 Task: Look for space in Guixi, China from 2nd August, 2023 to 12th August, 2023 for 2 adults in price range Rs.5000 to Rs.10000. Place can be private room with 1  bedroom having 1 bed and 1 bathroom. Property type can be house, flat, guest house, hotel. Amenities needed are: washing machine. Booking option can be shelf check-in. Required host language is Chinese (Simplified).
Action: Mouse moved to (309, 149)
Screenshot: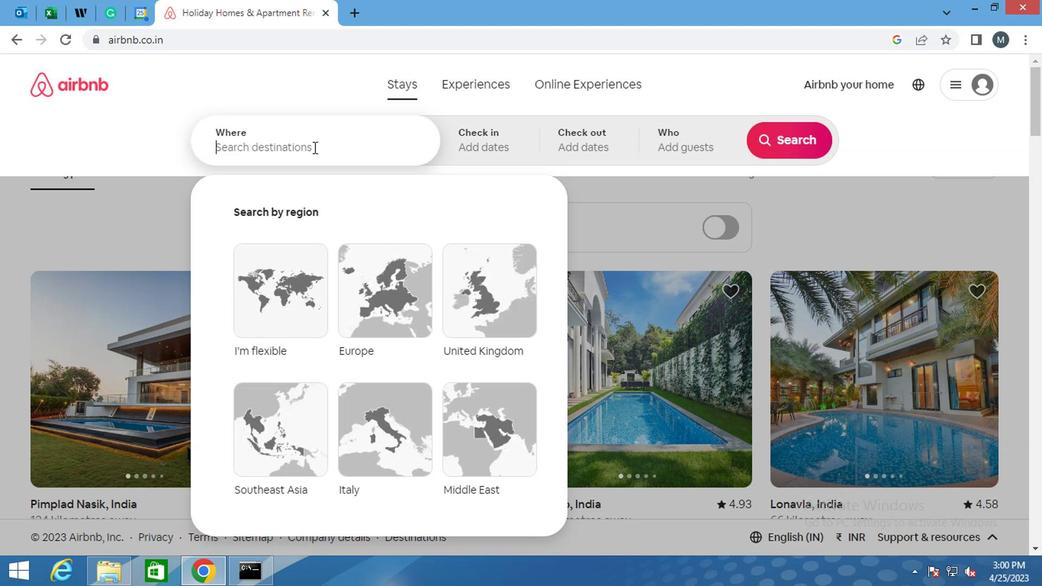 
Action: Mouse pressed left at (309, 149)
Screenshot: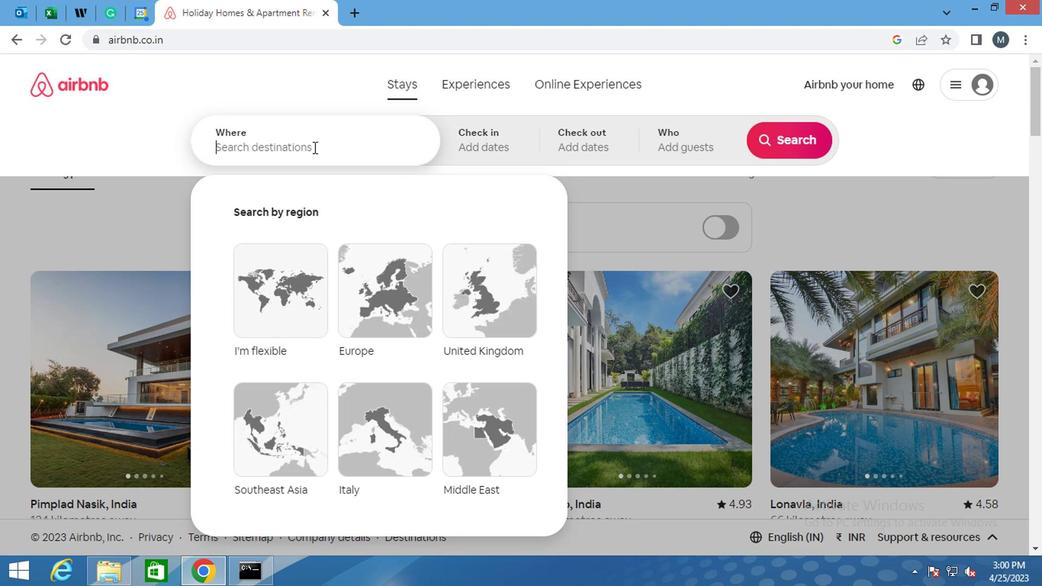 
Action: Mouse moved to (304, 154)
Screenshot: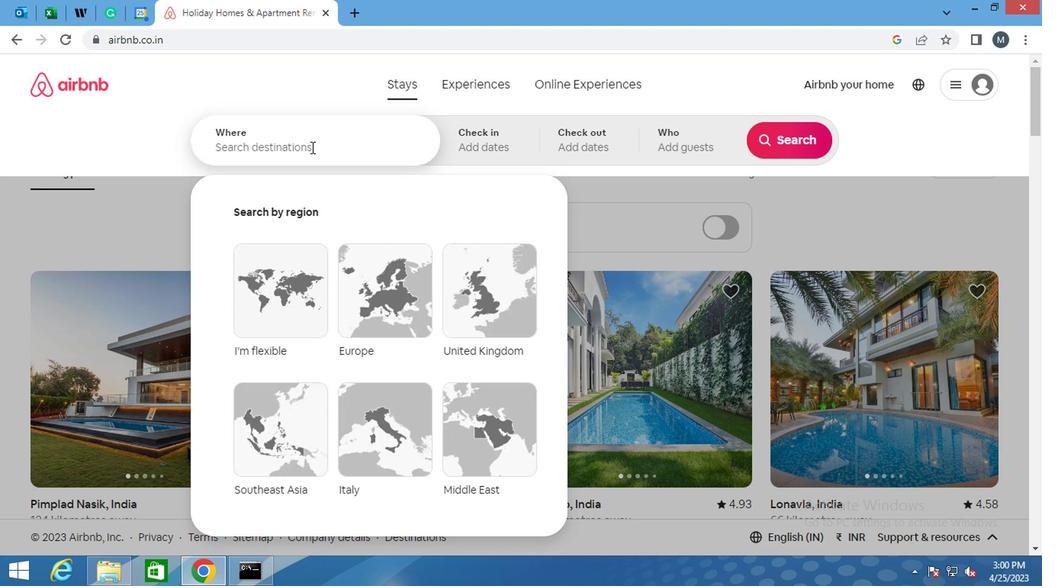 
Action: Key pressed <Key.shift>GUIXI,<Key.shift><Key.shift>CHINA<Key.enter>
Screenshot: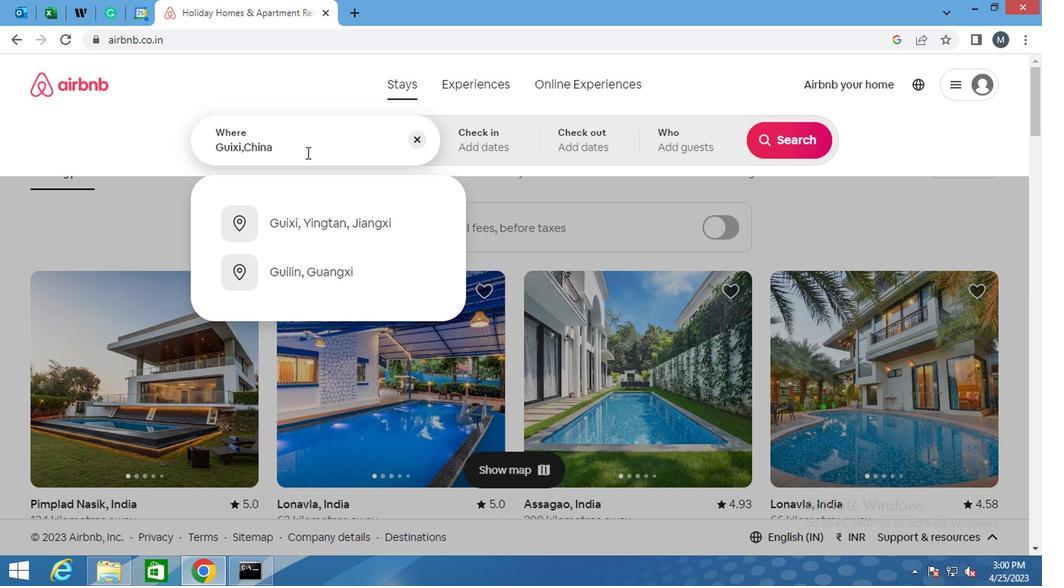 
Action: Mouse moved to (765, 266)
Screenshot: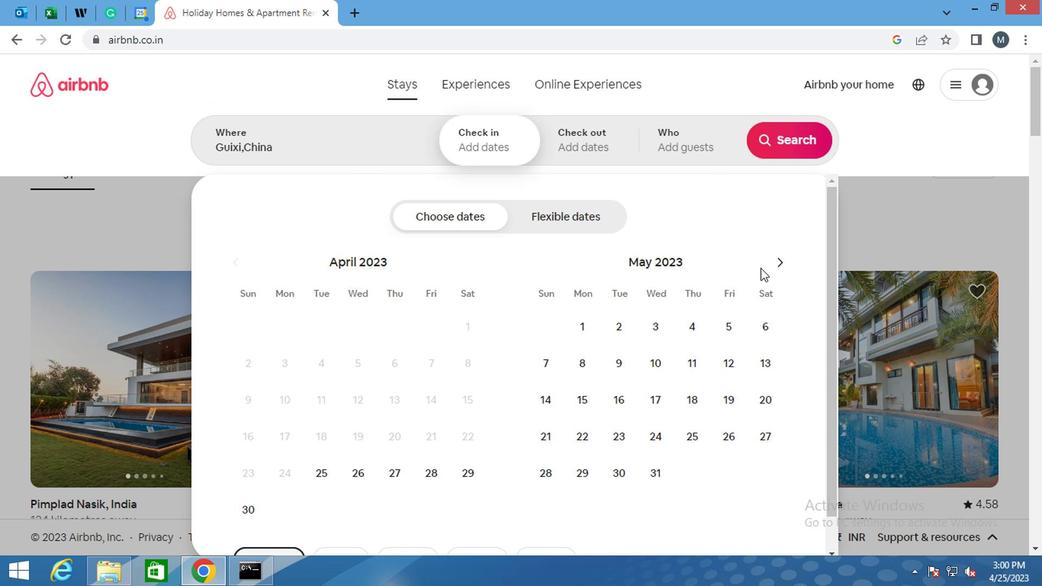 
Action: Mouse pressed left at (765, 266)
Screenshot: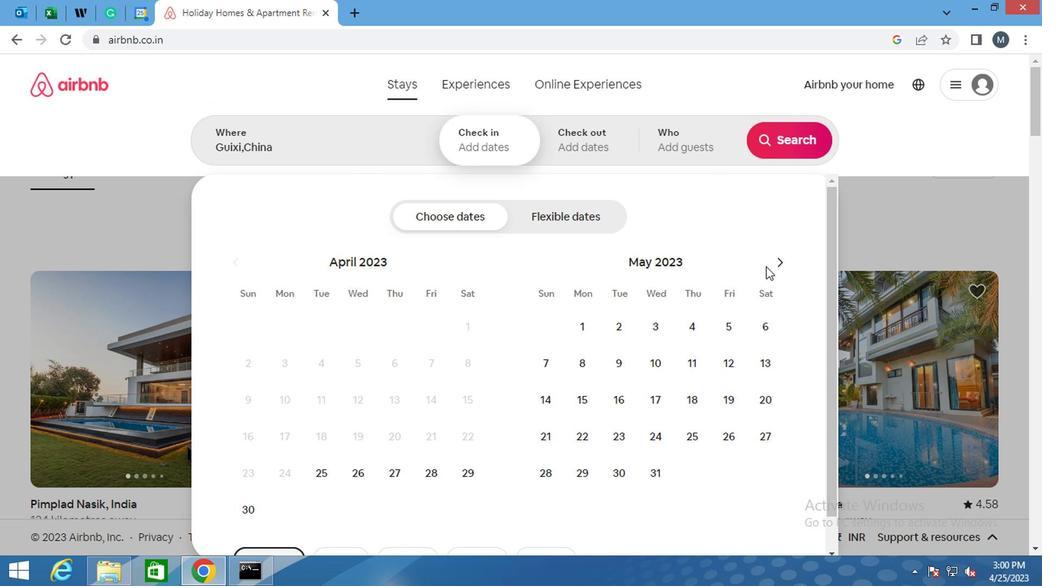 
Action: Mouse moved to (767, 266)
Screenshot: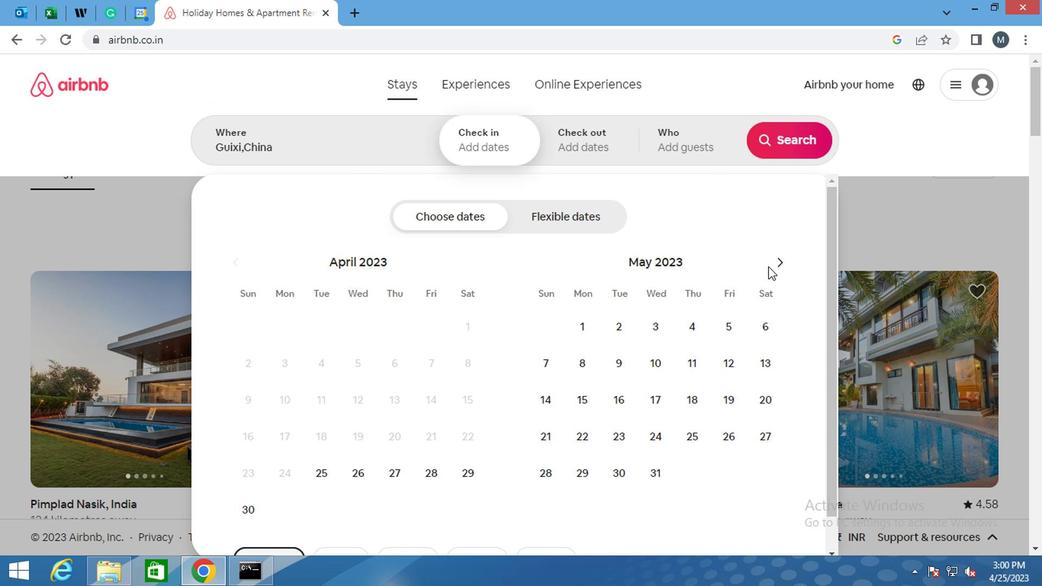 
Action: Mouse pressed left at (767, 266)
Screenshot: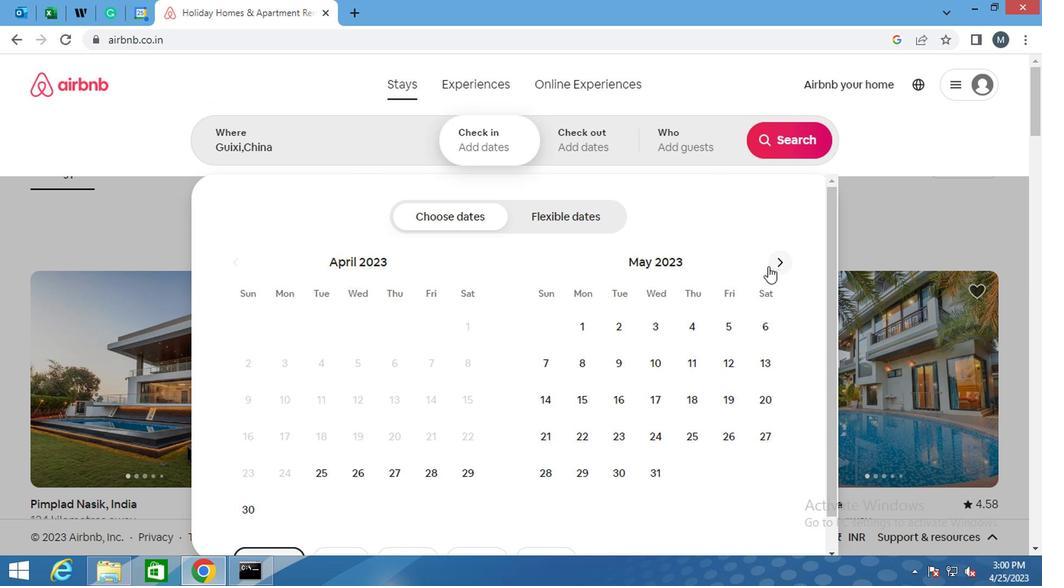 
Action: Mouse moved to (770, 265)
Screenshot: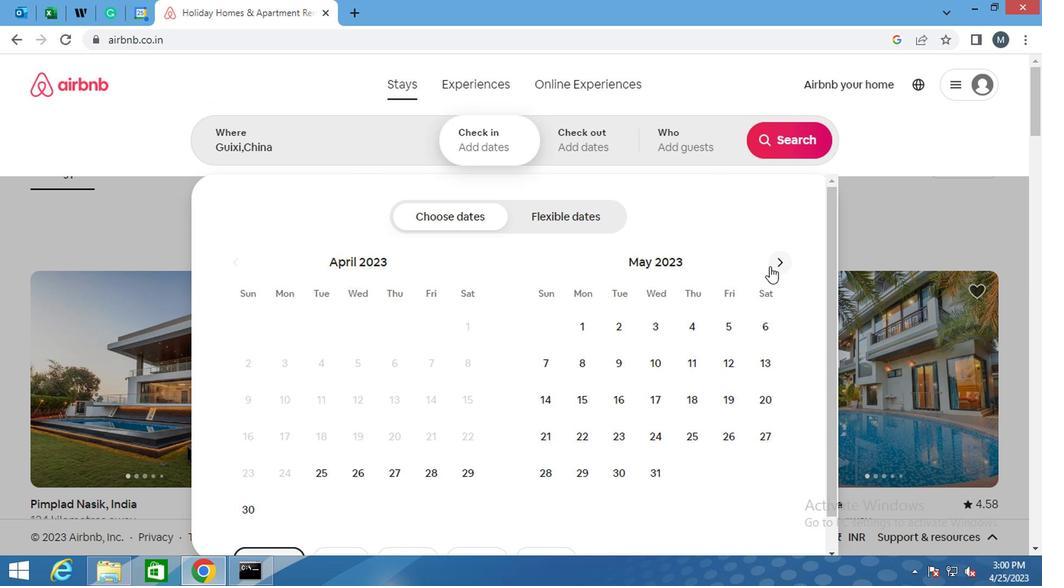 
Action: Mouse pressed left at (770, 265)
Screenshot: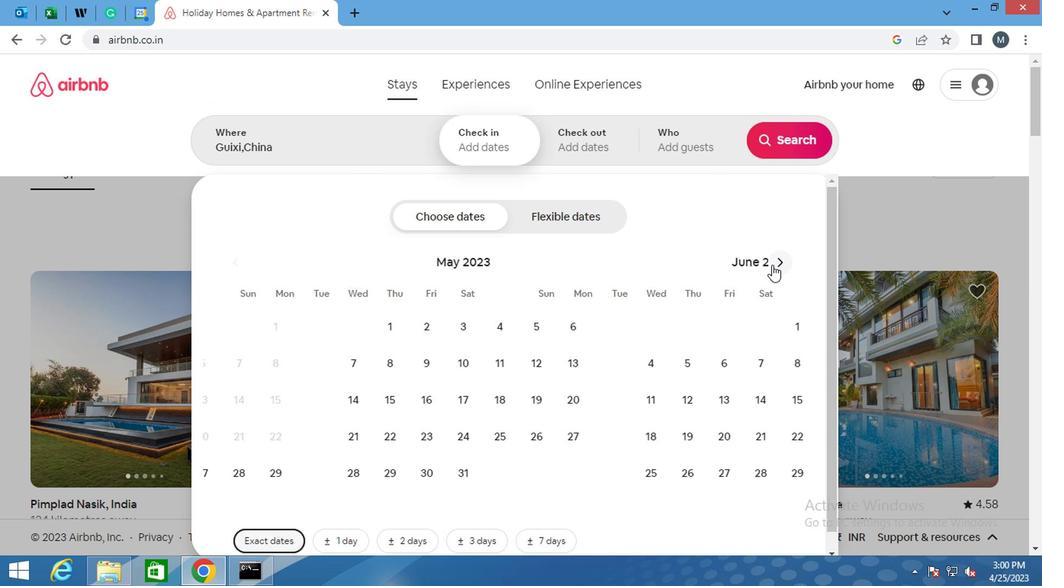
Action: Mouse moved to (774, 258)
Screenshot: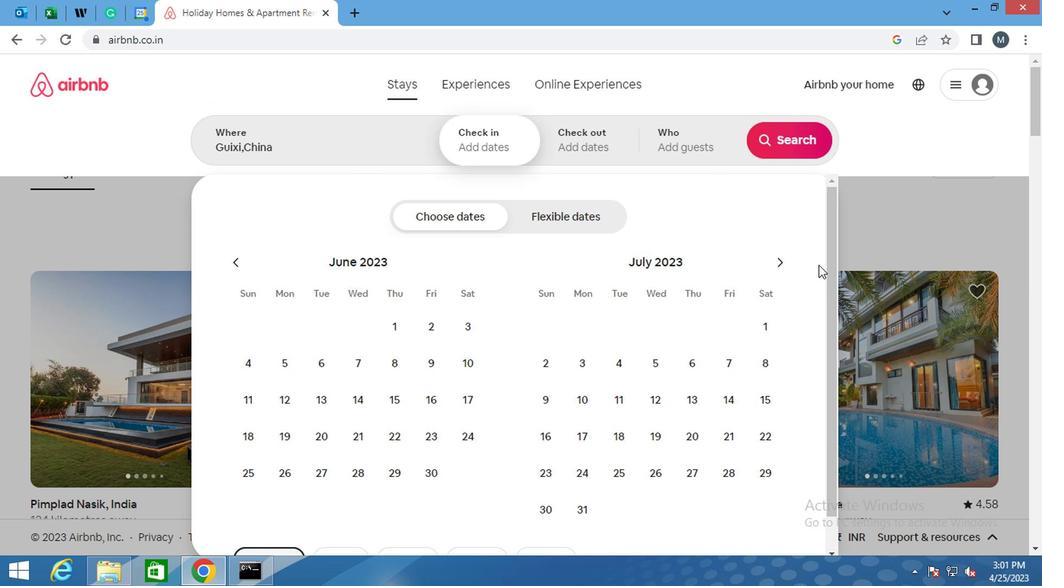 
Action: Mouse pressed left at (774, 258)
Screenshot: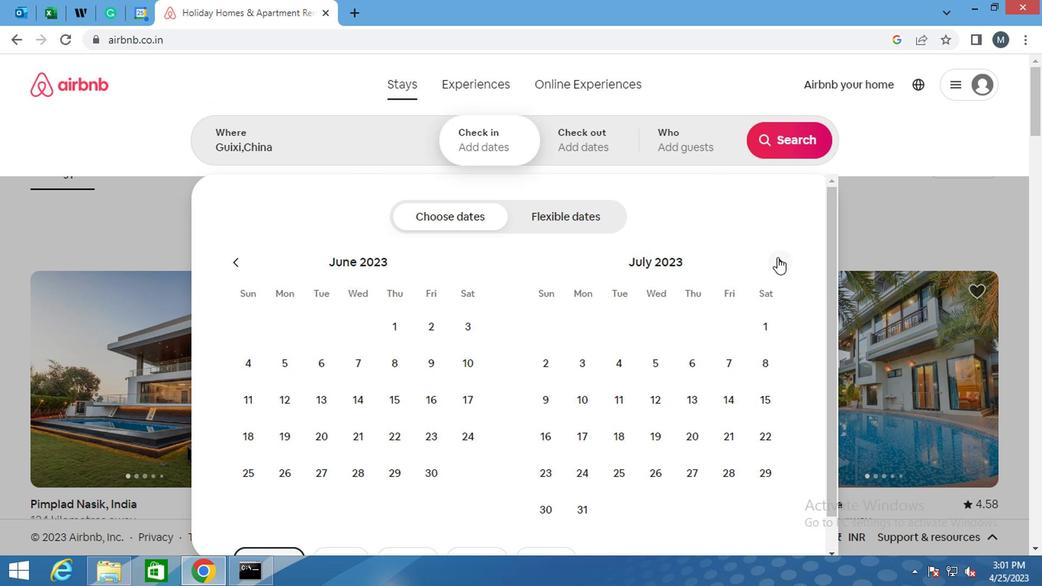 
Action: Mouse moved to (646, 327)
Screenshot: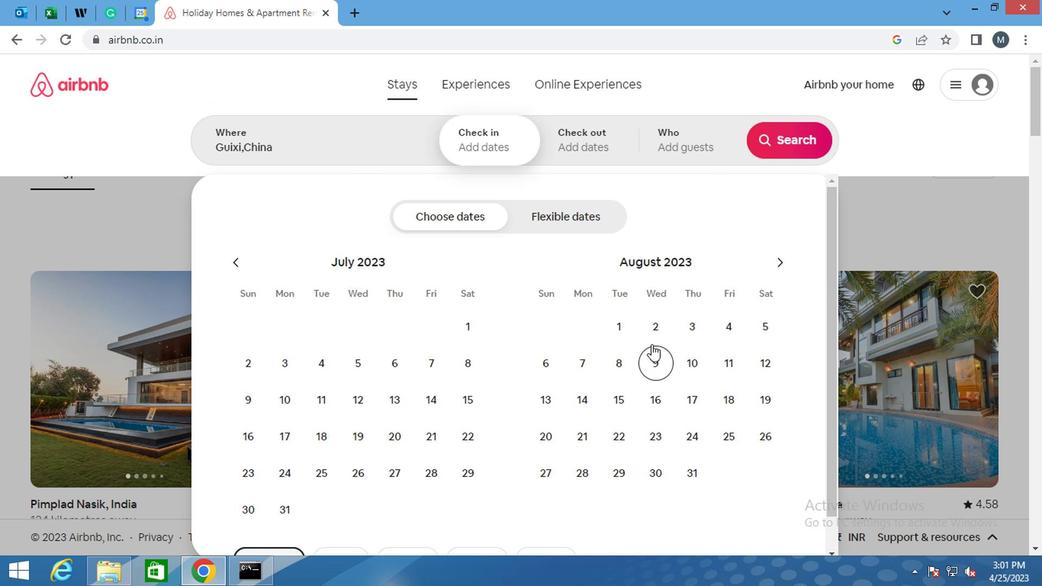 
Action: Mouse pressed left at (646, 327)
Screenshot: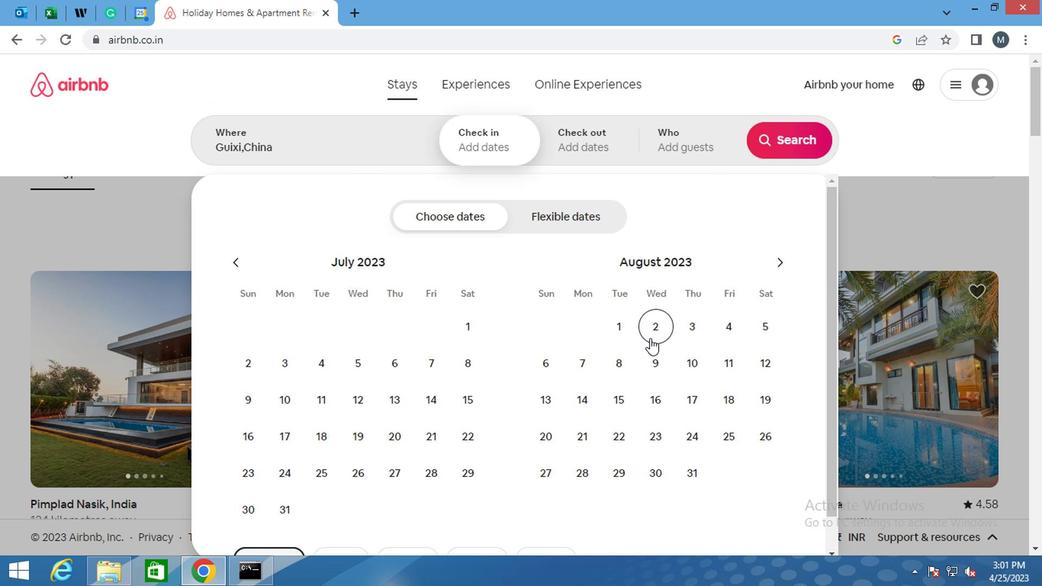 
Action: Mouse moved to (749, 363)
Screenshot: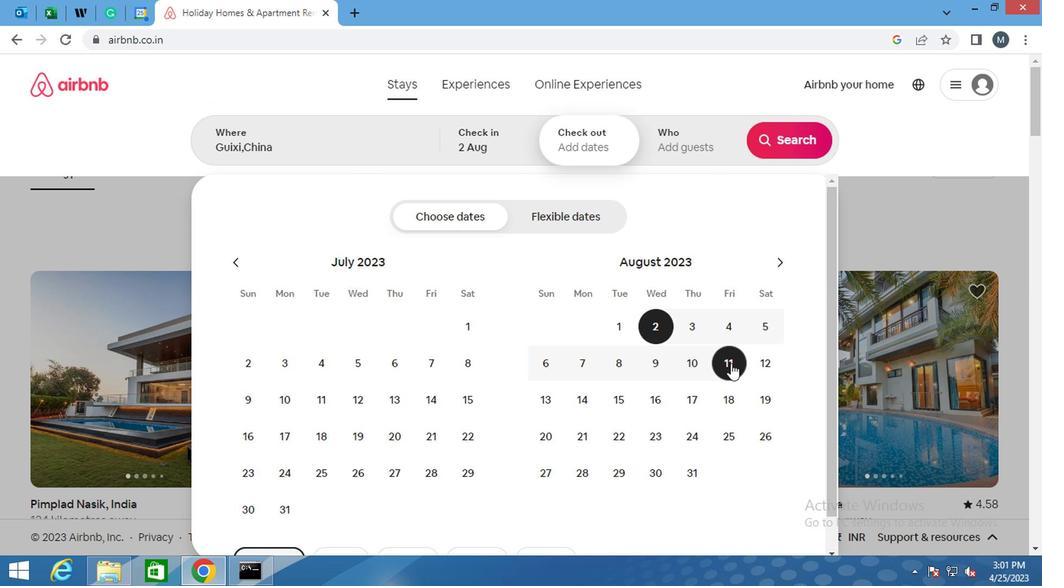 
Action: Mouse pressed left at (749, 363)
Screenshot: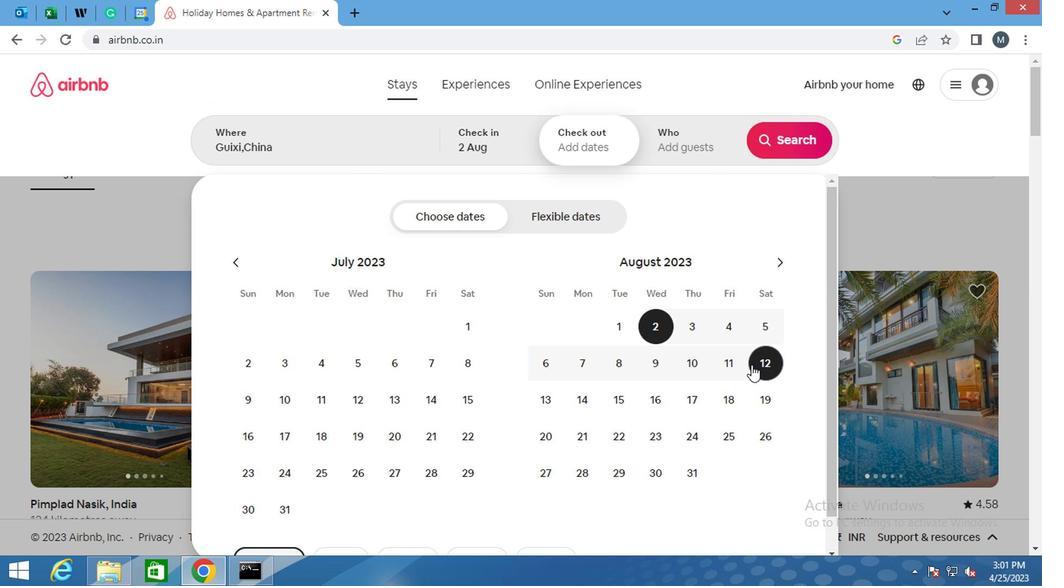 
Action: Mouse moved to (699, 156)
Screenshot: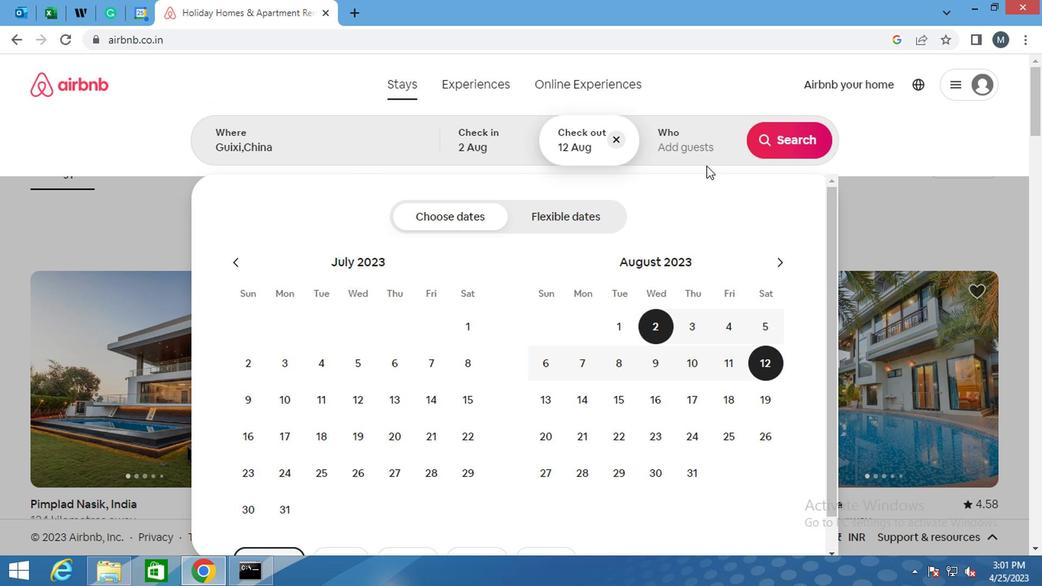 
Action: Mouse pressed left at (699, 156)
Screenshot: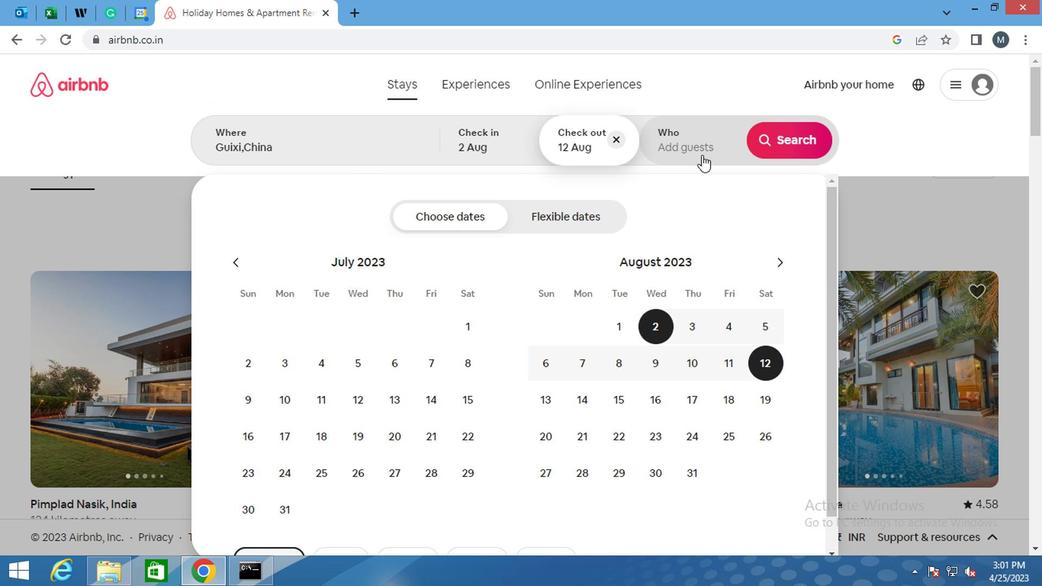 
Action: Mouse moved to (795, 223)
Screenshot: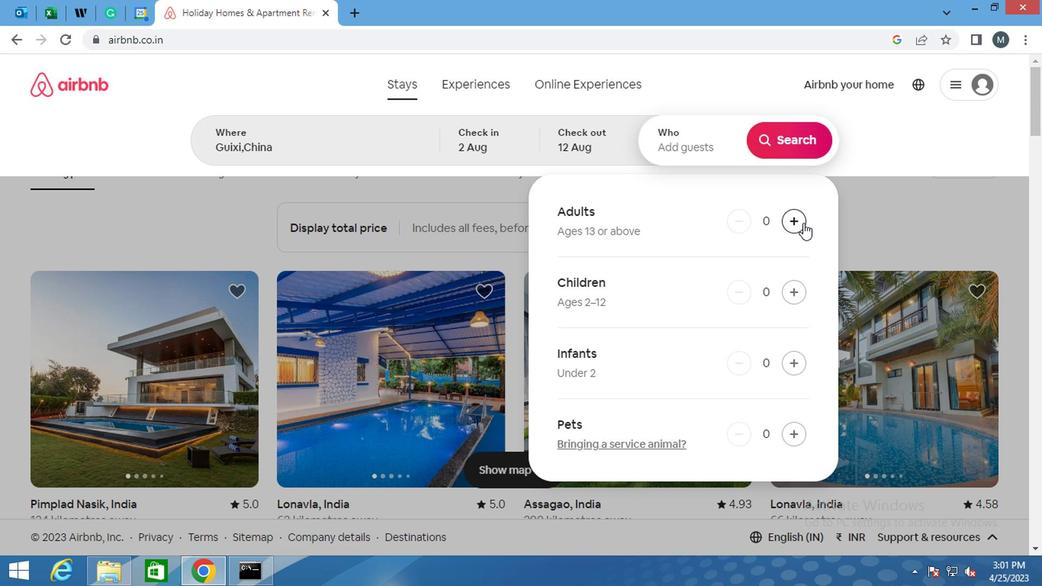 
Action: Mouse pressed left at (795, 223)
Screenshot: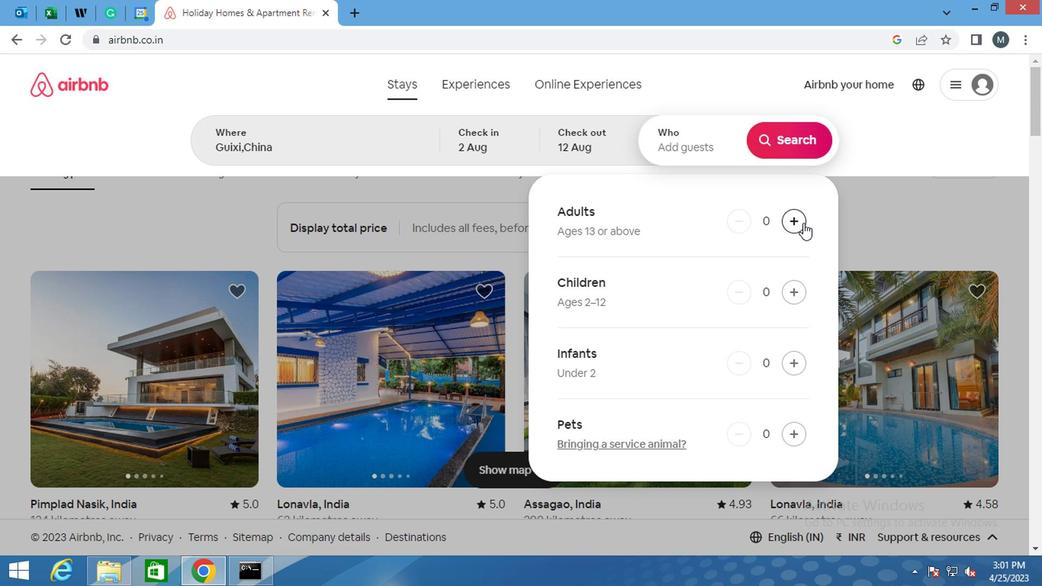 
Action: Mouse pressed left at (795, 223)
Screenshot: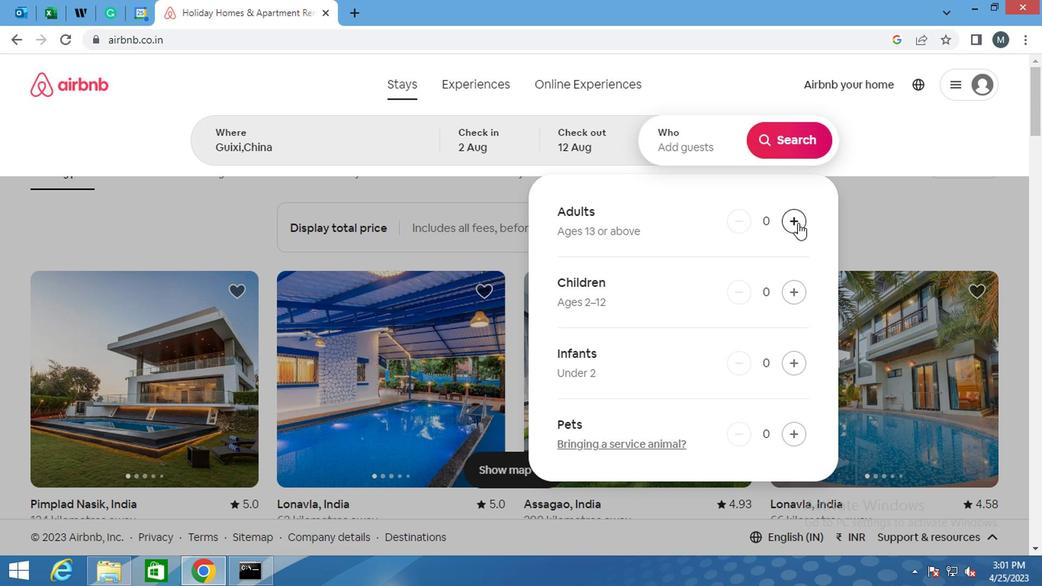 
Action: Mouse moved to (787, 142)
Screenshot: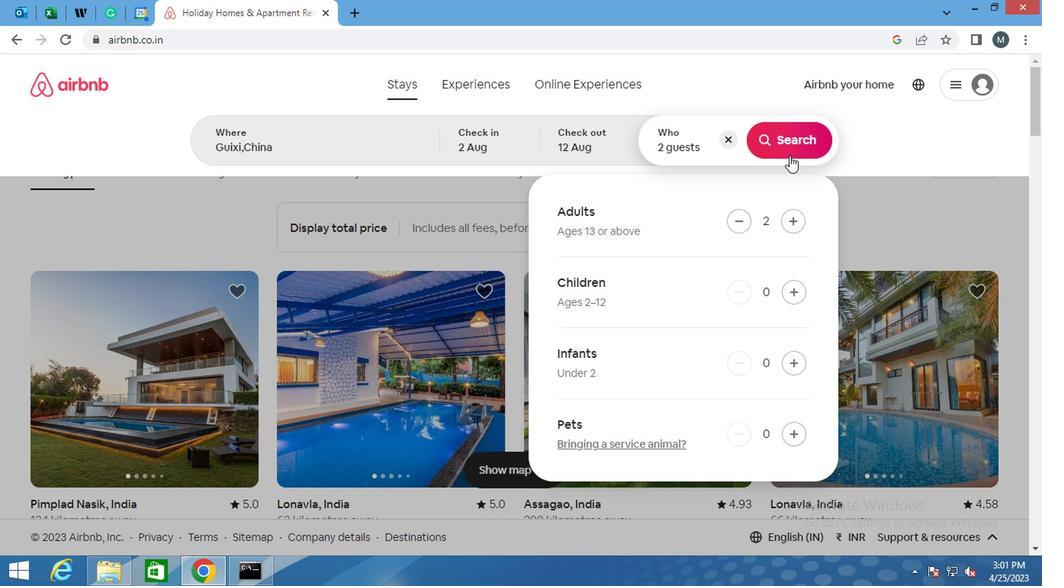 
Action: Mouse pressed left at (787, 142)
Screenshot: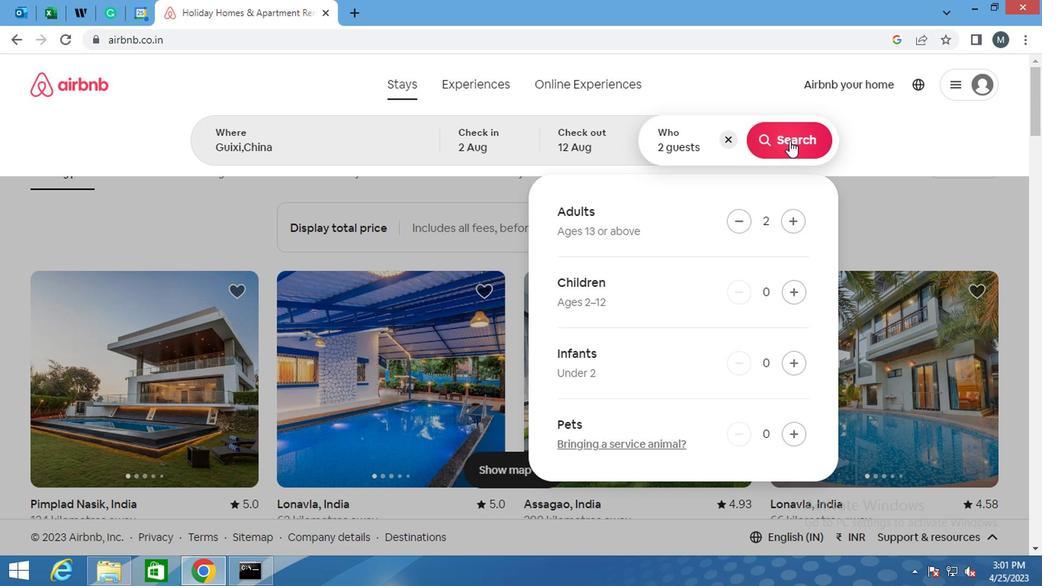 
Action: Mouse moved to (973, 147)
Screenshot: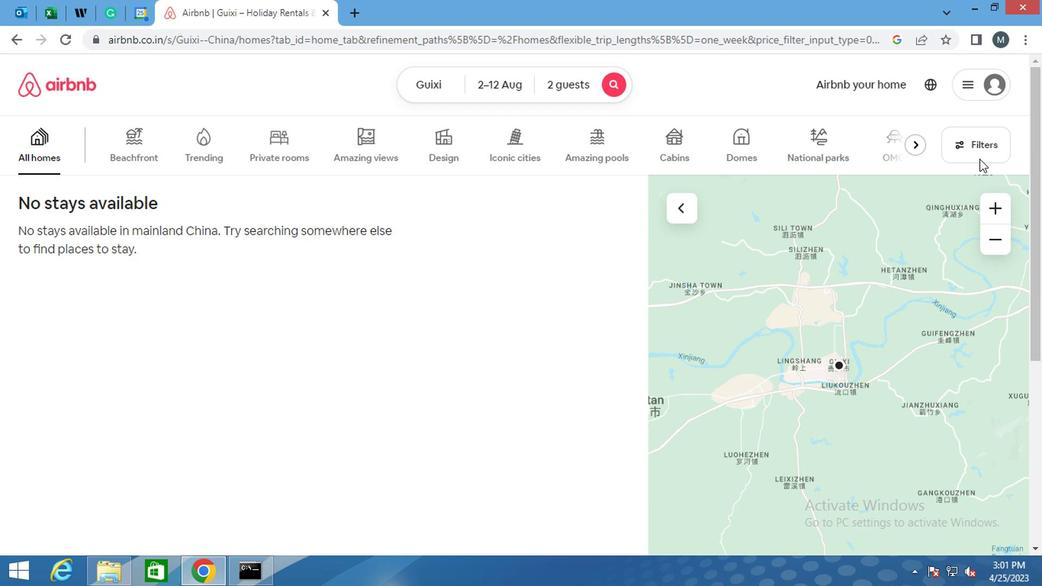 
Action: Mouse pressed left at (973, 147)
Screenshot: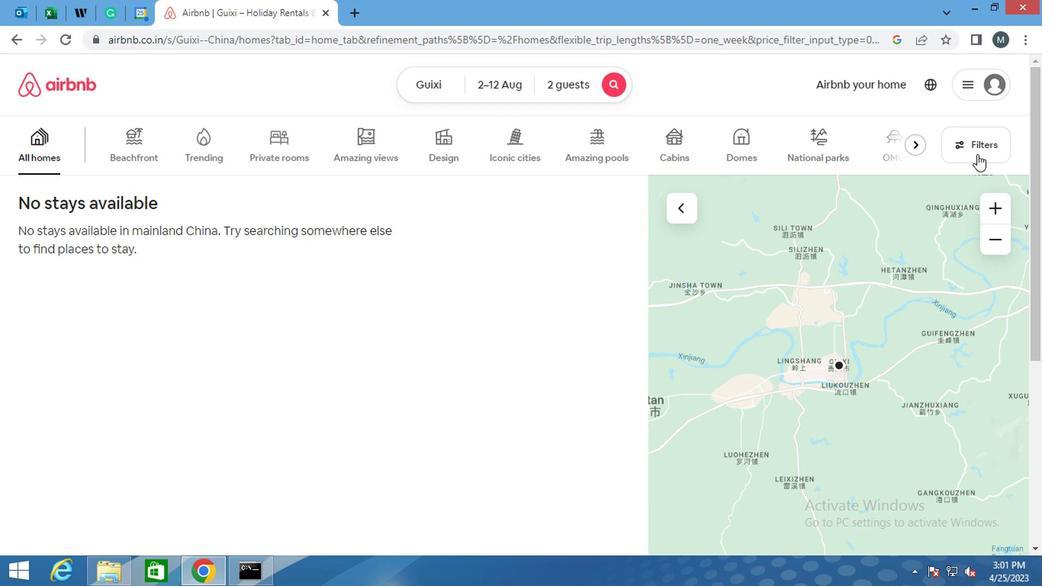 
Action: Mouse moved to (386, 246)
Screenshot: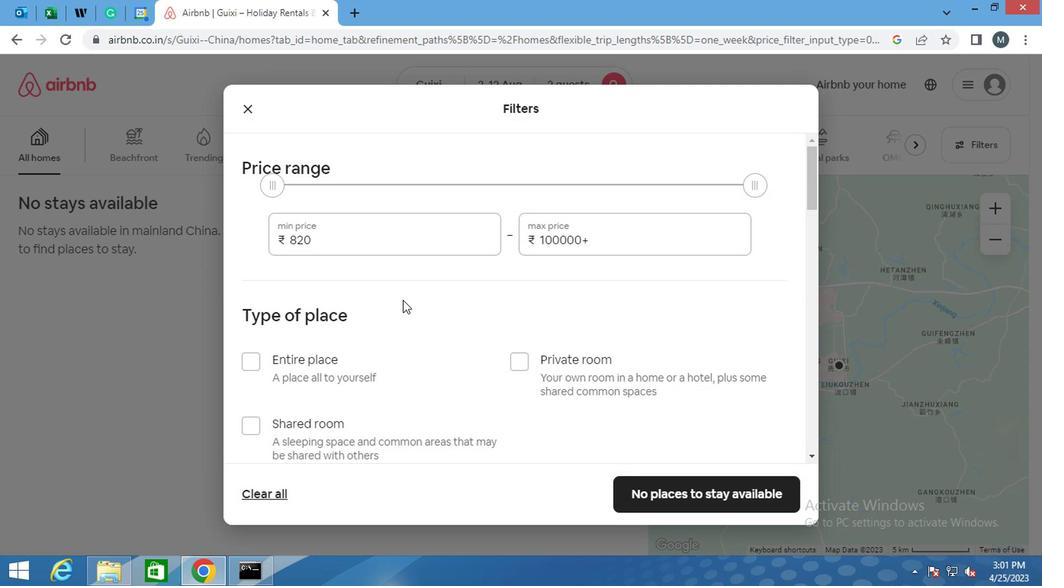 
Action: Mouse pressed left at (386, 246)
Screenshot: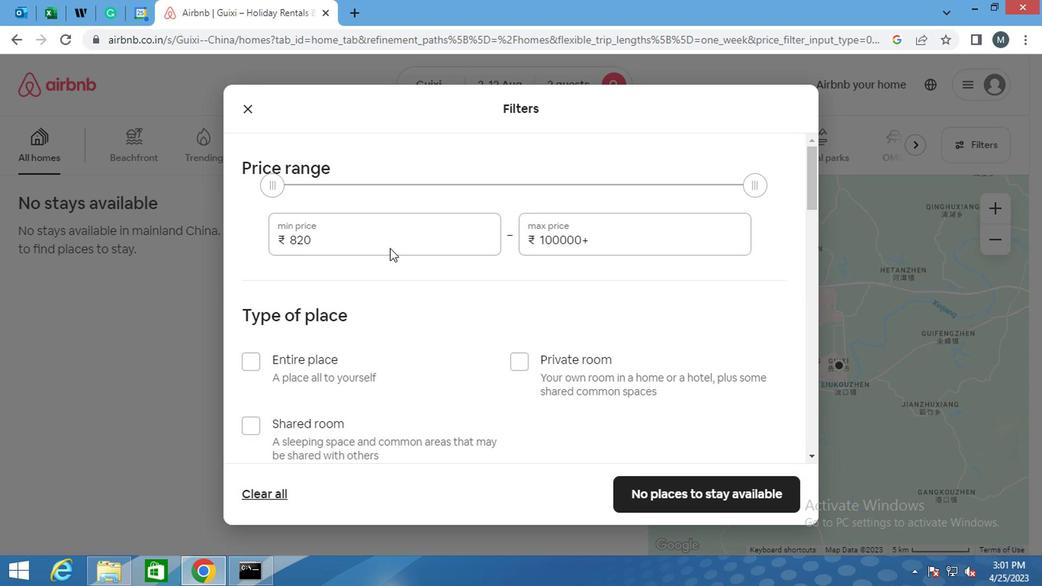 
Action: Mouse moved to (382, 248)
Screenshot: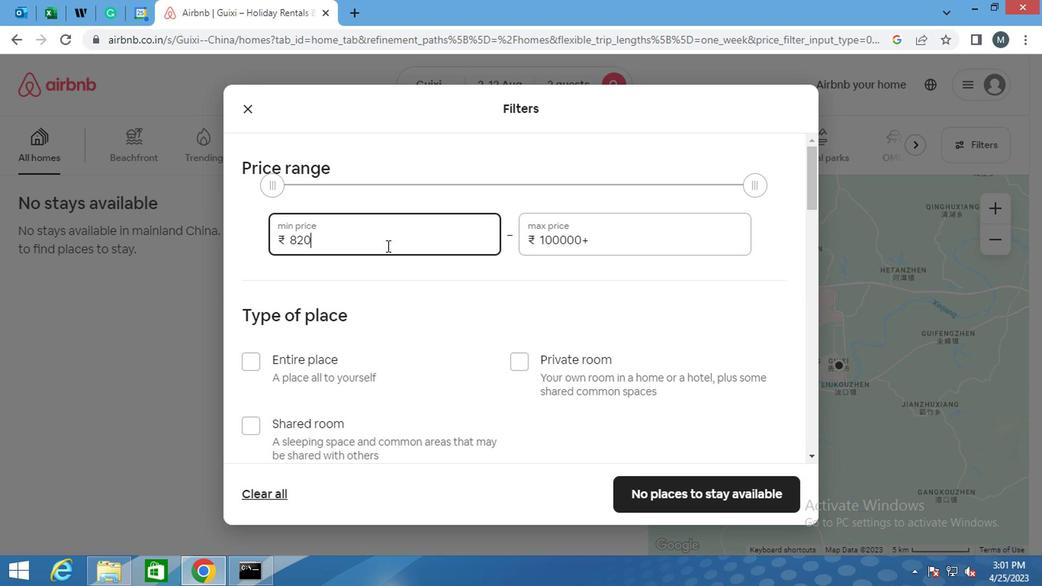 
Action: Key pressed <Key.backspace><Key.backspace><Key.backspace><Key.backspace>
Screenshot: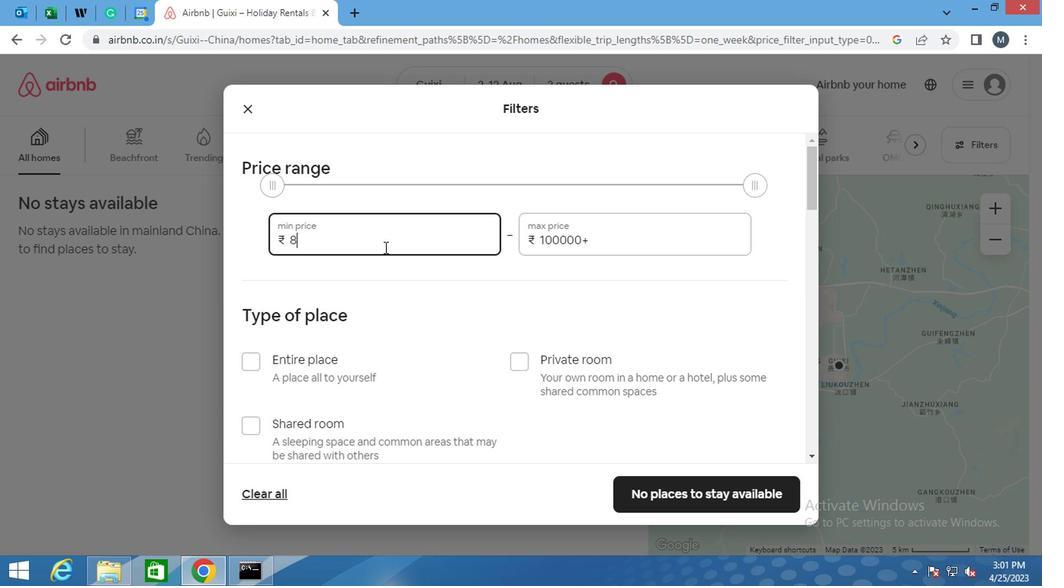 
Action: Mouse moved to (335, 255)
Screenshot: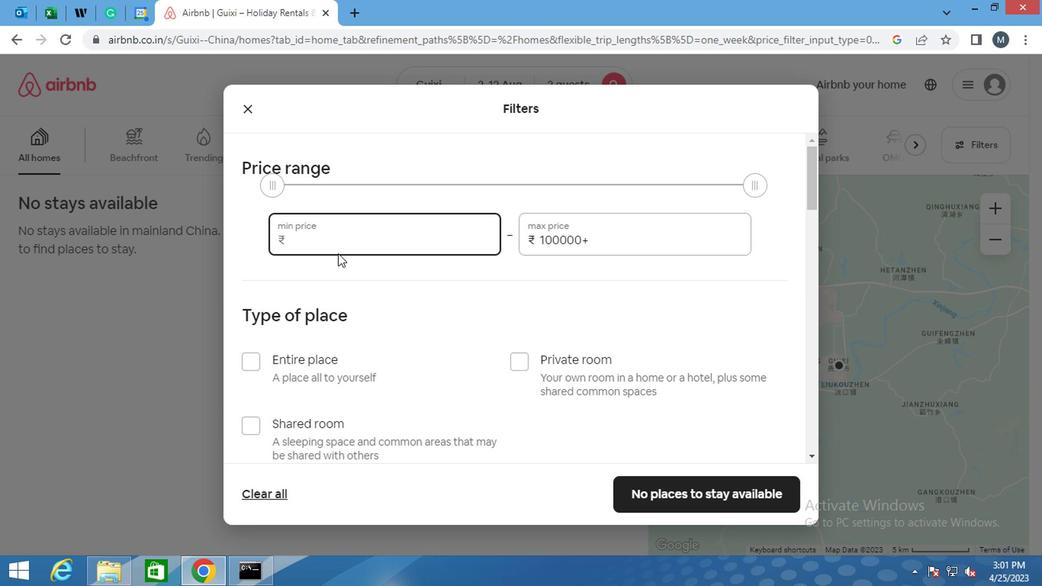 
Action: Key pressed 5
Screenshot: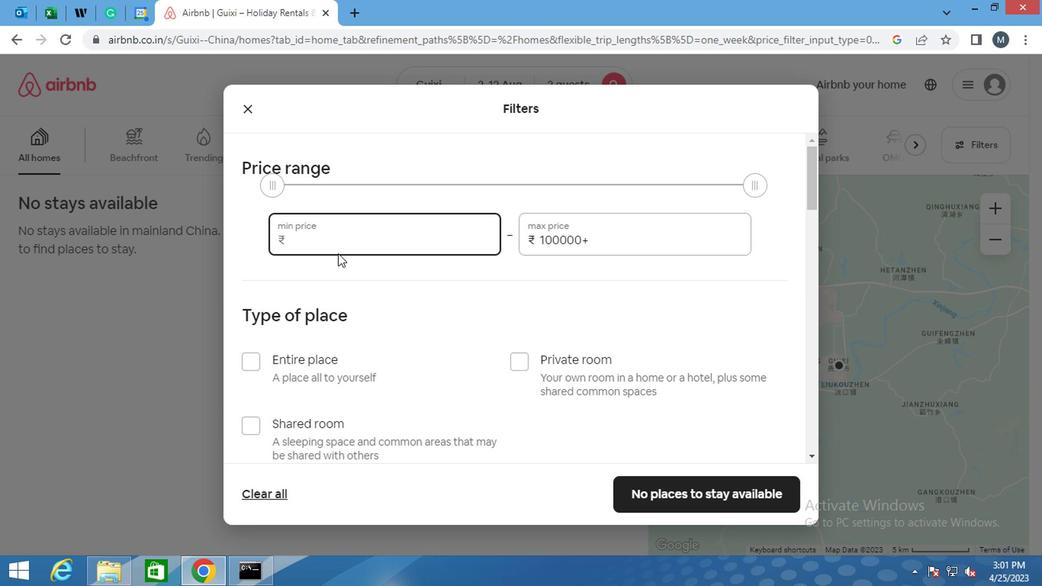 
Action: Mouse moved to (335, 256)
Screenshot: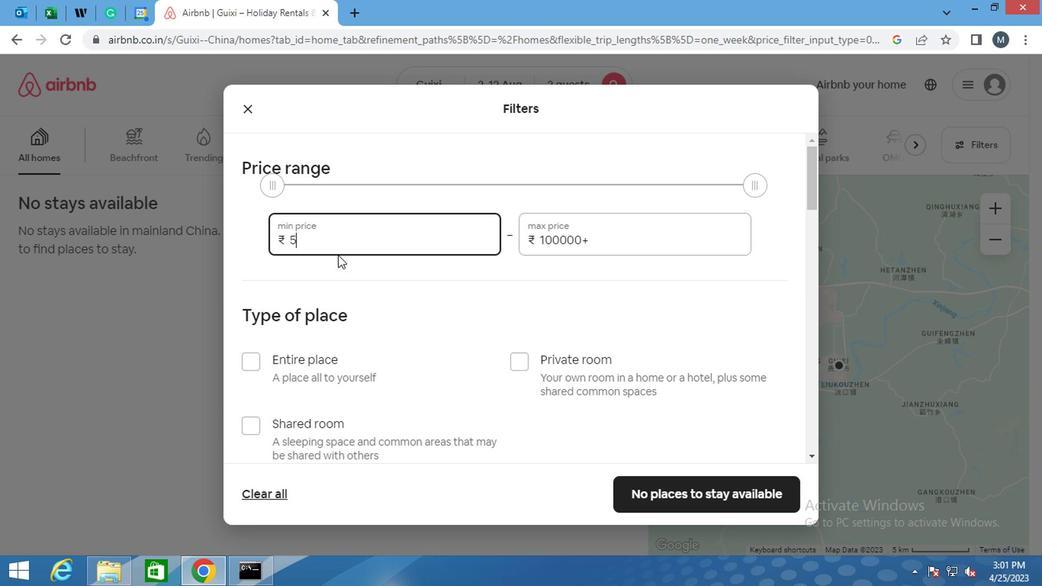 
Action: Key pressed 000
Screenshot: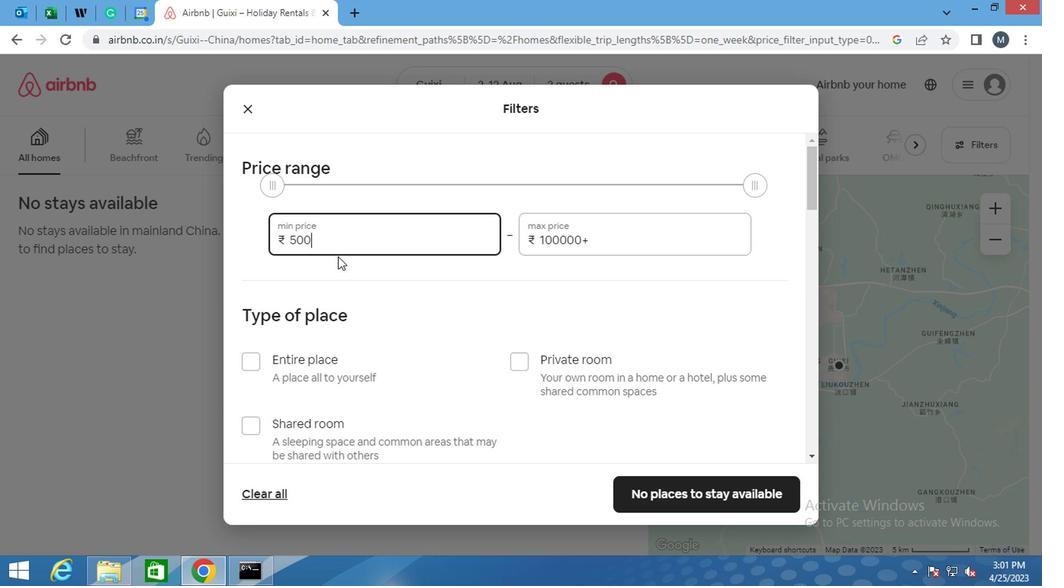 
Action: Mouse moved to (581, 242)
Screenshot: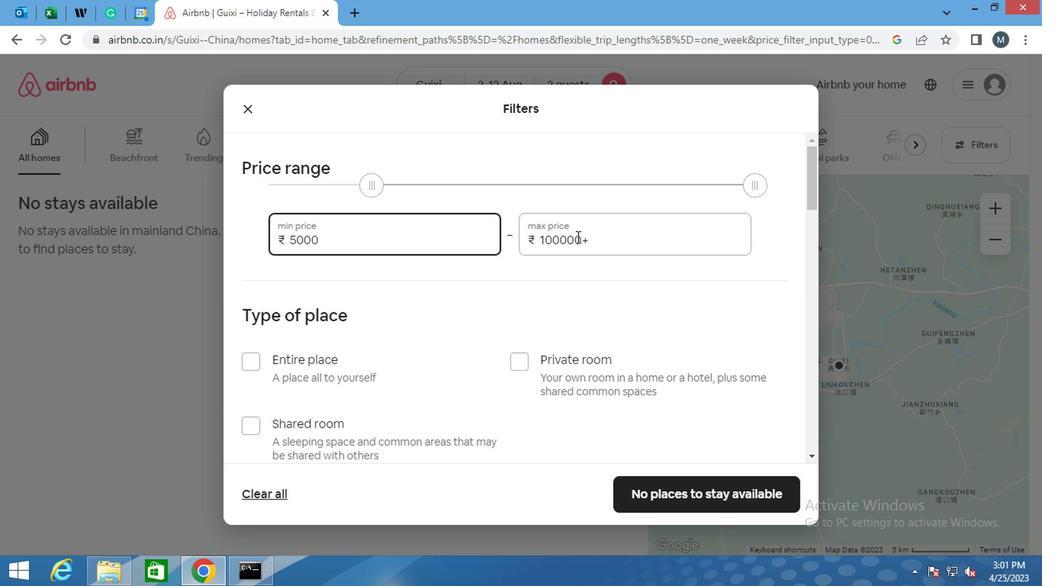 
Action: Mouse pressed left at (581, 242)
Screenshot: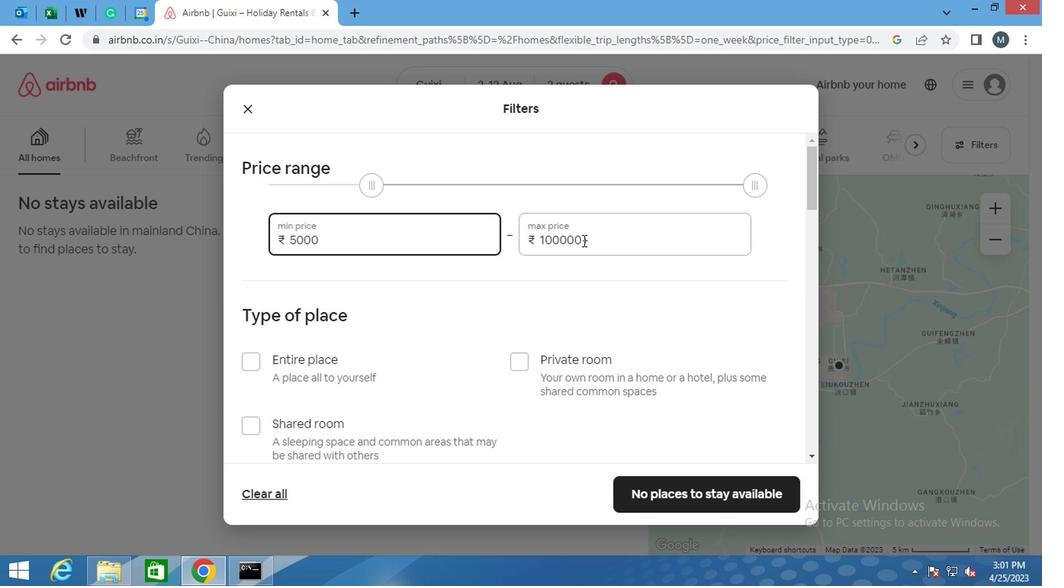 
Action: Mouse moved to (607, 248)
Screenshot: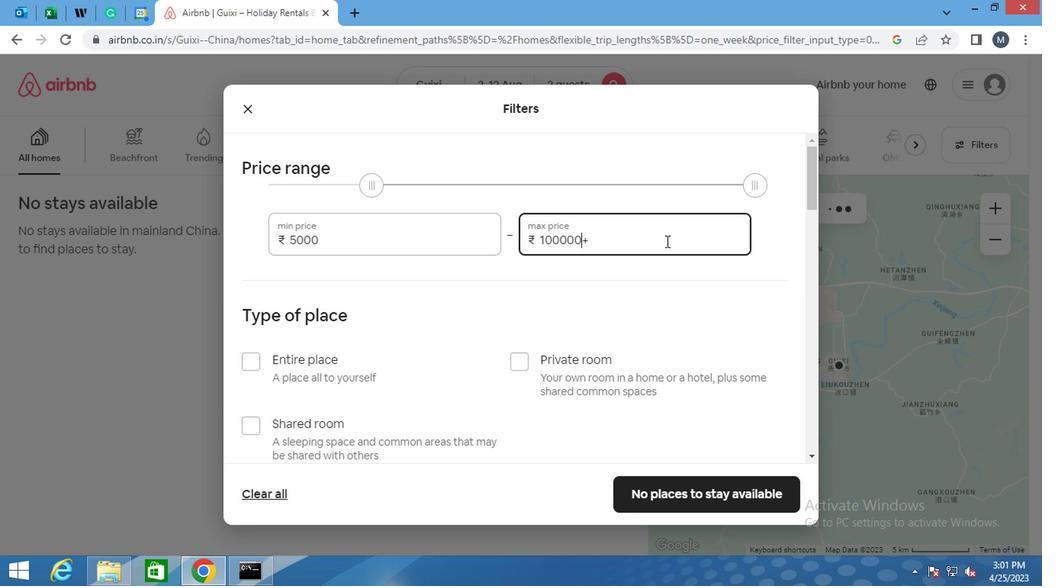 
Action: Mouse pressed left at (607, 248)
Screenshot: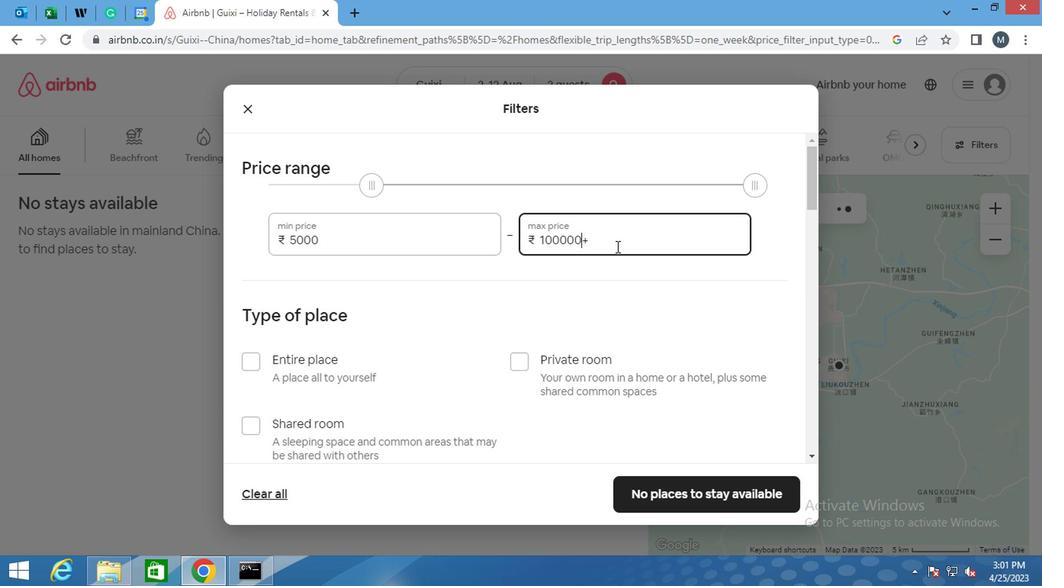 
Action: Key pressed <Key.backspace><Key.backspace>
Screenshot: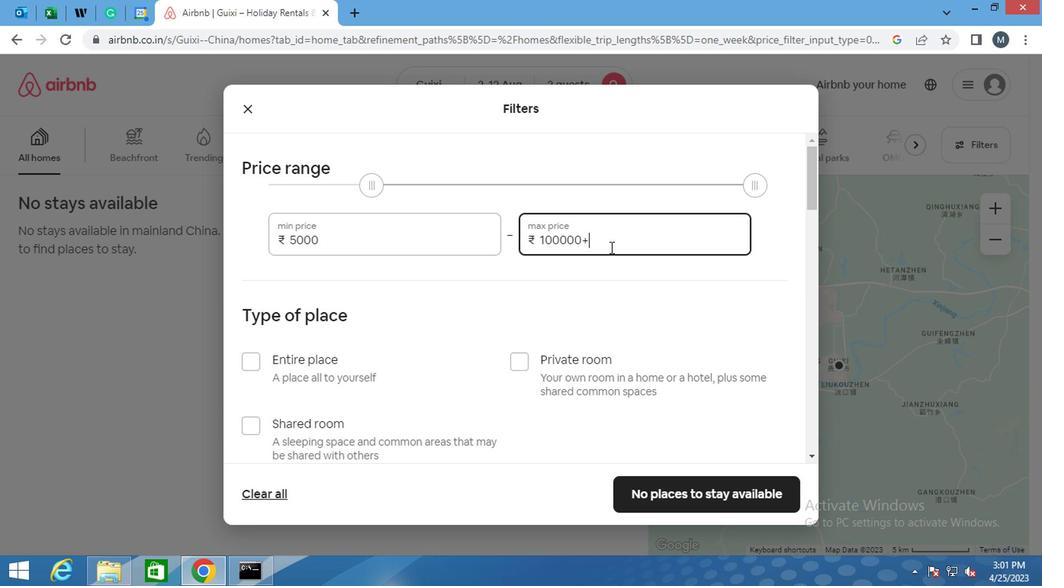 
Action: Mouse moved to (566, 256)
Screenshot: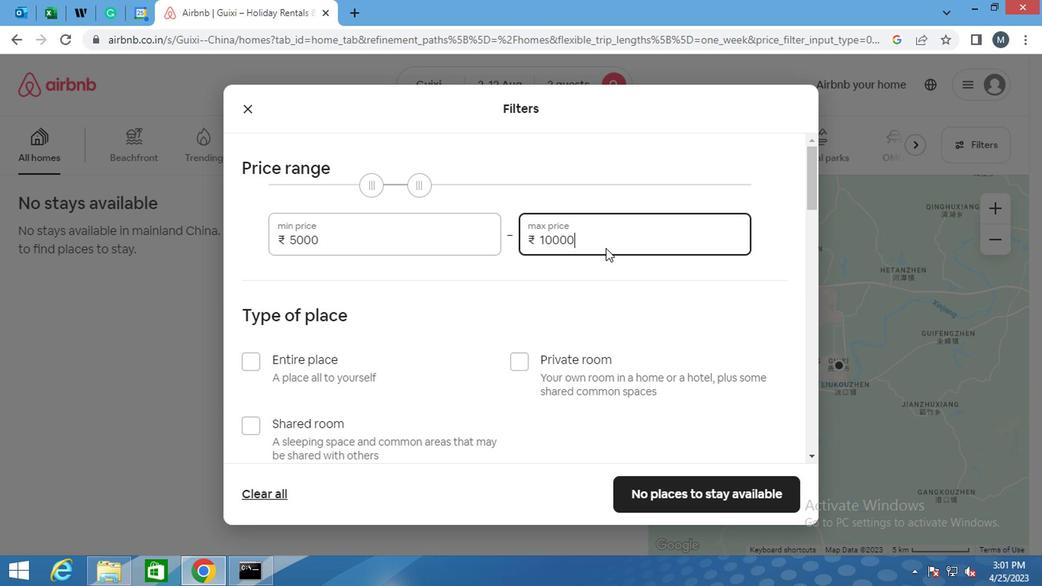 
Action: Key pressed <Key.backspace>
Screenshot: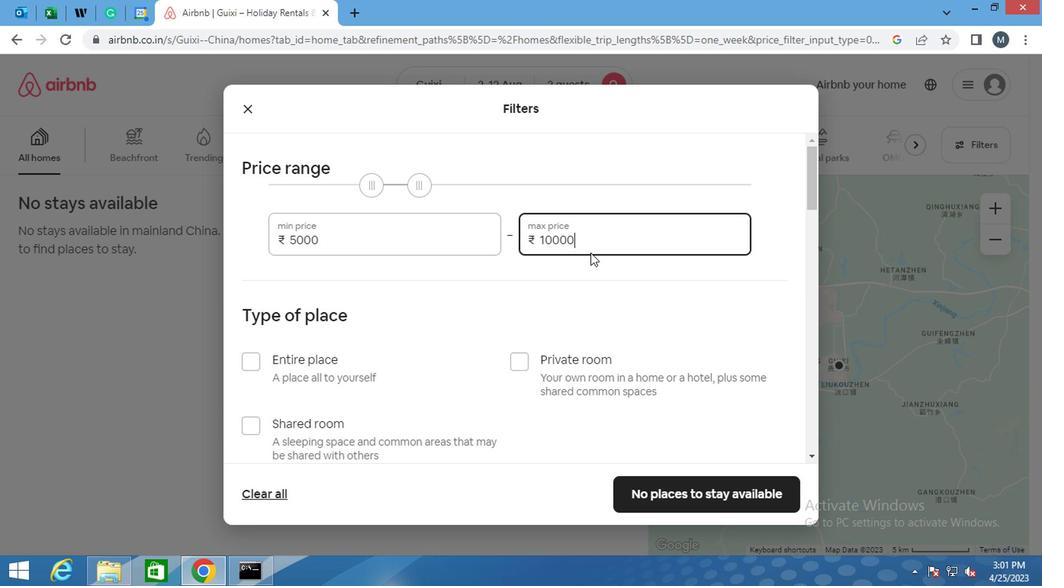 
Action: Mouse moved to (567, 244)
Screenshot: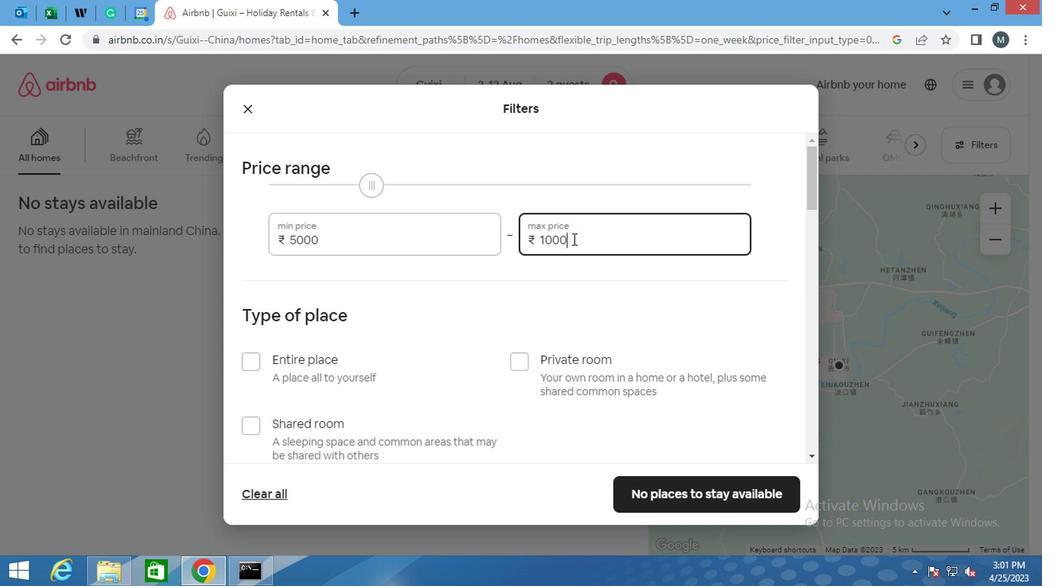 
Action: Key pressed 0
Screenshot: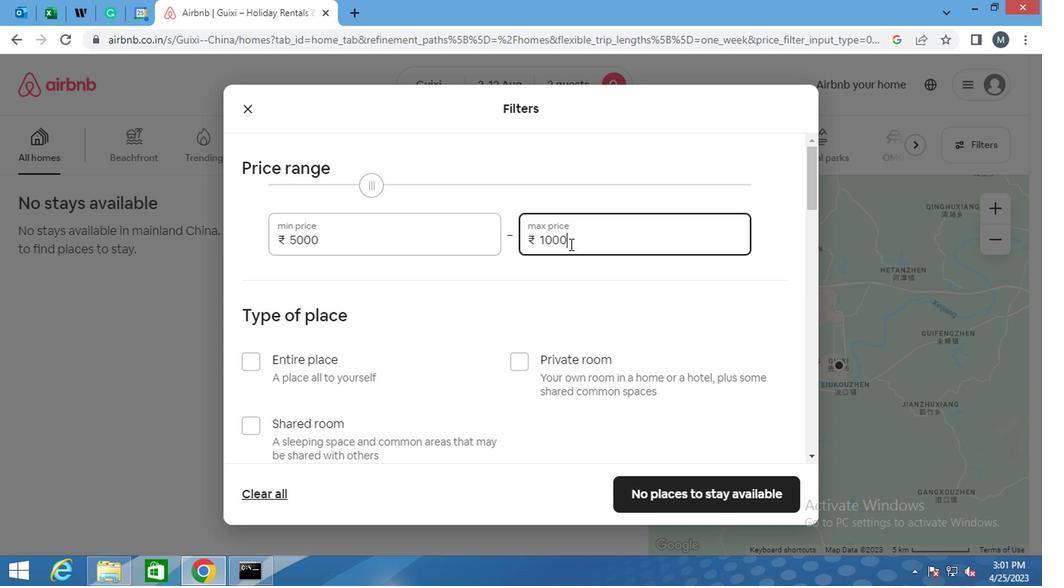 
Action: Mouse moved to (426, 311)
Screenshot: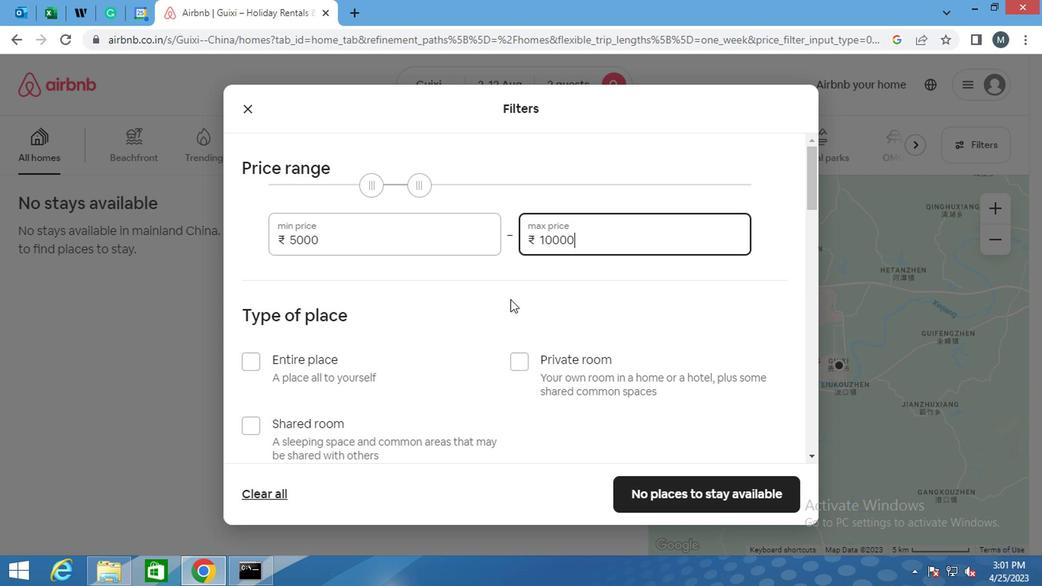 
Action: Mouse scrolled (426, 311) with delta (0, 0)
Screenshot: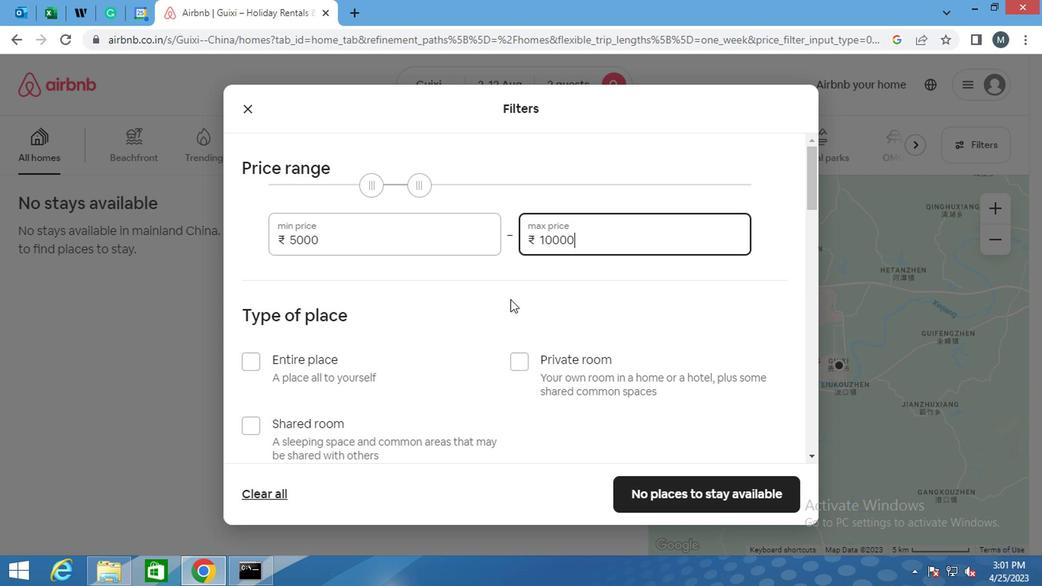 
Action: Mouse moved to (424, 313)
Screenshot: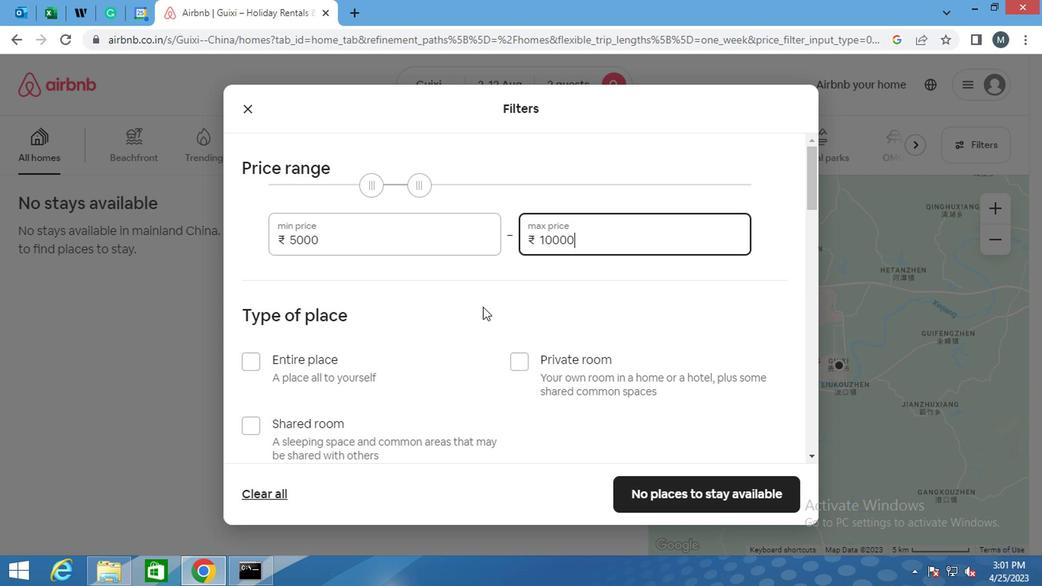 
Action: Mouse scrolled (424, 312) with delta (0, 0)
Screenshot: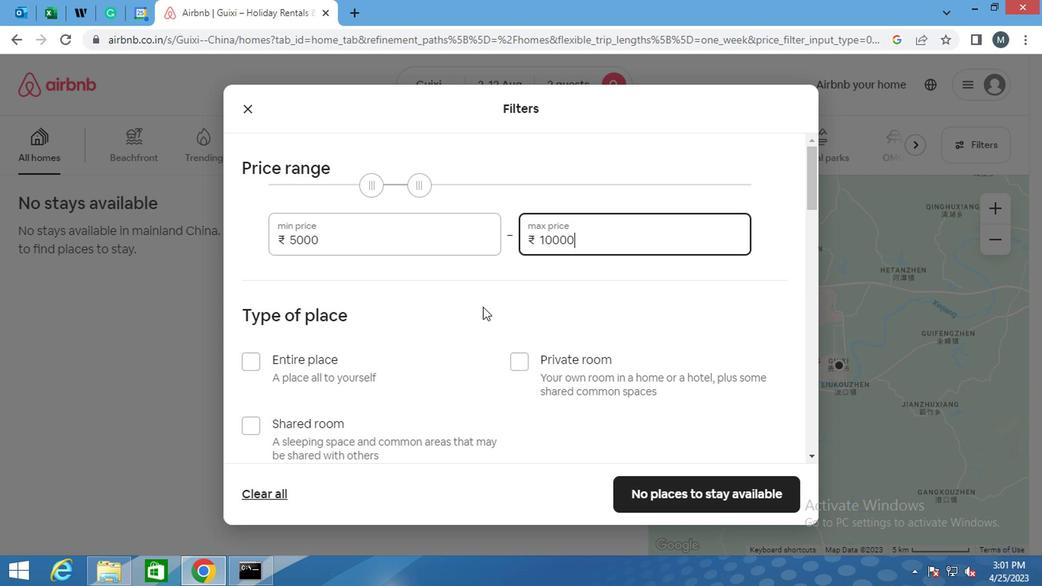 
Action: Mouse moved to (340, 311)
Screenshot: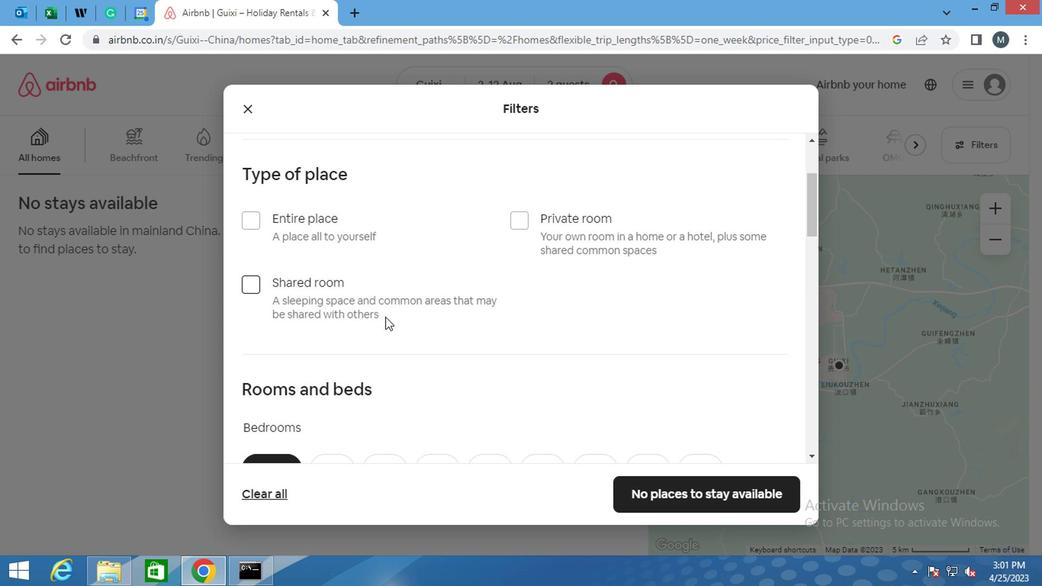 
Action: Mouse scrolled (340, 311) with delta (0, 0)
Screenshot: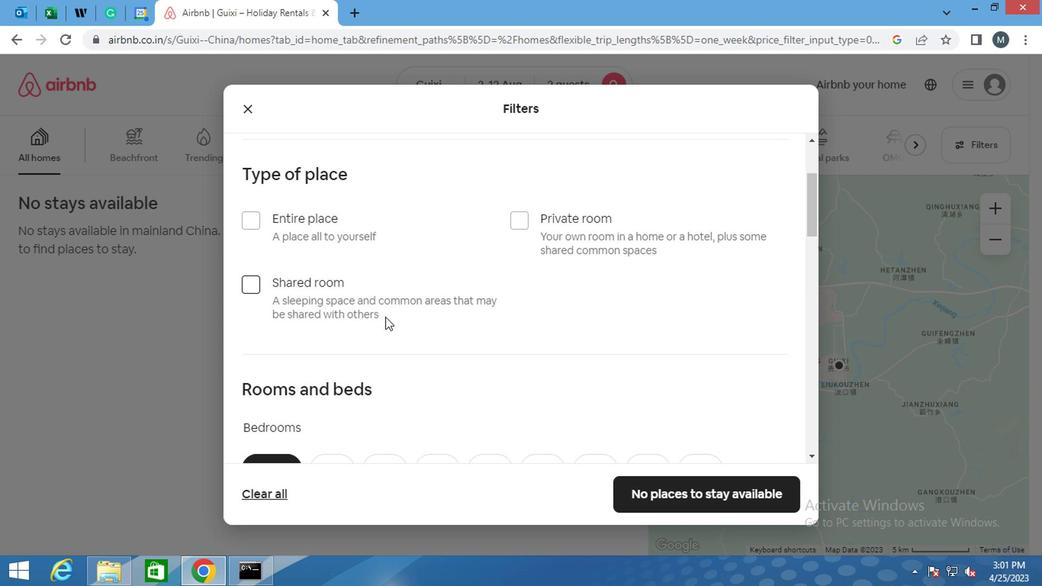 
Action: Mouse moved to (525, 285)
Screenshot: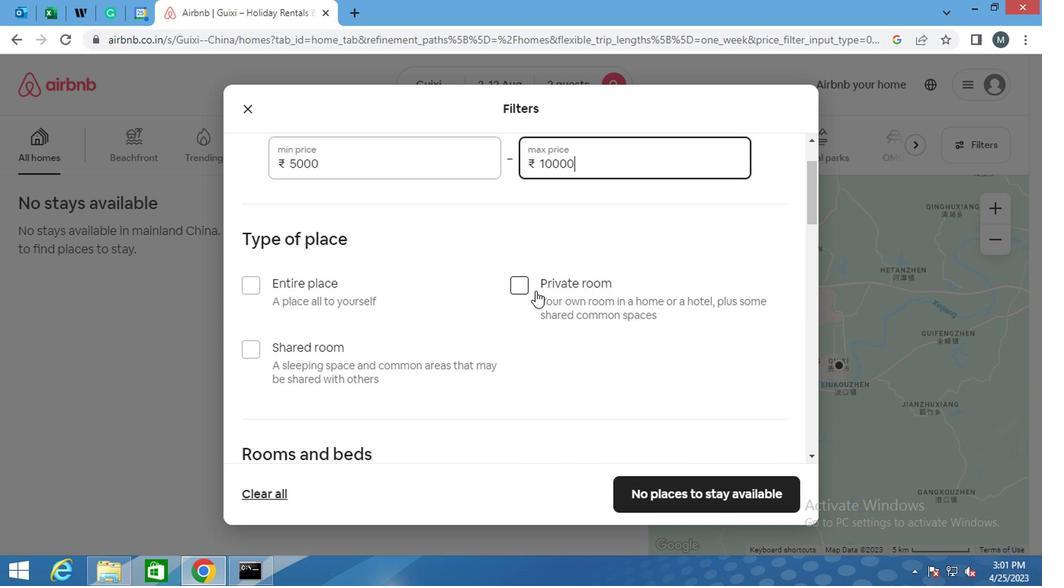 
Action: Mouse pressed left at (525, 285)
Screenshot: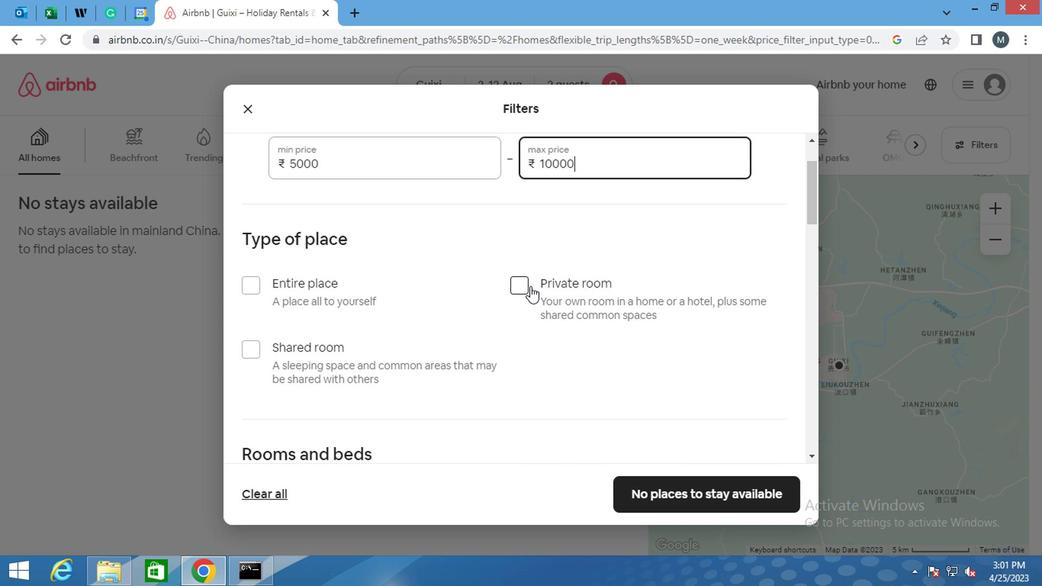 
Action: Mouse moved to (525, 287)
Screenshot: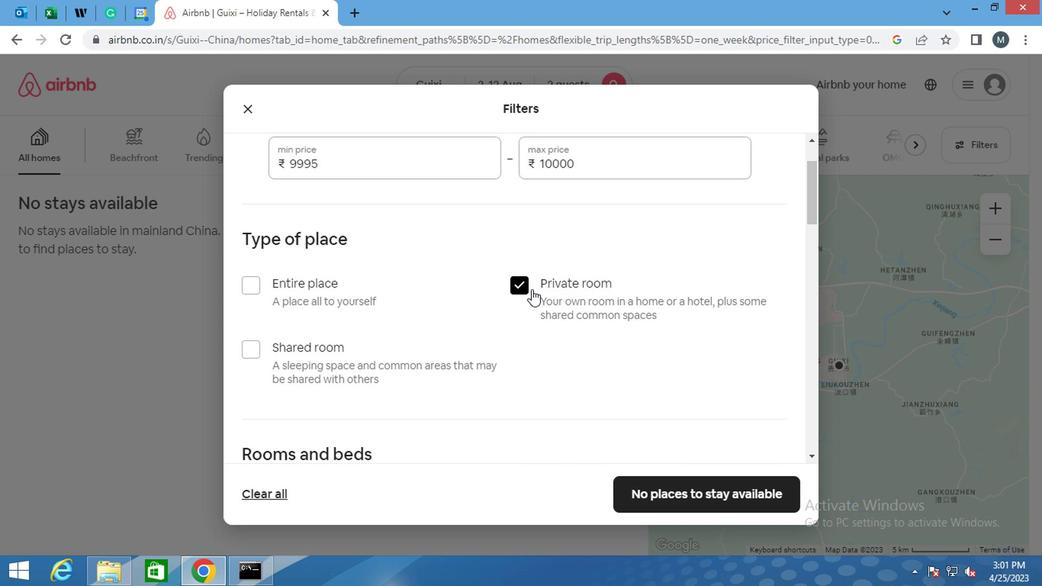 
Action: Mouse scrolled (525, 287) with delta (0, 0)
Screenshot: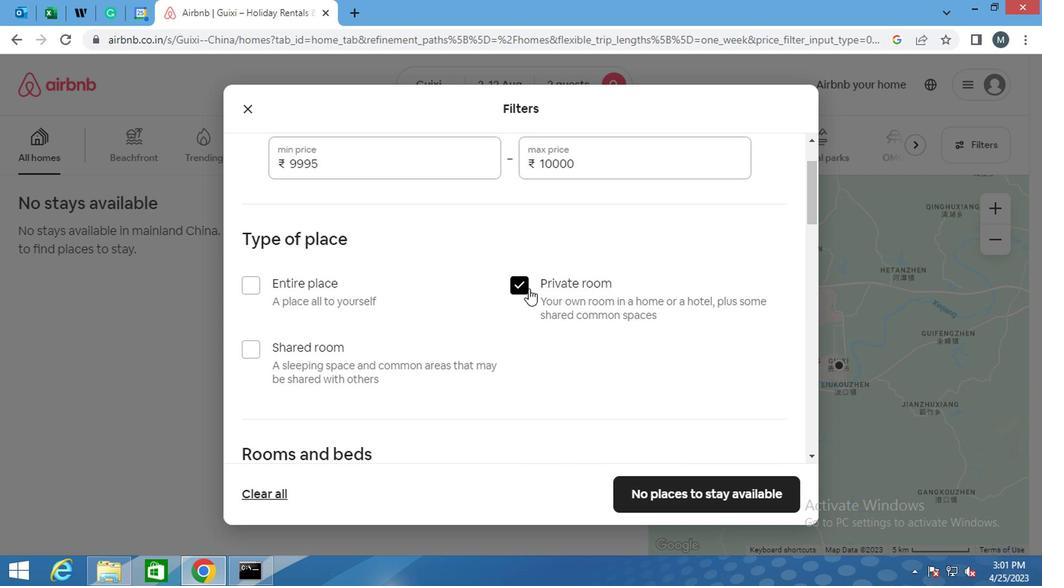 
Action: Mouse moved to (525, 287)
Screenshot: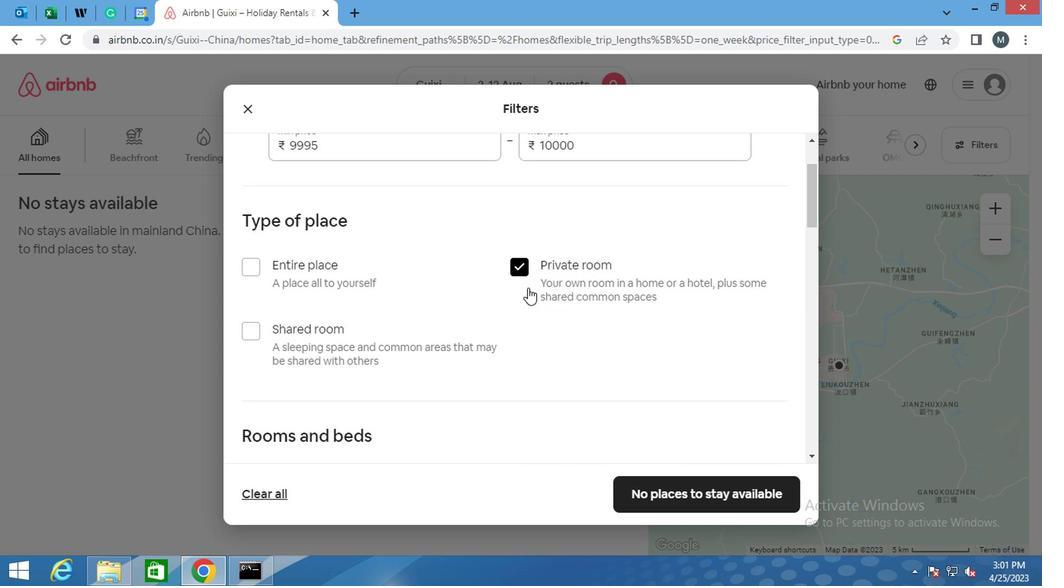 
Action: Mouse scrolled (525, 287) with delta (0, 0)
Screenshot: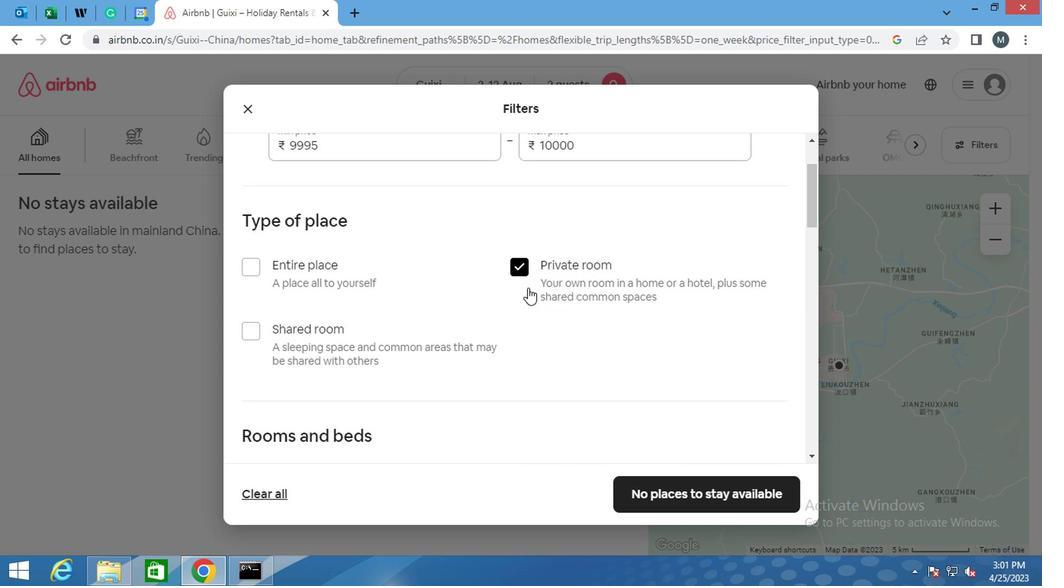 
Action: Mouse moved to (520, 289)
Screenshot: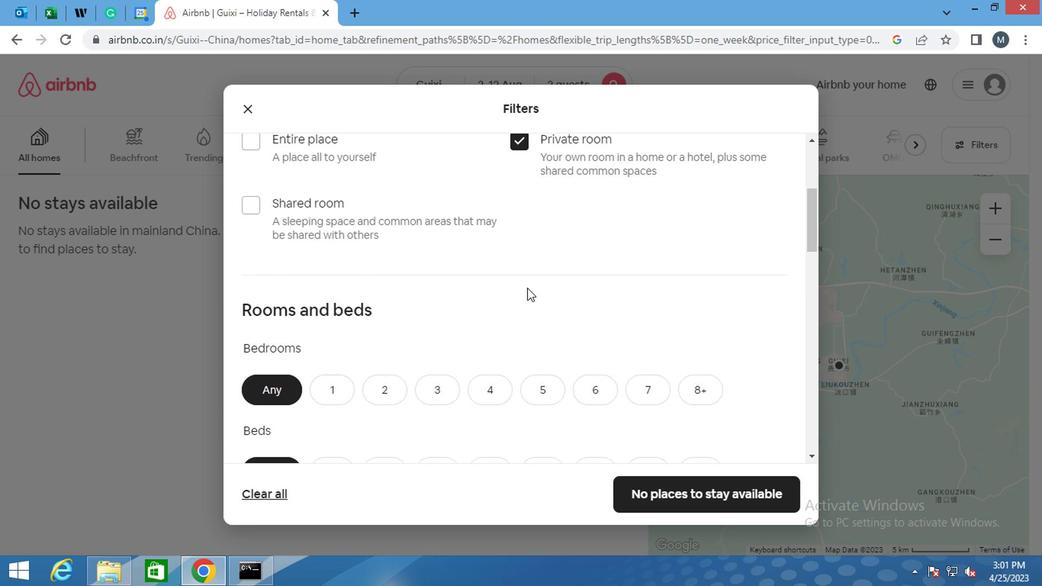 
Action: Mouse scrolled (520, 288) with delta (0, -1)
Screenshot: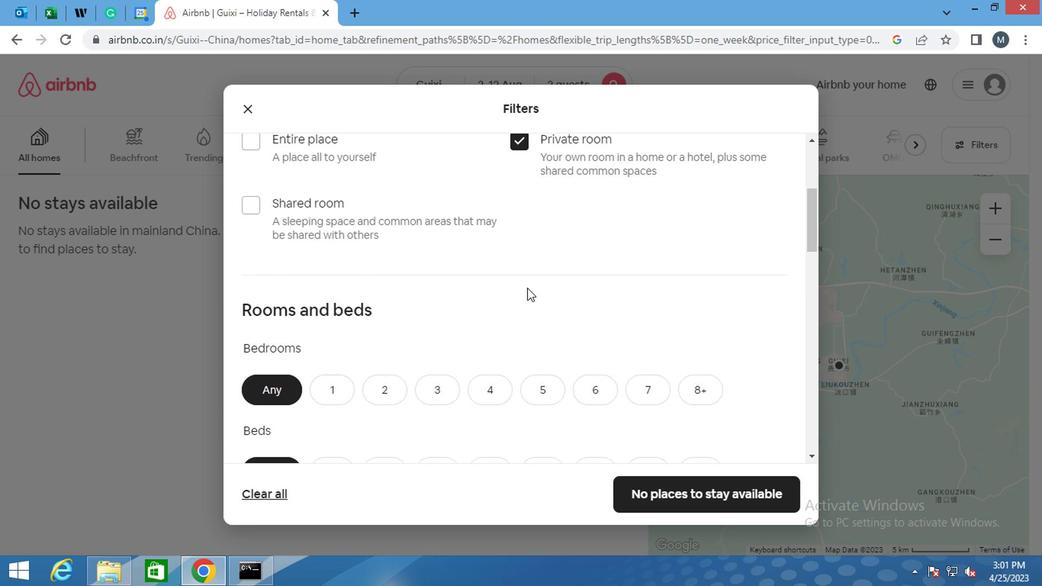 
Action: Mouse moved to (317, 306)
Screenshot: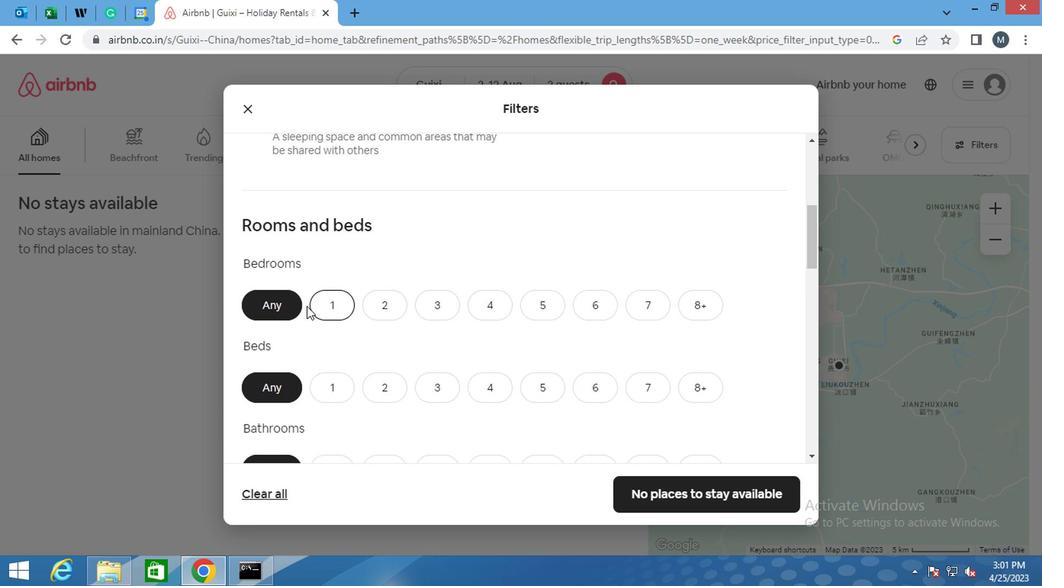 
Action: Mouse pressed left at (317, 306)
Screenshot: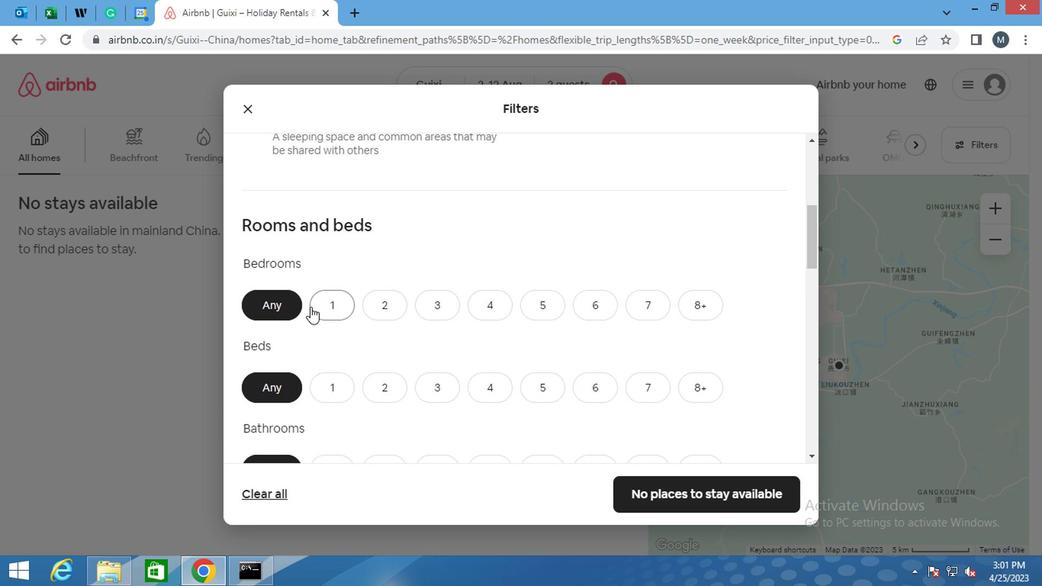 
Action: Mouse moved to (330, 379)
Screenshot: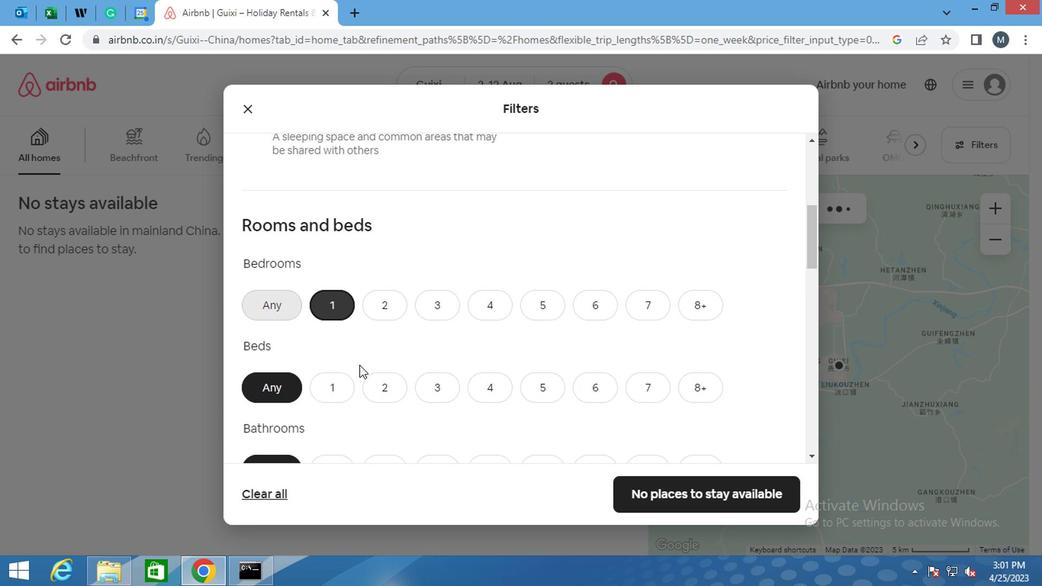 
Action: Mouse pressed left at (330, 379)
Screenshot: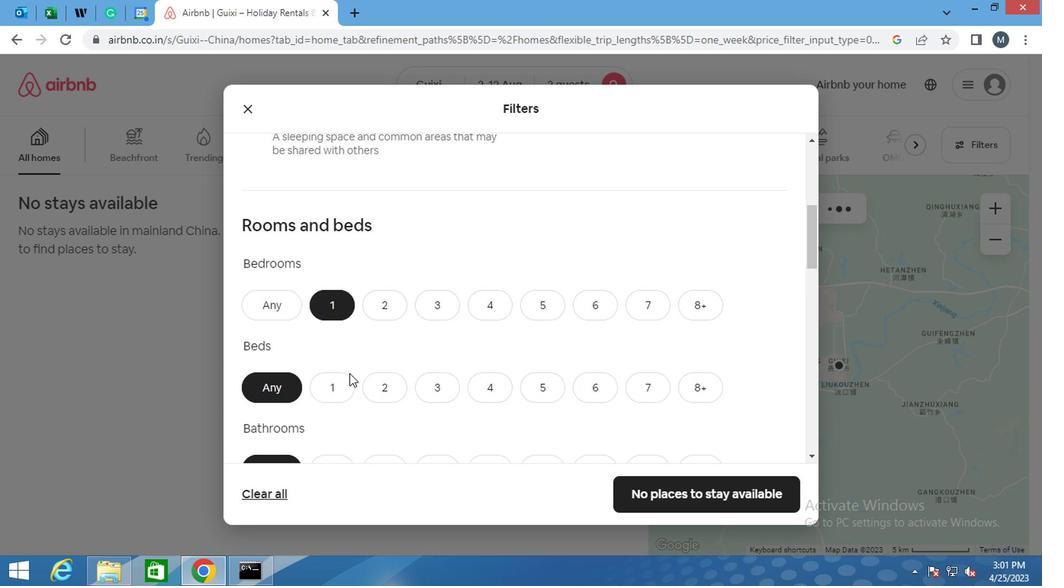 
Action: Mouse moved to (373, 352)
Screenshot: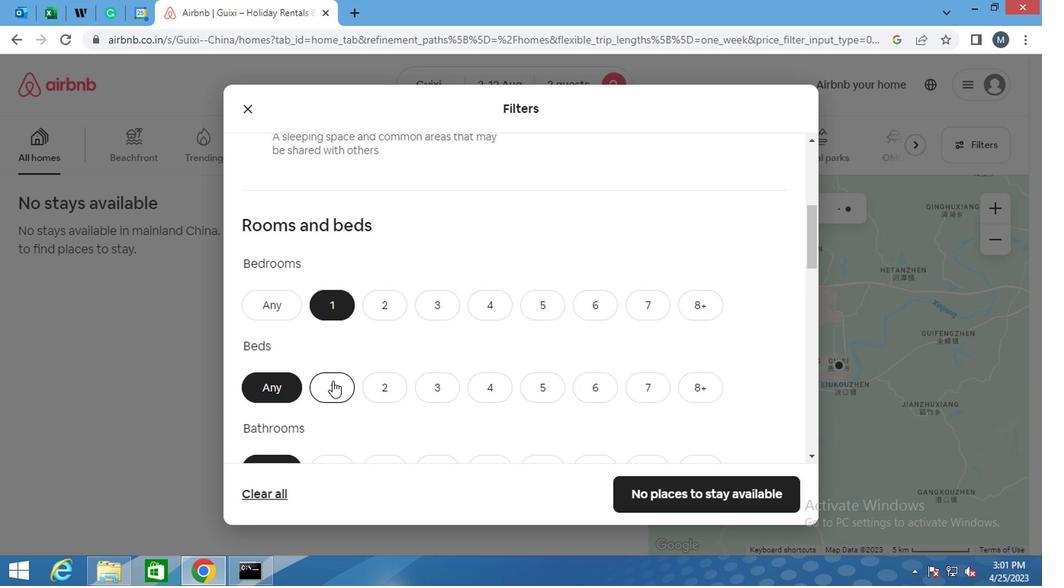 
Action: Mouse scrolled (373, 351) with delta (0, 0)
Screenshot: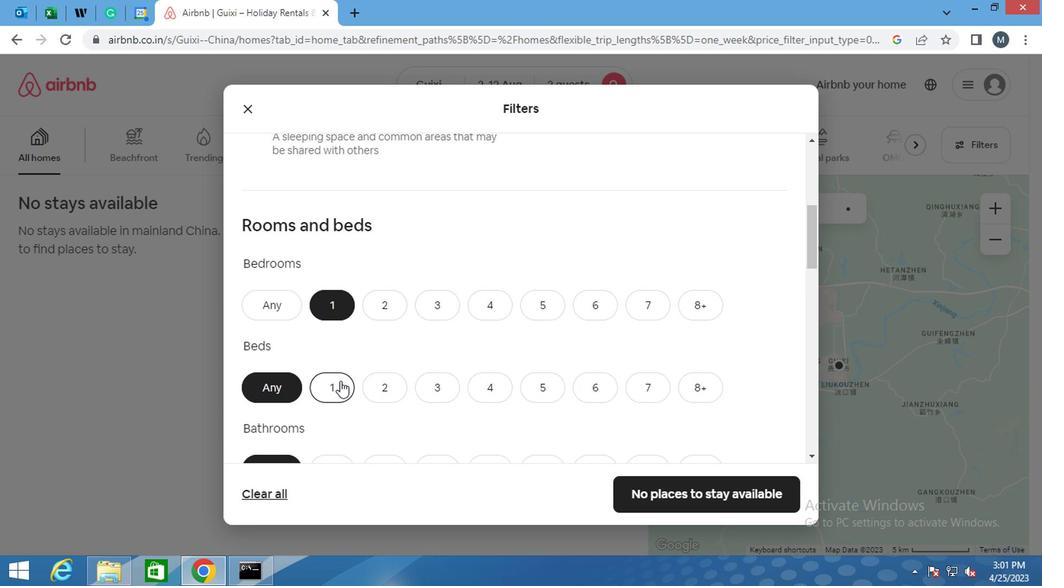 
Action: Mouse scrolled (373, 351) with delta (0, 0)
Screenshot: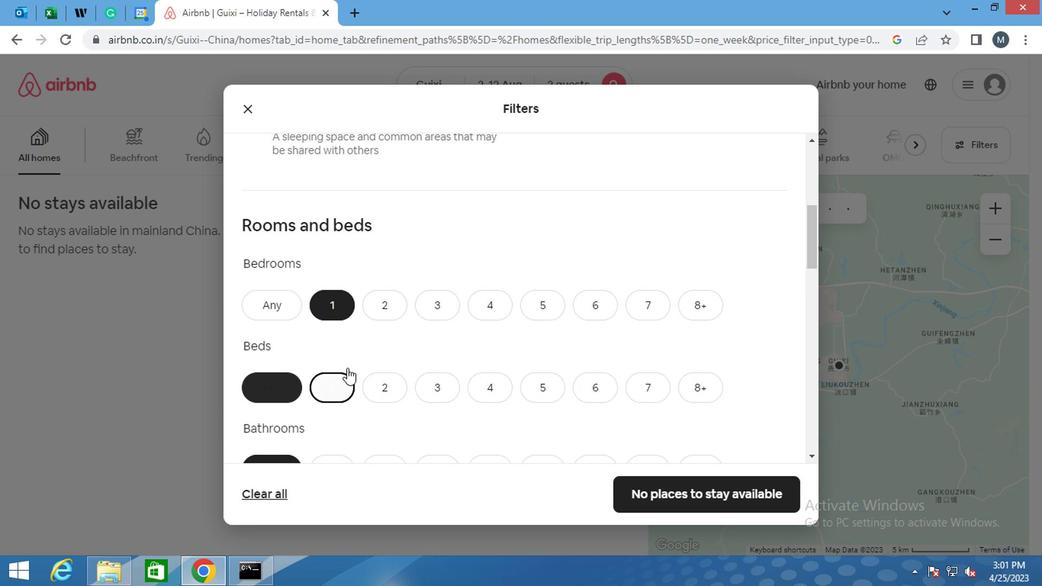 
Action: Mouse moved to (339, 321)
Screenshot: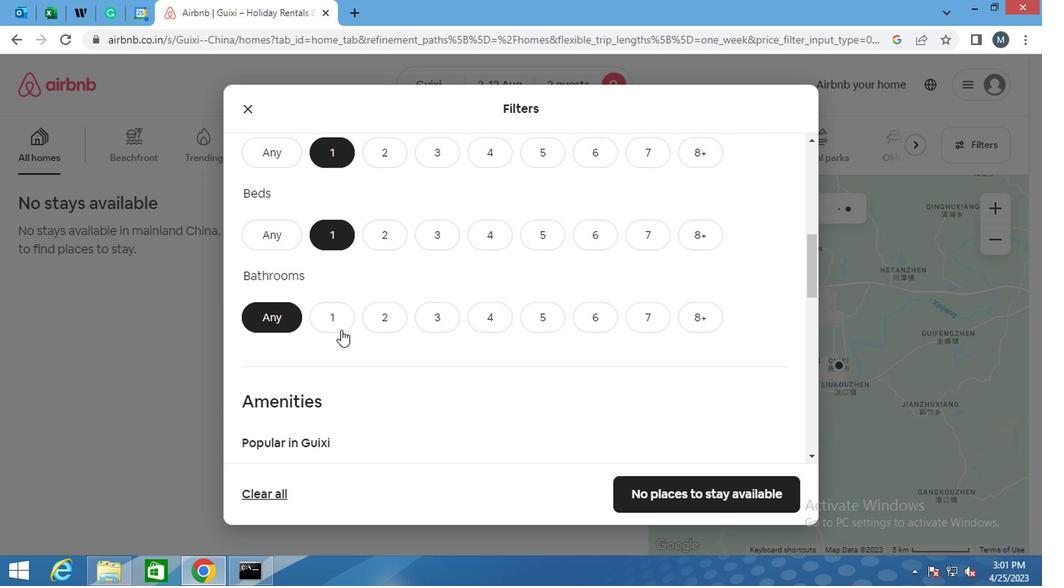 
Action: Mouse pressed left at (339, 321)
Screenshot: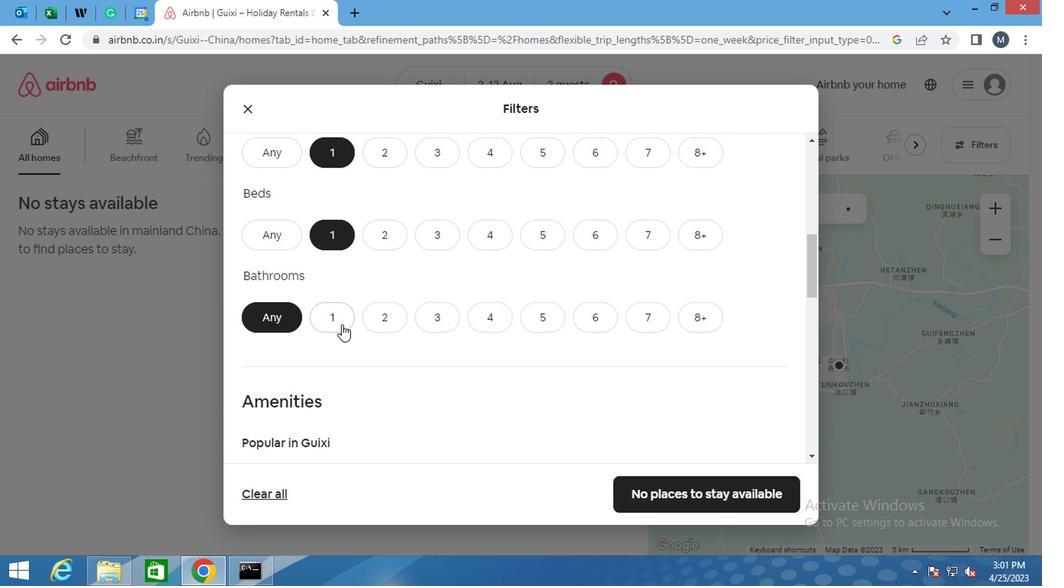 
Action: Mouse moved to (312, 313)
Screenshot: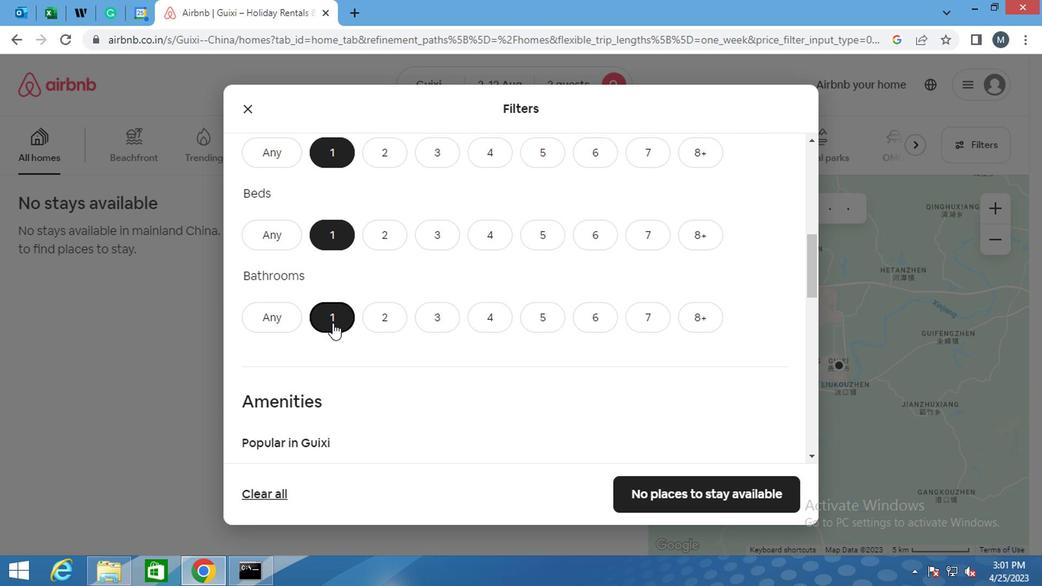 
Action: Mouse scrolled (312, 312) with delta (0, 0)
Screenshot: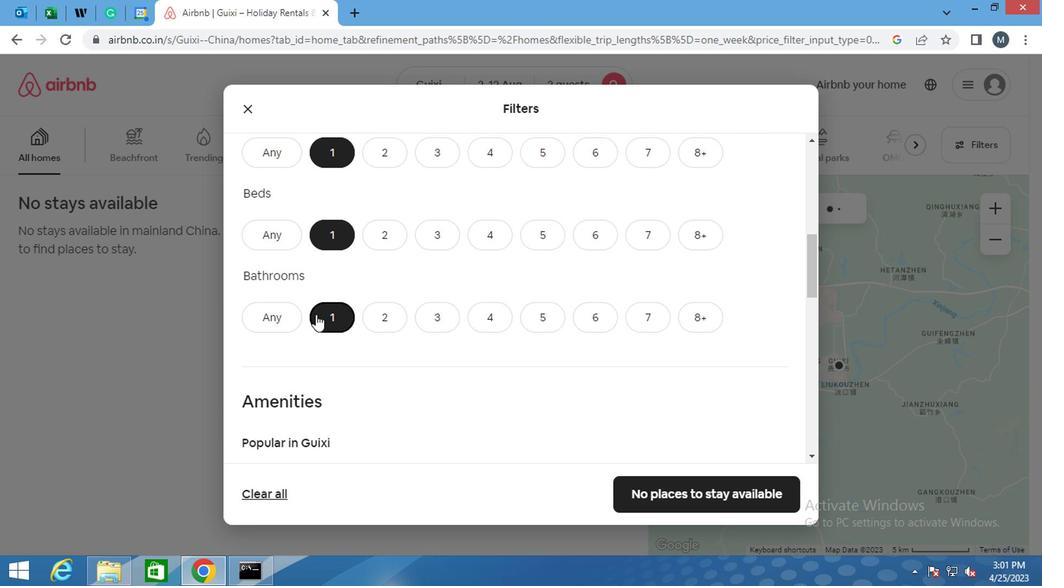 
Action: Mouse moved to (312, 312)
Screenshot: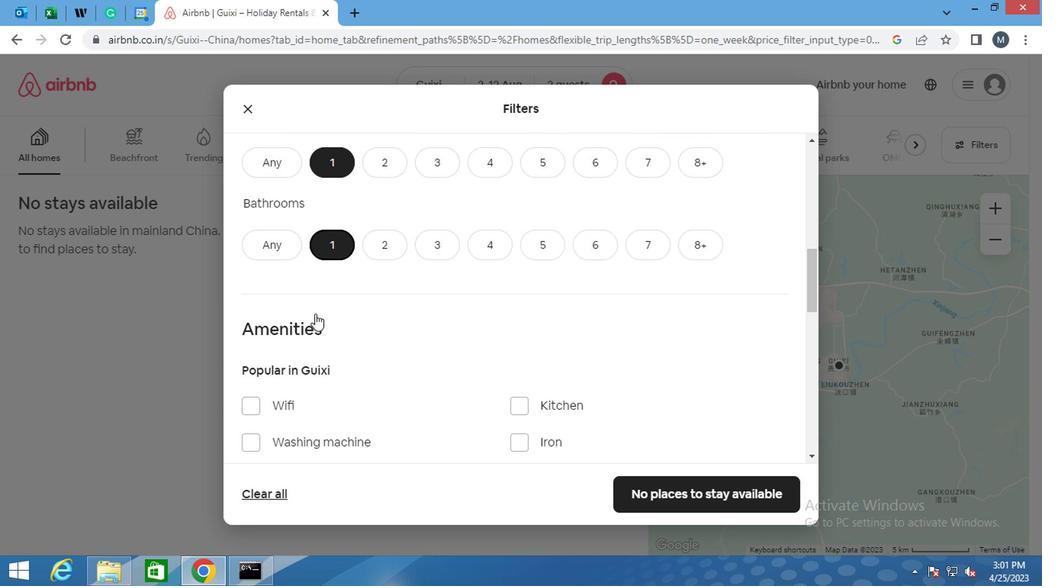 
Action: Mouse scrolled (312, 311) with delta (0, -1)
Screenshot: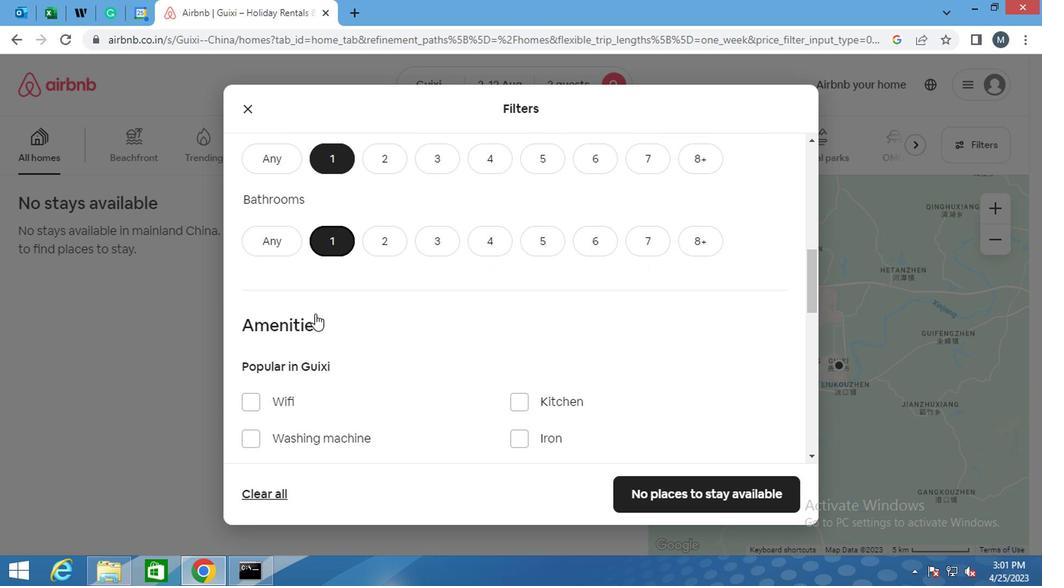 
Action: Mouse scrolled (312, 311) with delta (0, -1)
Screenshot: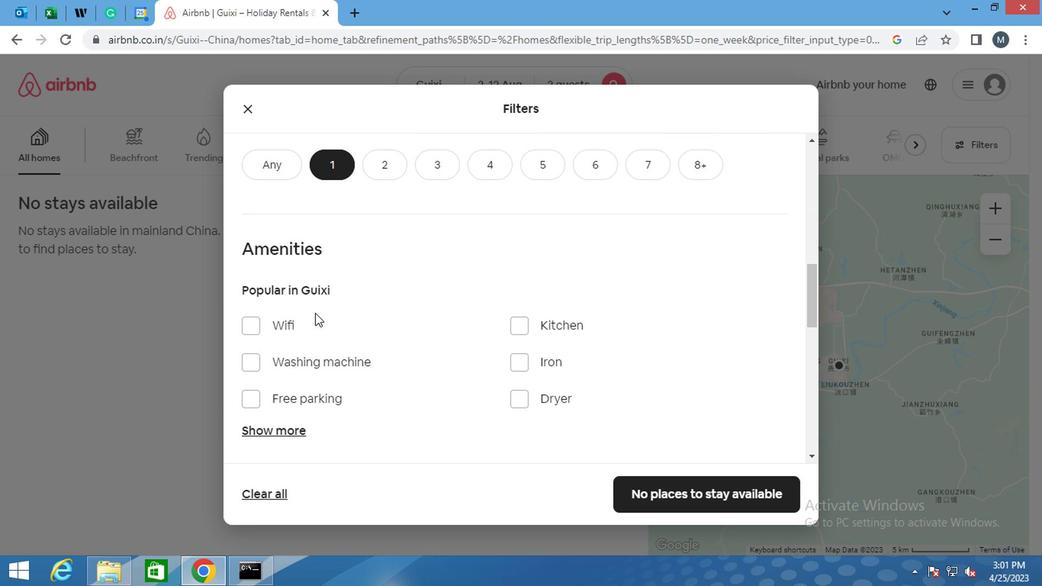 
Action: Mouse moved to (312, 312)
Screenshot: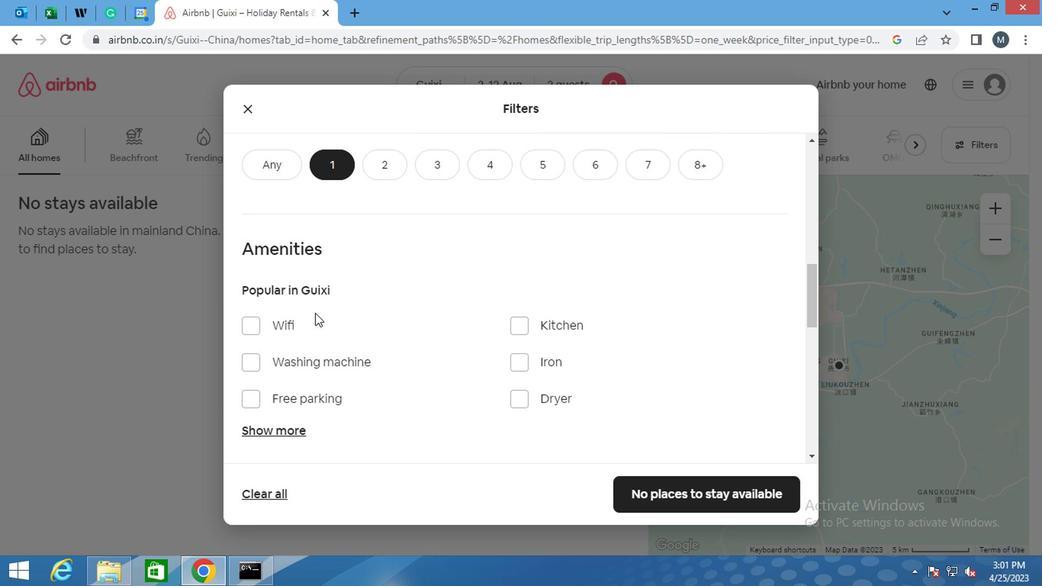 
Action: Mouse scrolled (312, 311) with delta (0, -1)
Screenshot: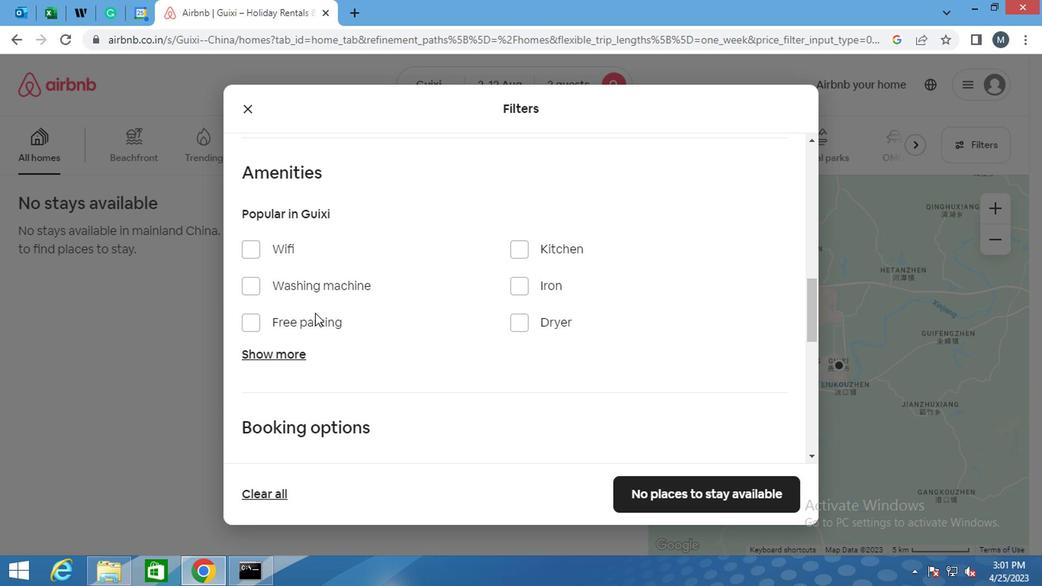 
Action: Mouse moved to (301, 260)
Screenshot: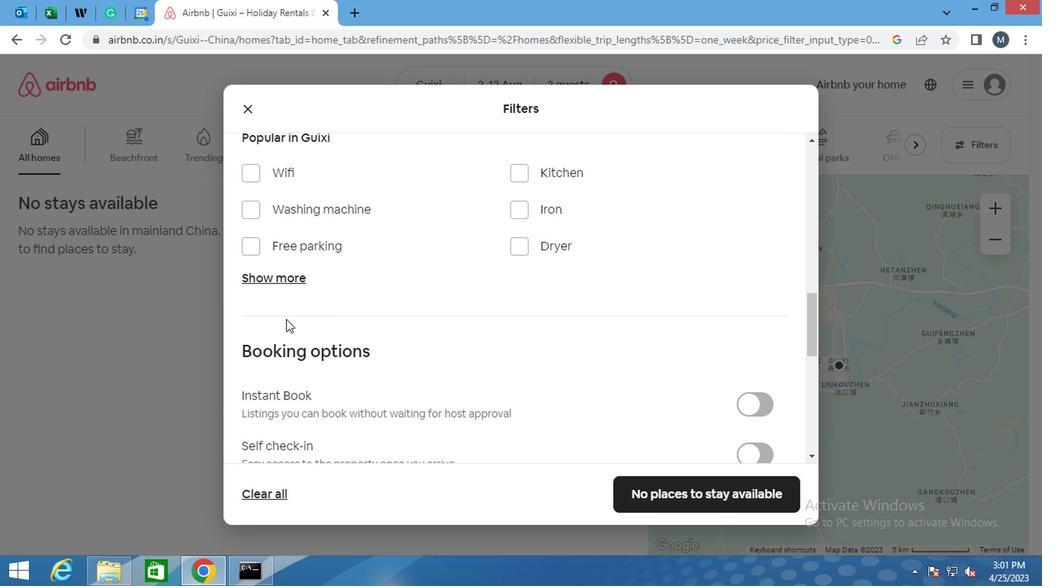 
Action: Mouse scrolled (301, 260) with delta (0, 0)
Screenshot: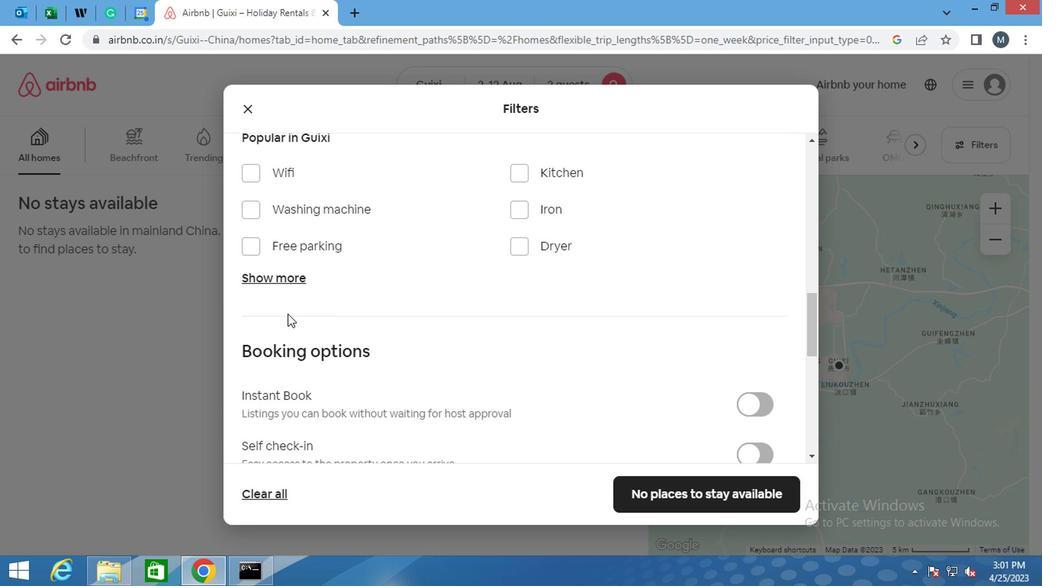 
Action: Mouse moved to (247, 285)
Screenshot: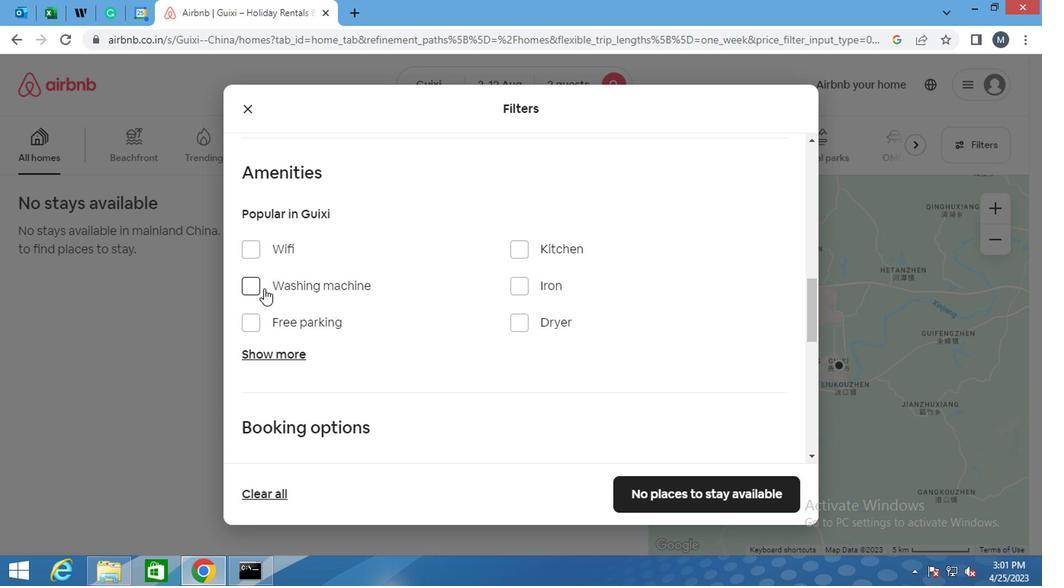 
Action: Mouse pressed left at (247, 285)
Screenshot: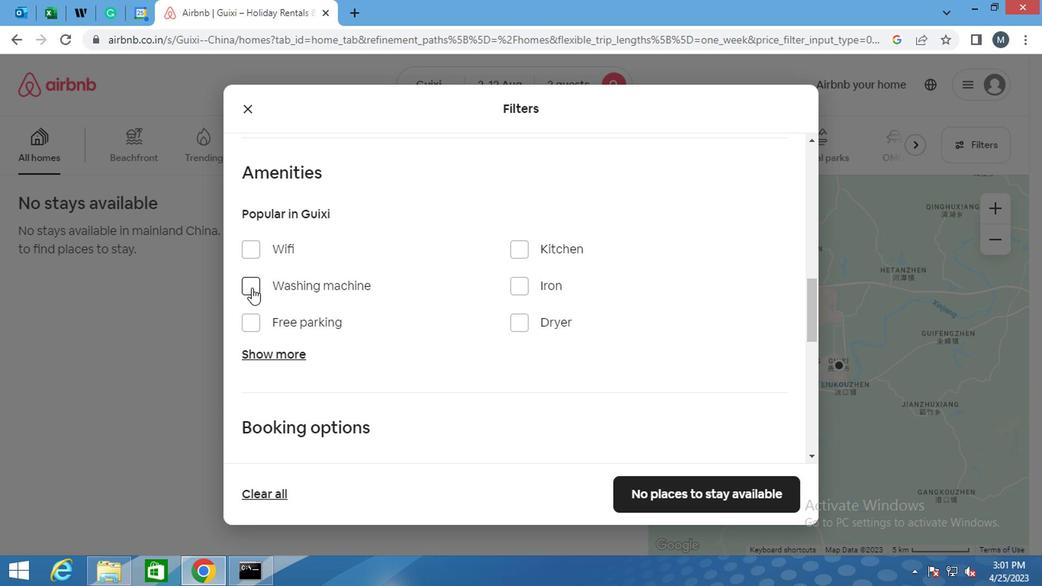 
Action: Mouse moved to (425, 290)
Screenshot: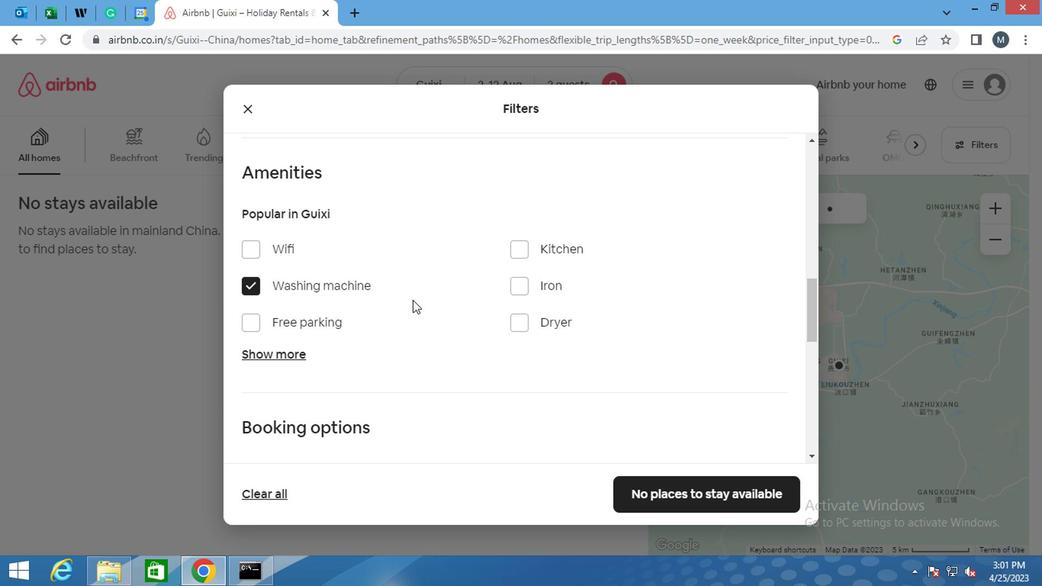 
Action: Mouse scrolled (425, 289) with delta (0, 0)
Screenshot: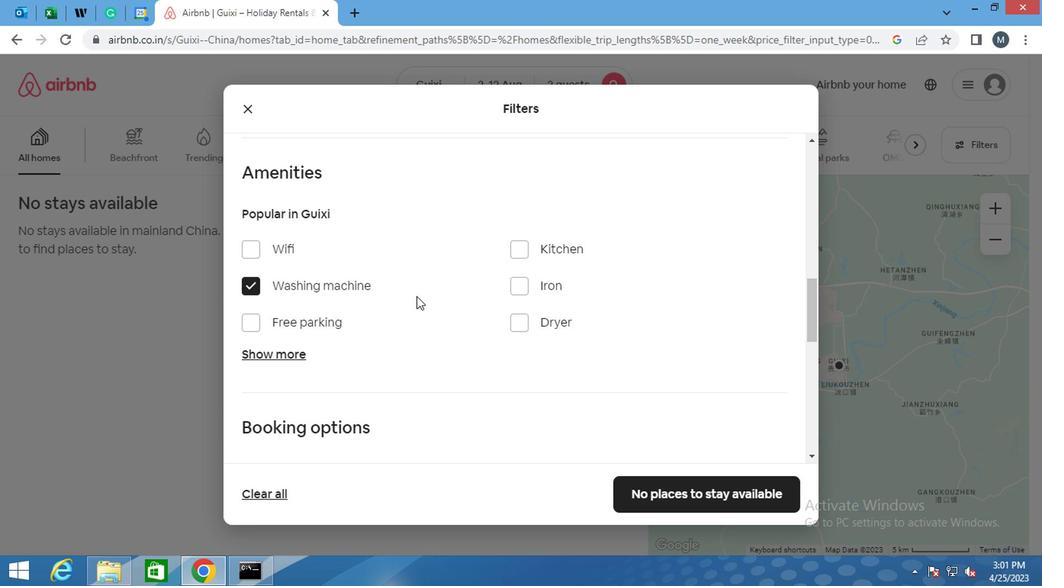 
Action: Mouse moved to (425, 290)
Screenshot: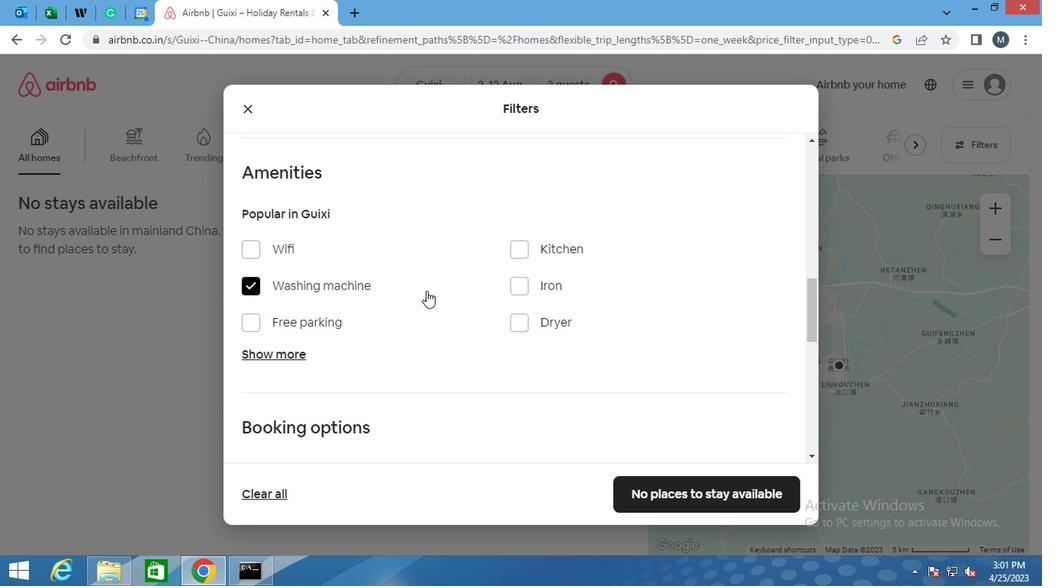 
Action: Mouse scrolled (425, 289) with delta (0, 0)
Screenshot: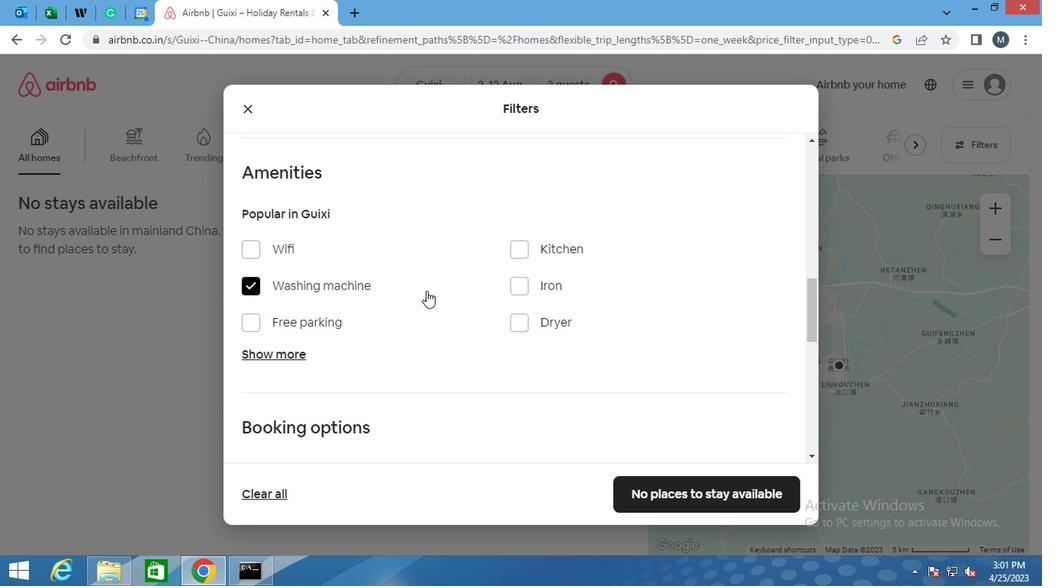 
Action: Mouse scrolled (425, 289) with delta (0, 0)
Screenshot: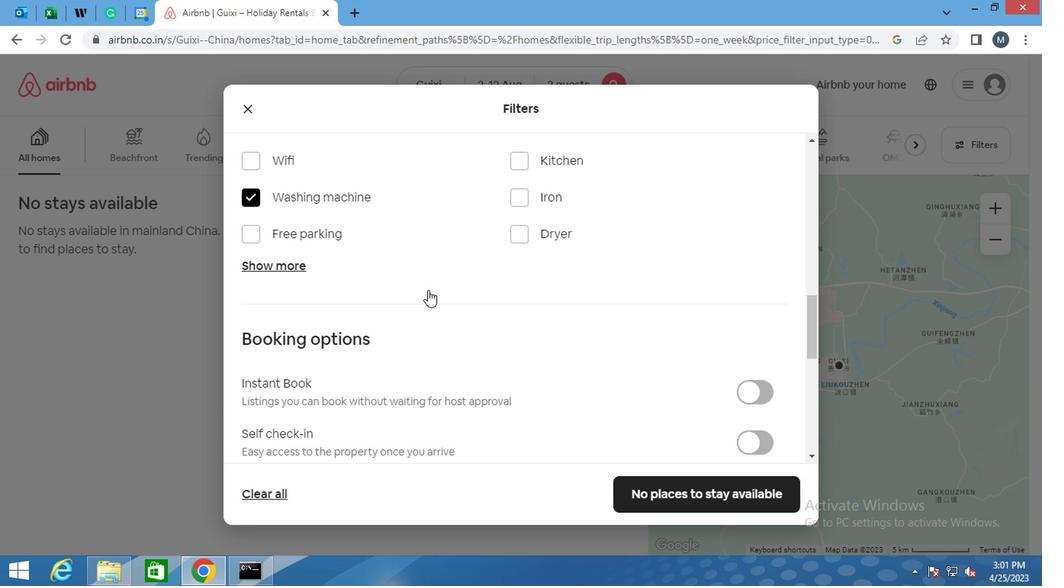 
Action: Mouse moved to (751, 305)
Screenshot: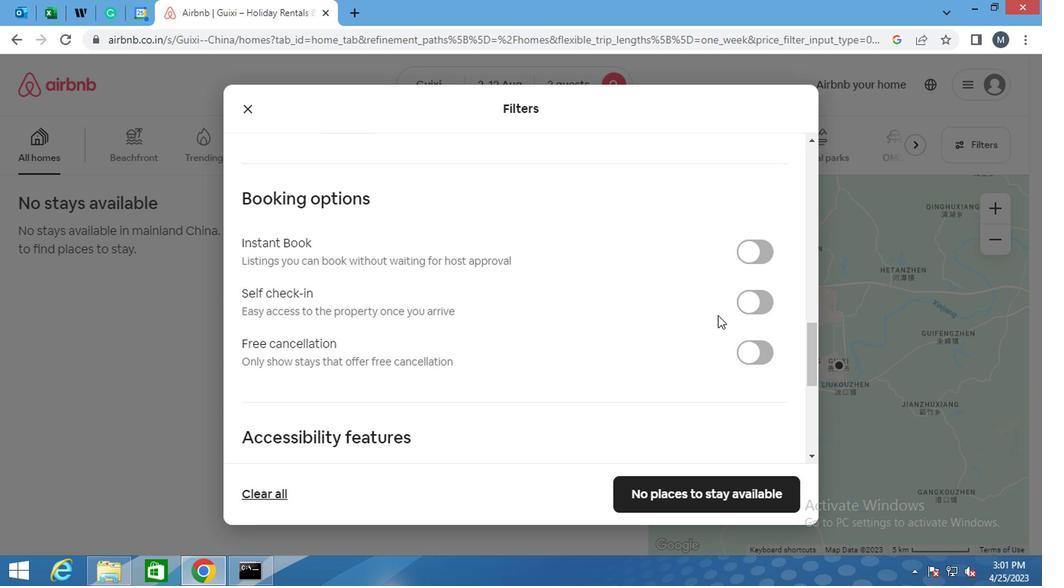 
Action: Mouse pressed left at (751, 305)
Screenshot: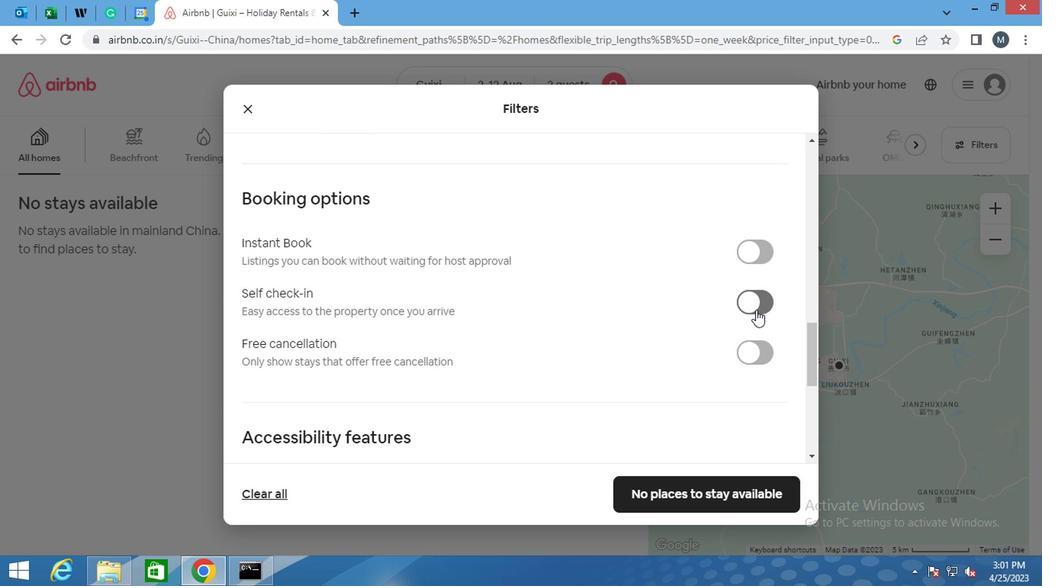 
Action: Mouse moved to (528, 316)
Screenshot: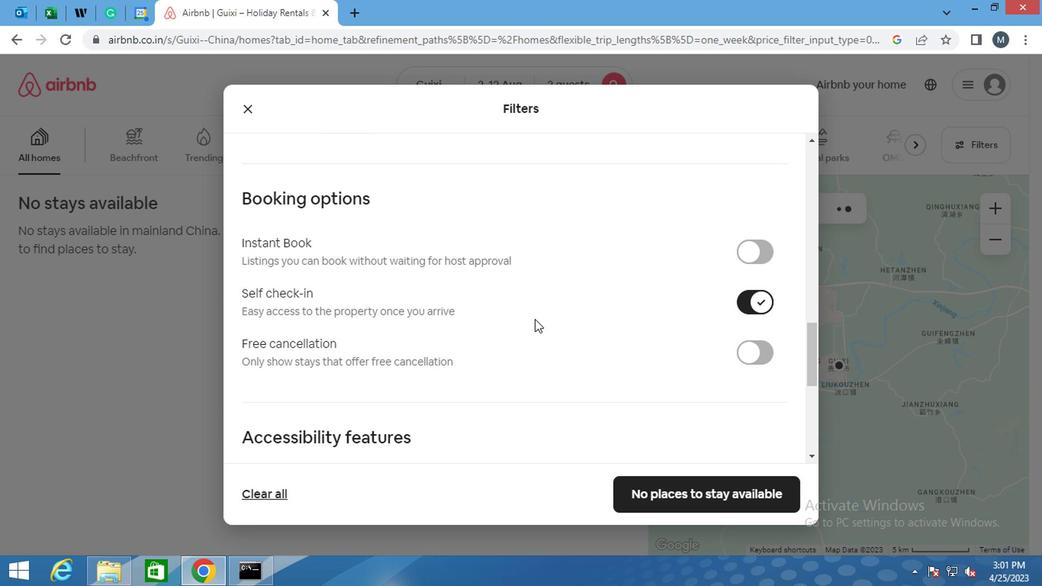 
Action: Mouse scrolled (528, 315) with delta (0, -1)
Screenshot: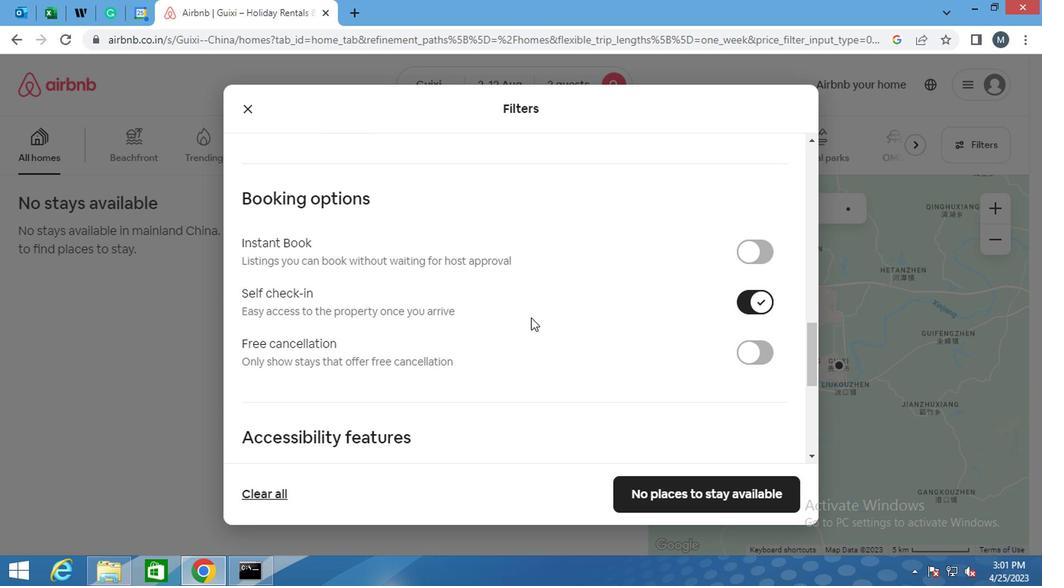 
Action: Mouse scrolled (528, 315) with delta (0, -1)
Screenshot: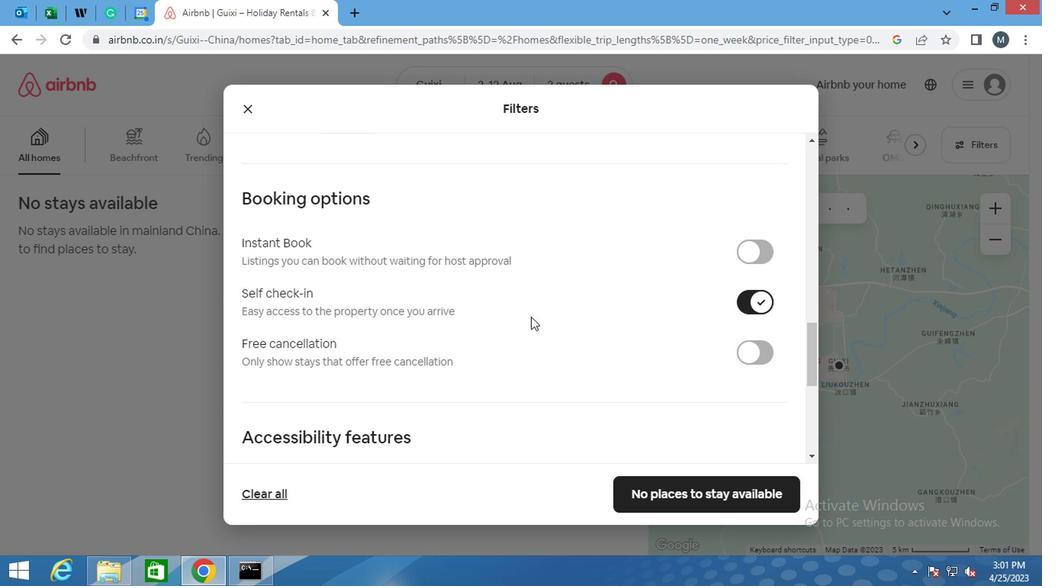 
Action: Mouse moved to (518, 317)
Screenshot: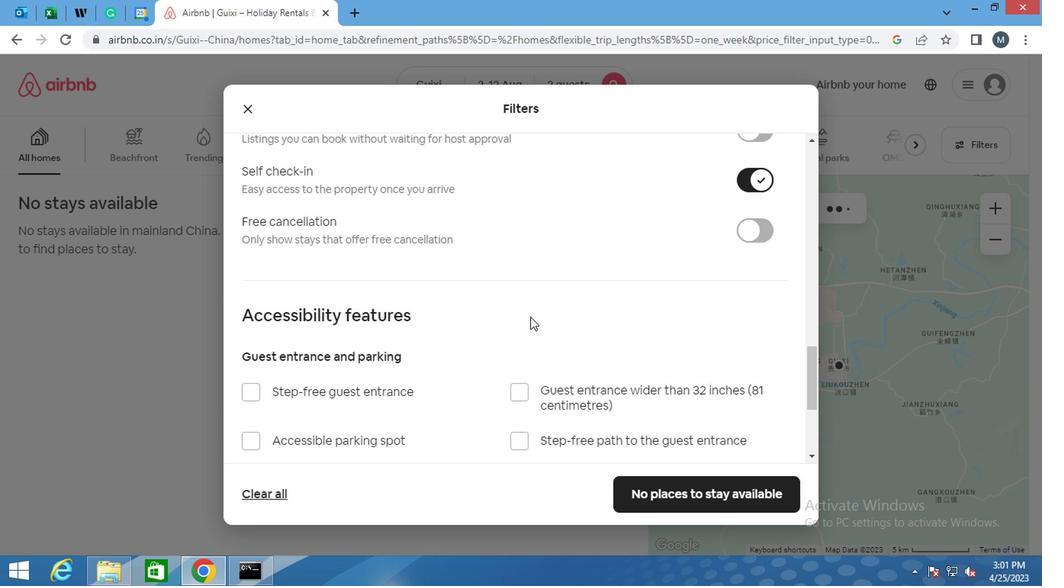 
Action: Mouse scrolled (518, 316) with delta (0, 0)
Screenshot: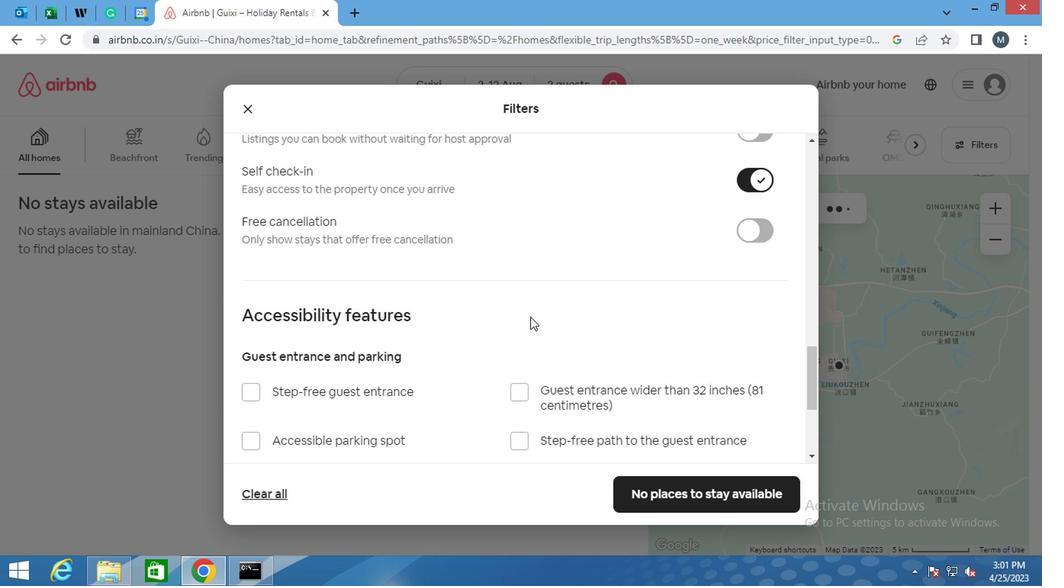 
Action: Mouse moved to (507, 317)
Screenshot: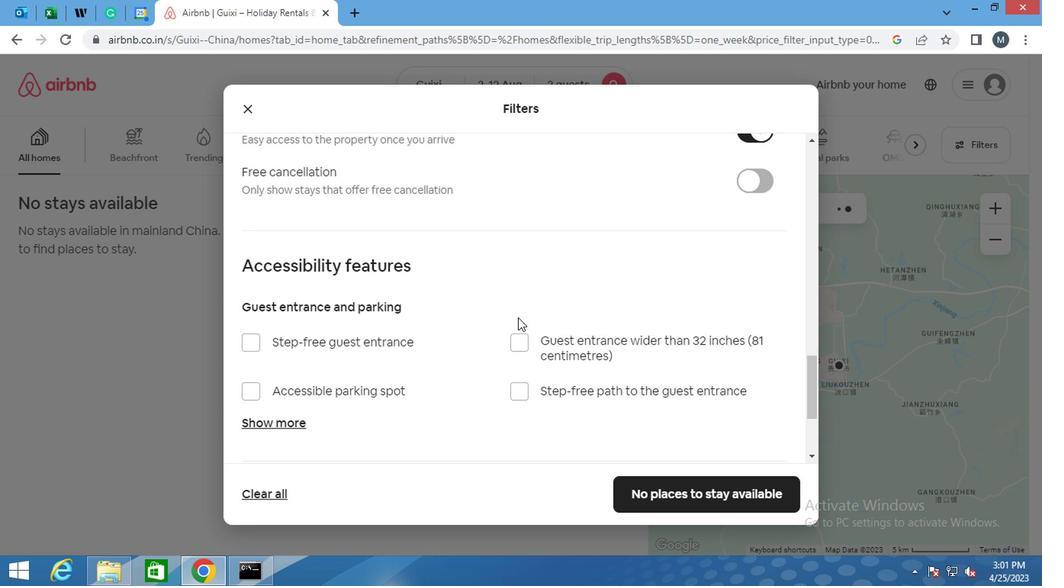 
Action: Mouse scrolled (507, 316) with delta (0, 0)
Screenshot: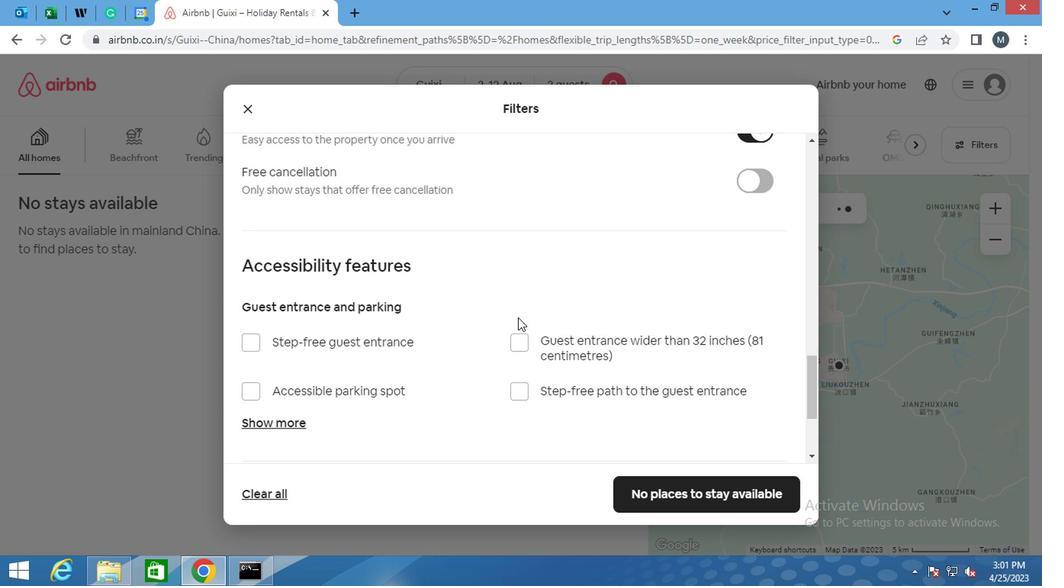 
Action: Mouse moved to (507, 317)
Screenshot: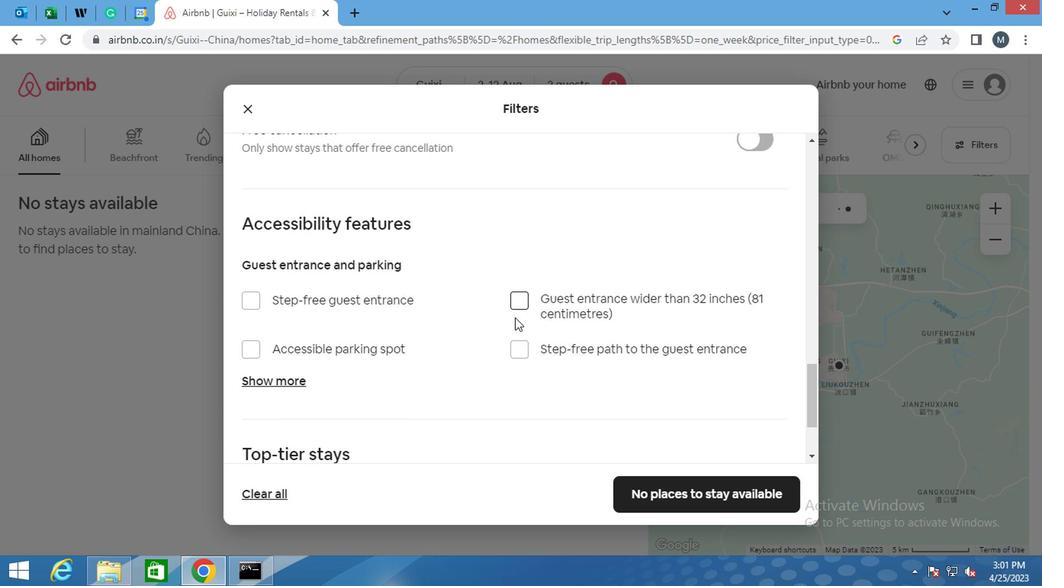 
Action: Mouse scrolled (507, 317) with delta (0, 0)
Screenshot: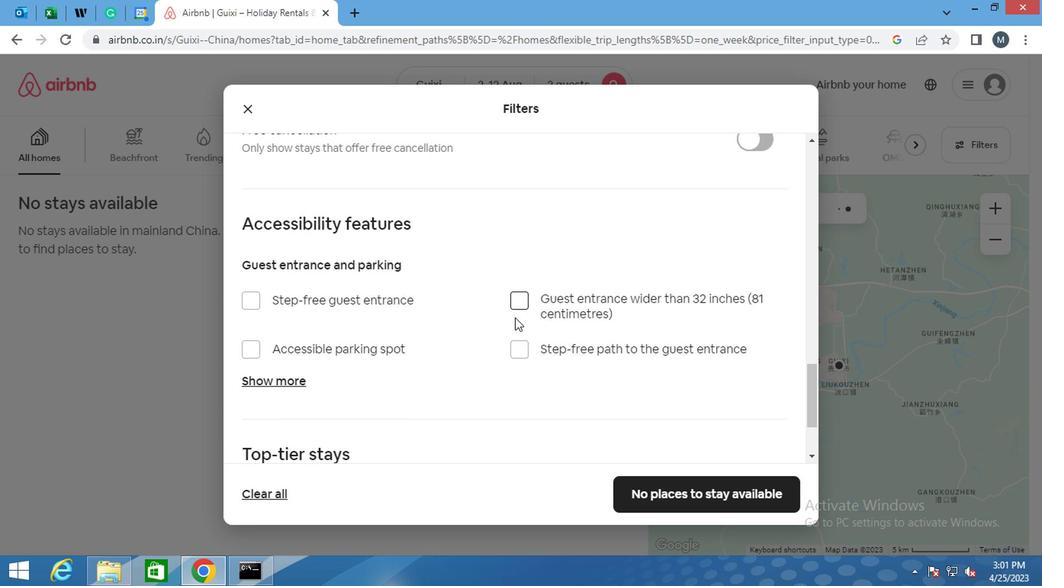 
Action: Mouse moved to (501, 325)
Screenshot: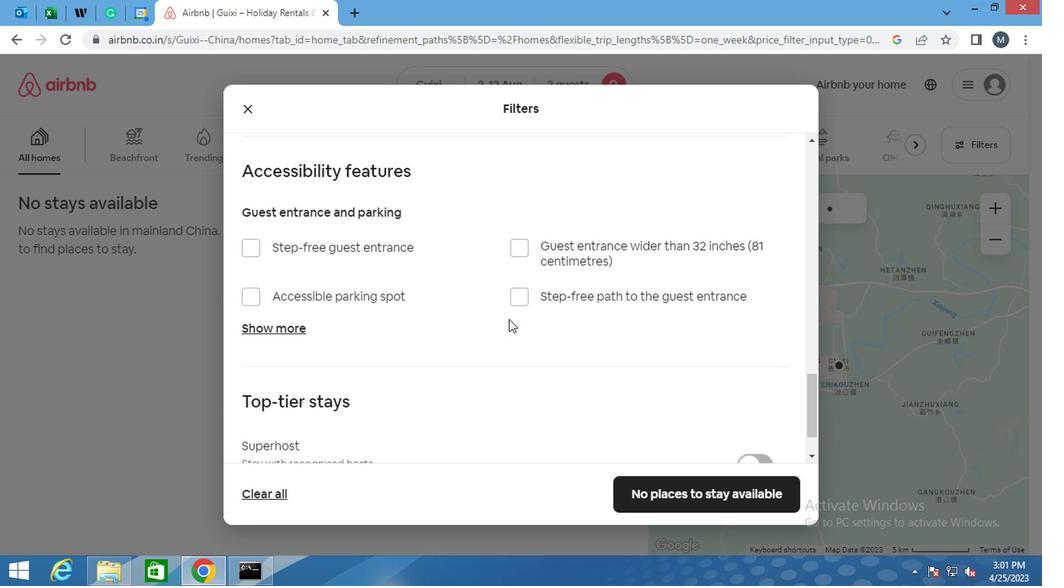 
Action: Mouse scrolled (501, 324) with delta (0, 0)
Screenshot: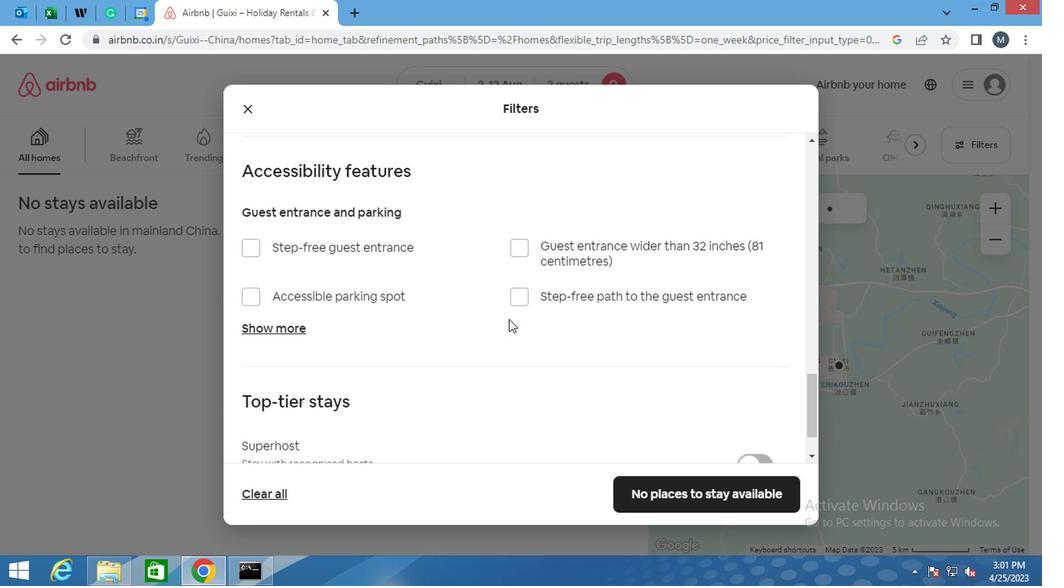 
Action: Mouse moved to (500, 328)
Screenshot: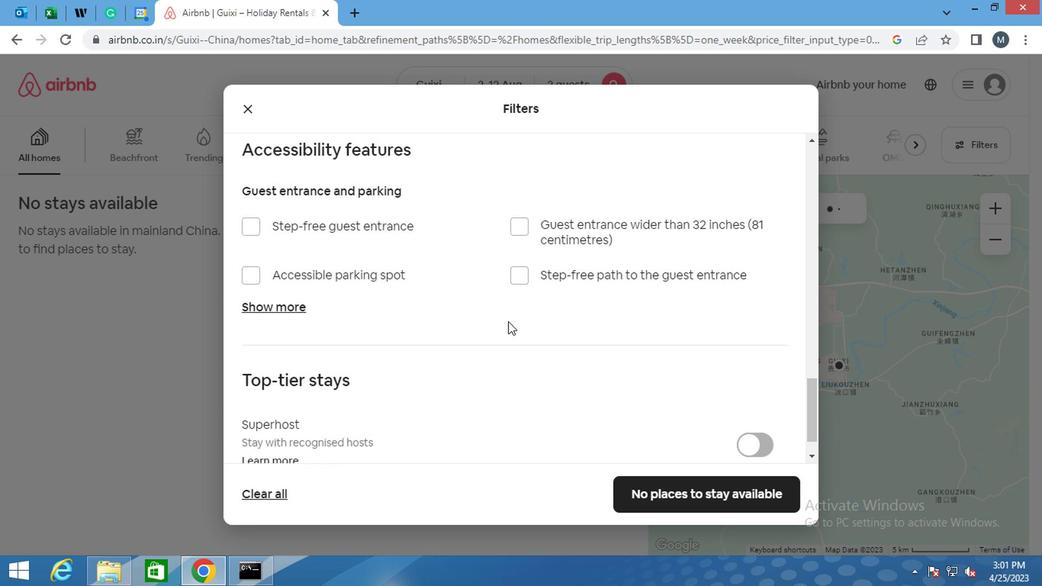 
Action: Mouse scrolled (500, 327) with delta (0, -1)
Screenshot: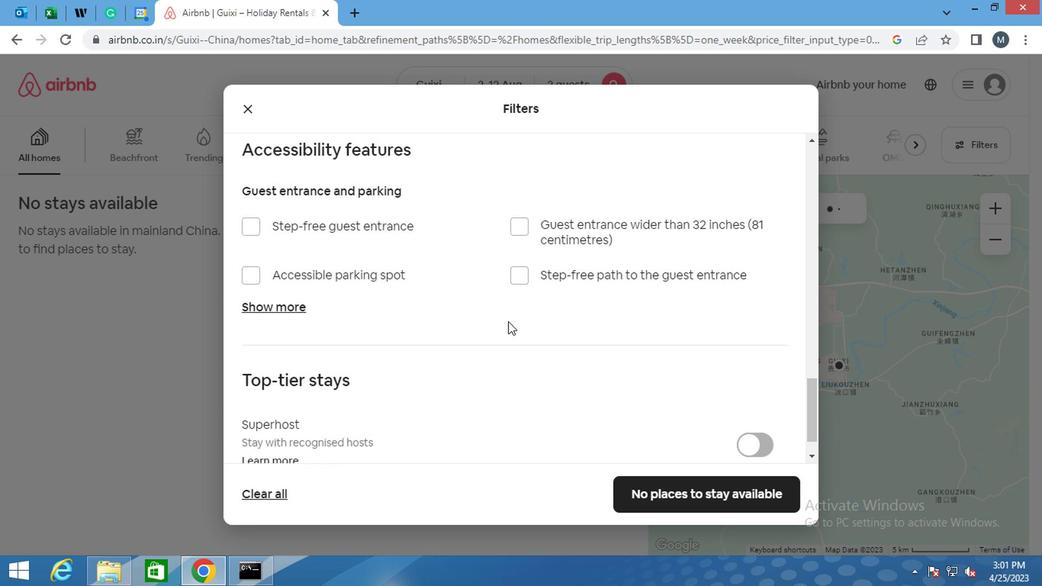 
Action: Mouse moved to (498, 334)
Screenshot: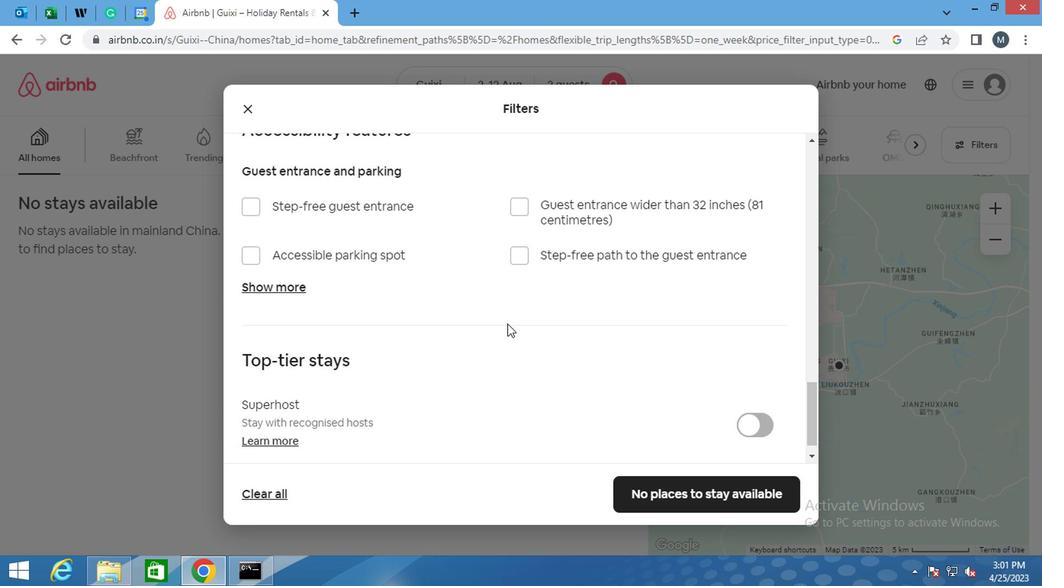 
Action: Mouse scrolled (498, 333) with delta (0, -1)
Screenshot: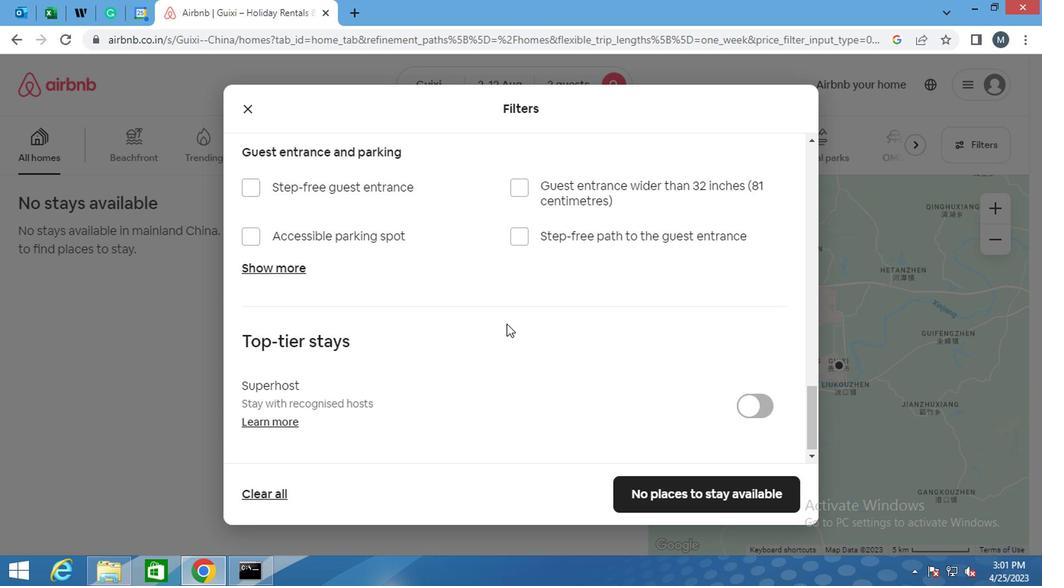 
Action: Mouse moved to (479, 344)
Screenshot: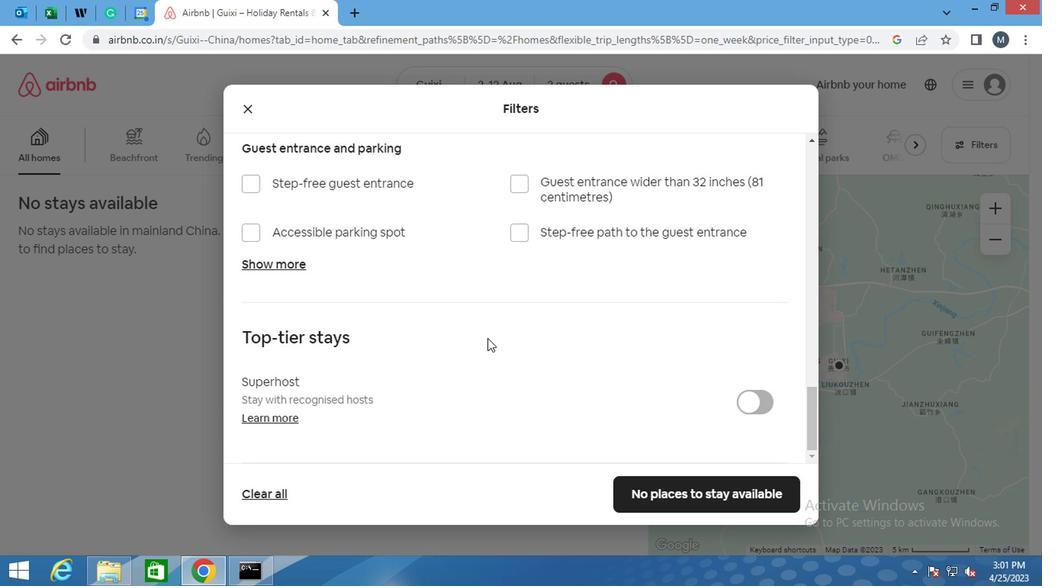 
Action: Mouse scrolled (479, 344) with delta (0, 0)
Screenshot: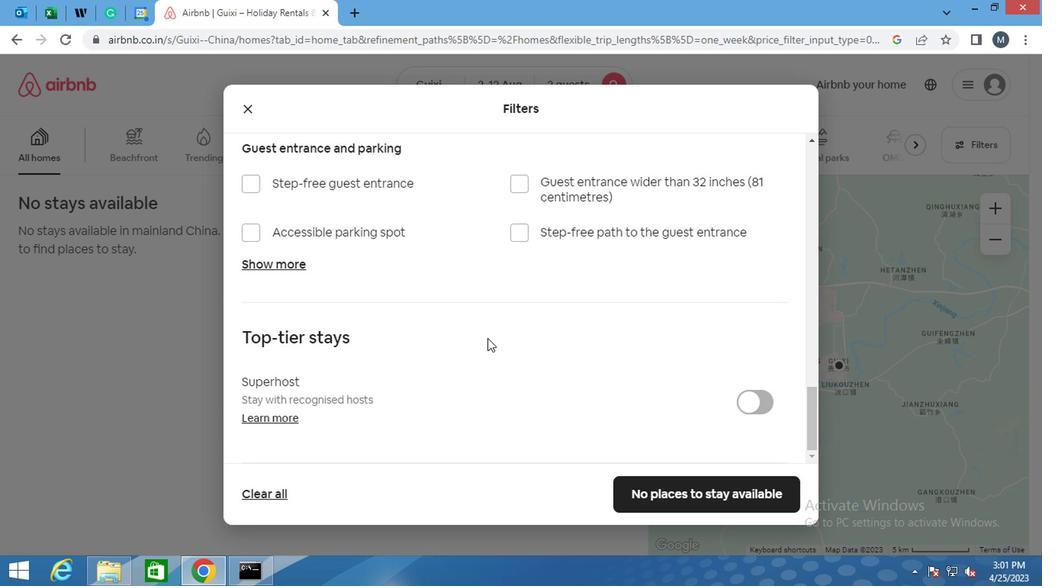 
Action: Mouse moved to (479, 344)
Screenshot: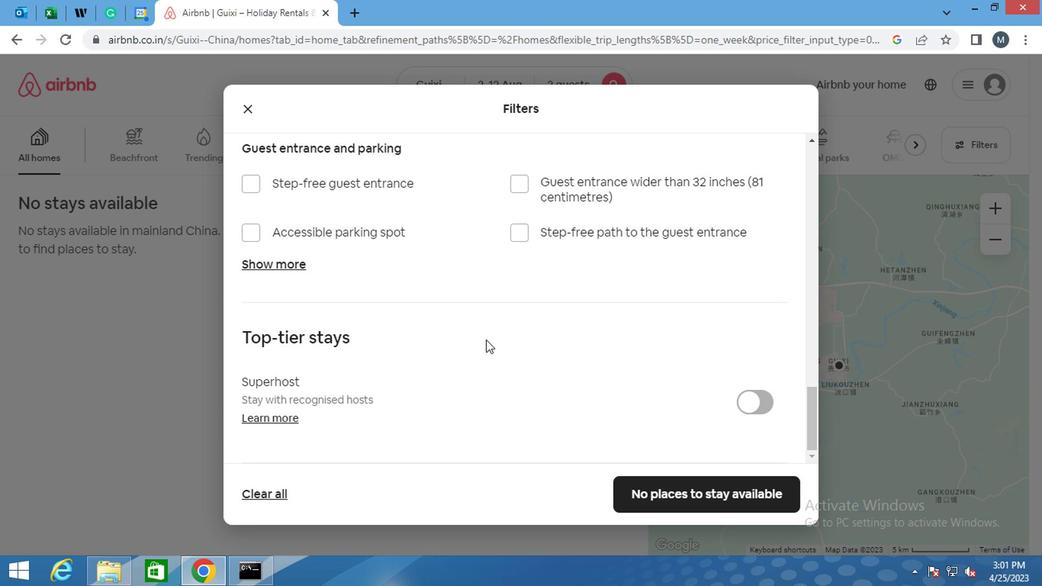 
Action: Mouse scrolled (479, 344) with delta (0, 0)
Screenshot: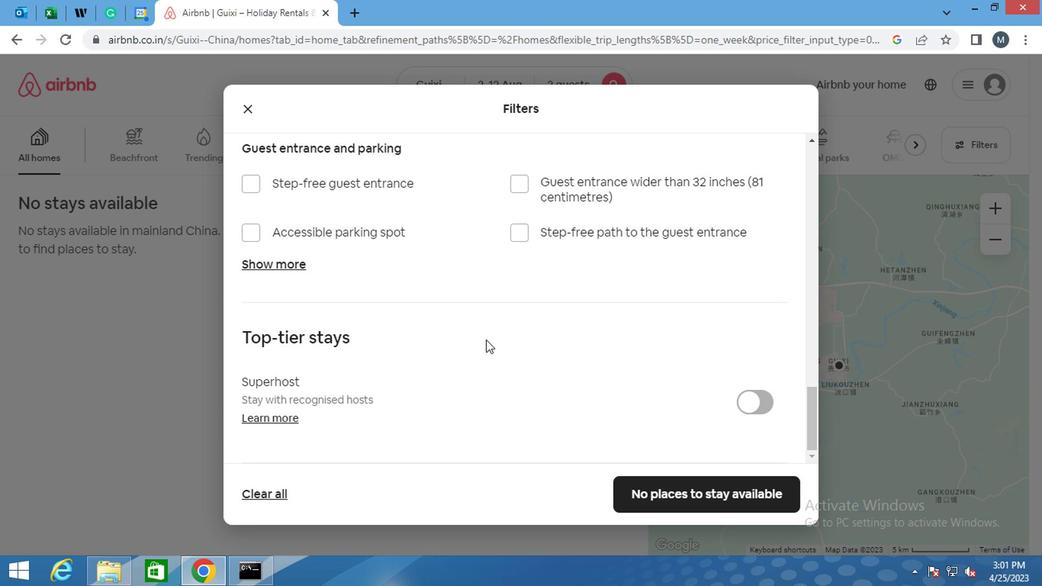 
Action: Mouse moved to (479, 343)
Screenshot: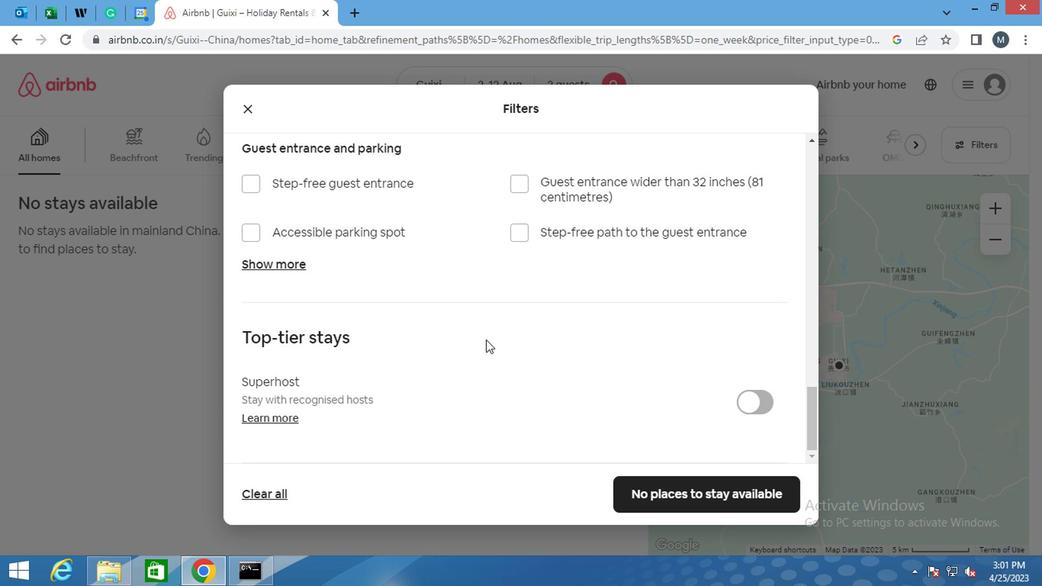 
Action: Mouse scrolled (479, 344) with delta (0, 1)
Screenshot: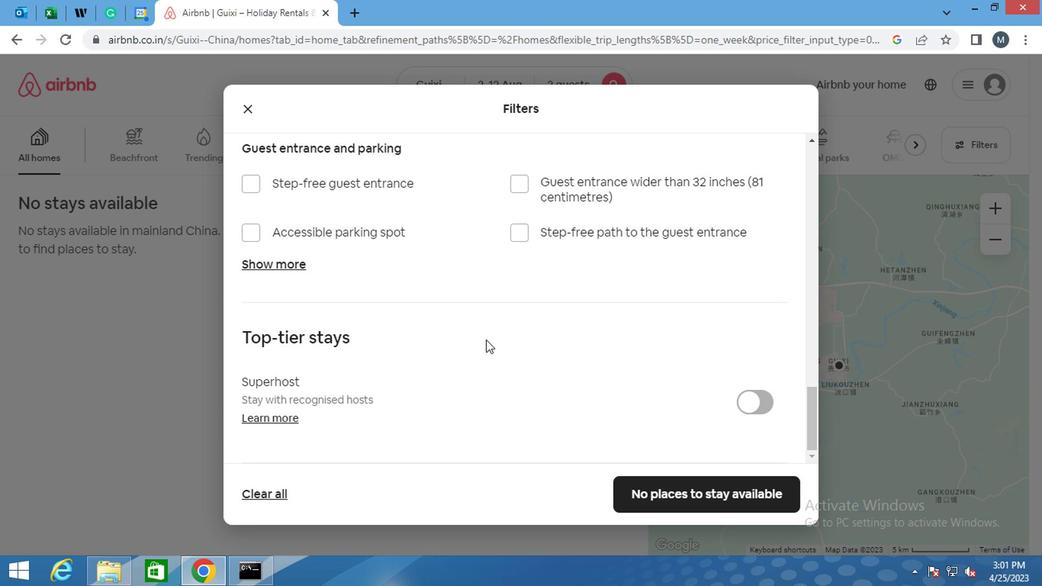 
Action: Mouse moved to (473, 344)
Screenshot: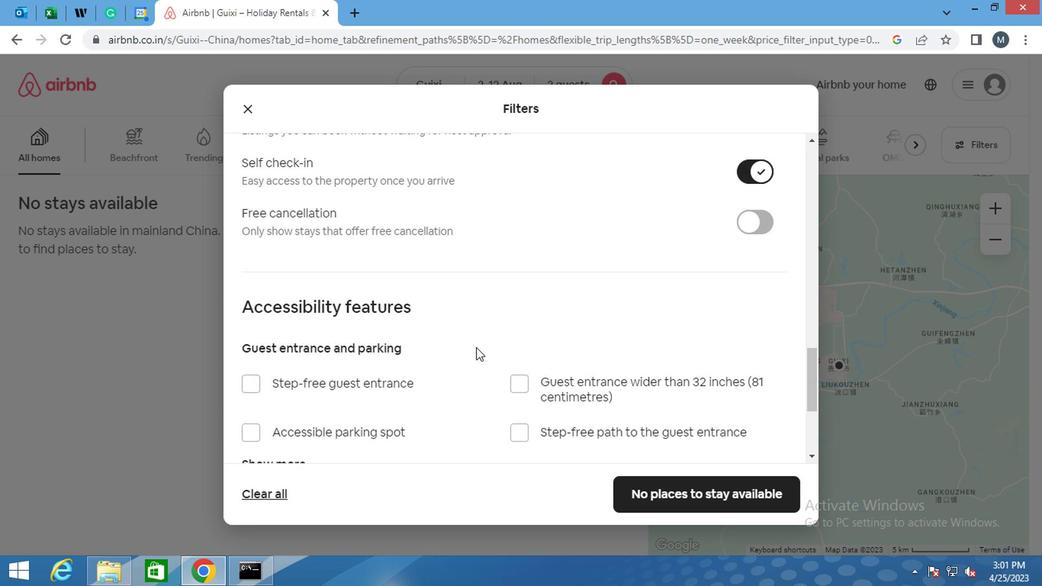 
Action: Mouse scrolled (473, 343) with delta (0, -1)
Screenshot: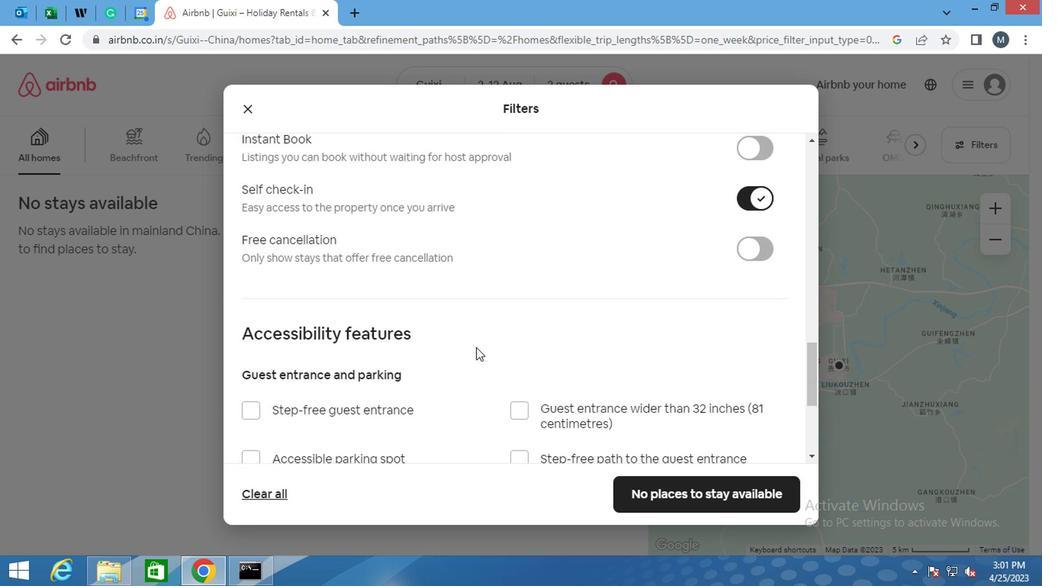 
Action: Mouse moved to (474, 344)
Screenshot: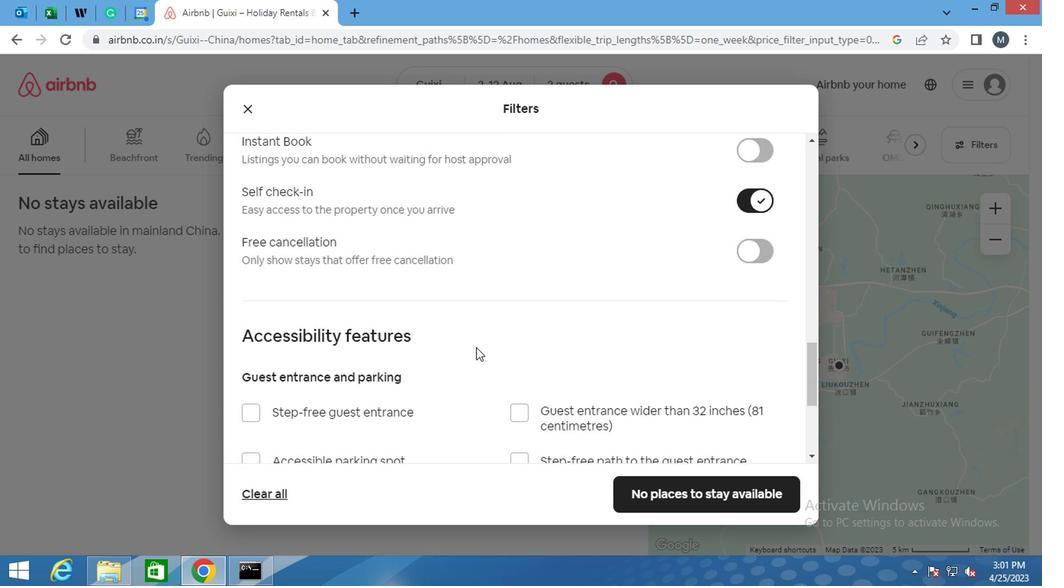 
Action: Mouse scrolled (474, 343) with delta (0, -1)
Screenshot: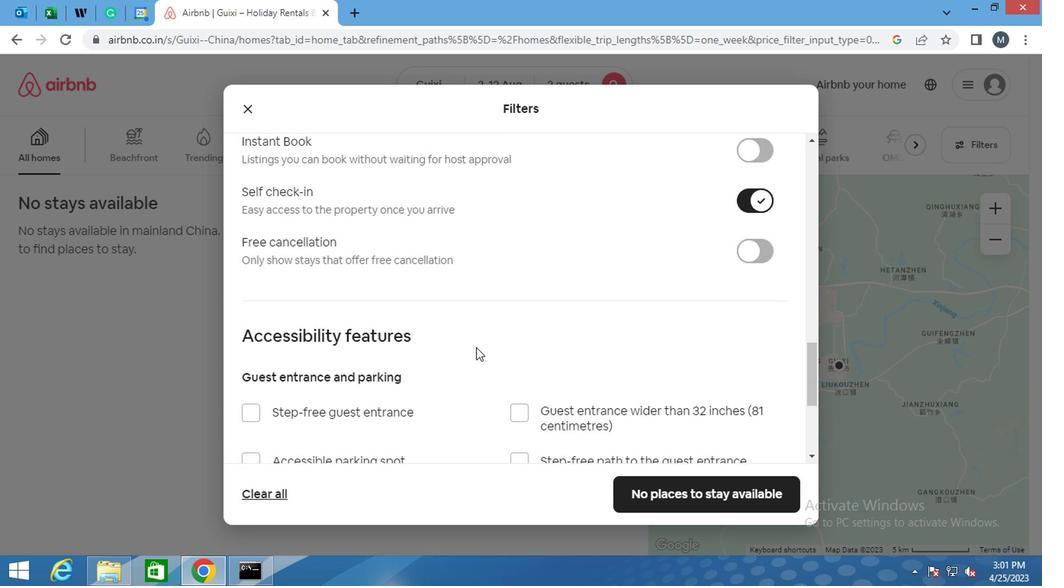 
Action: Mouse moved to (475, 344)
Screenshot: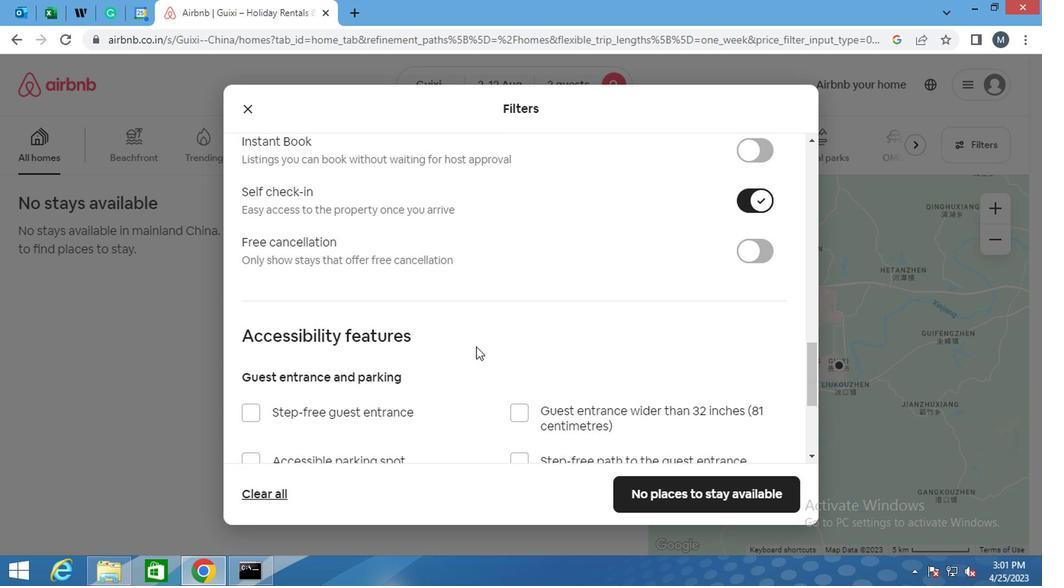 
Action: Mouse scrolled (475, 343) with delta (0, -1)
Screenshot: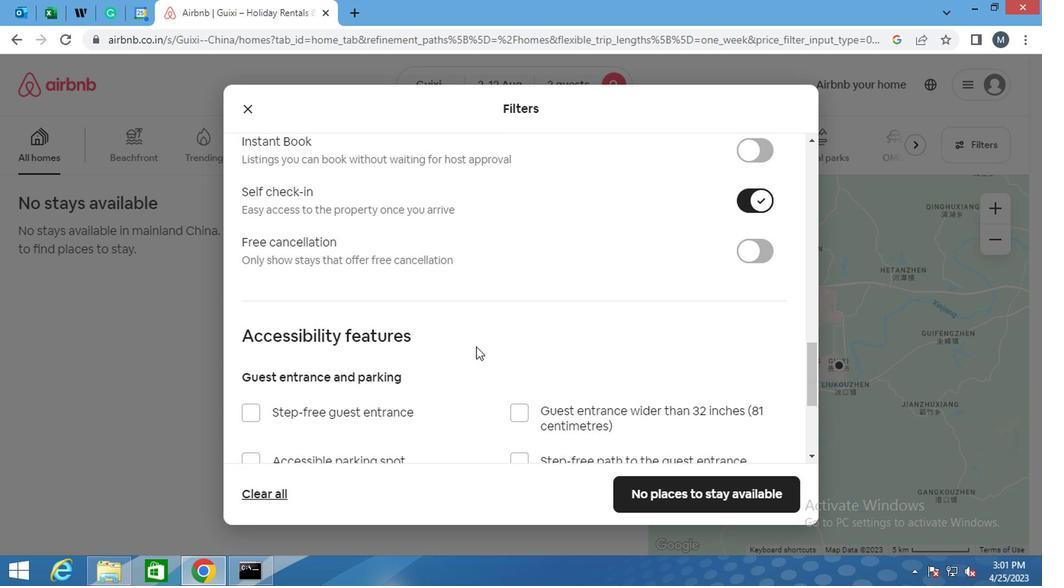 
Action: Mouse moved to (475, 344)
Screenshot: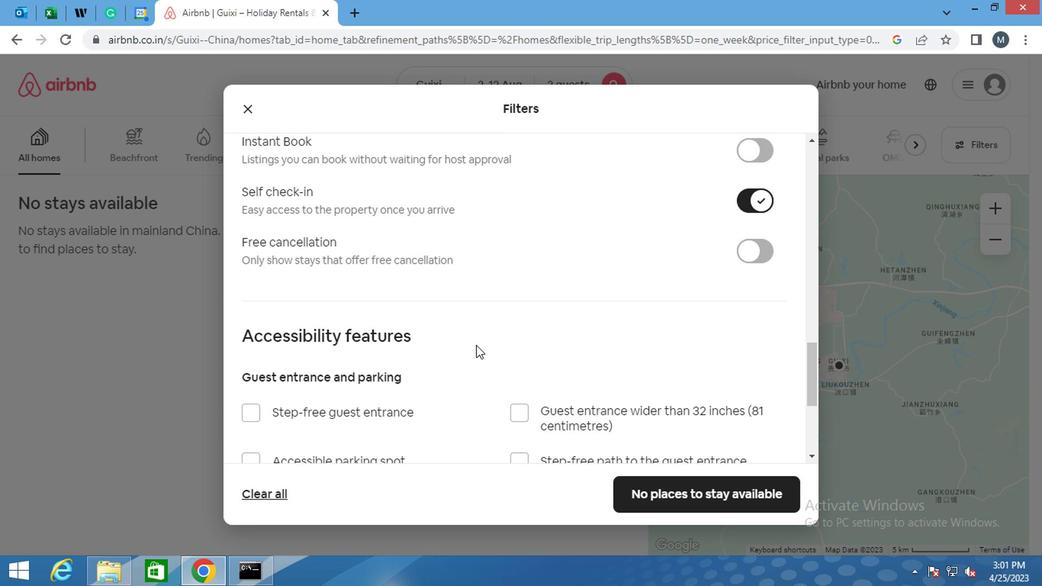 
Action: Mouse scrolled (475, 344) with delta (0, 0)
Screenshot: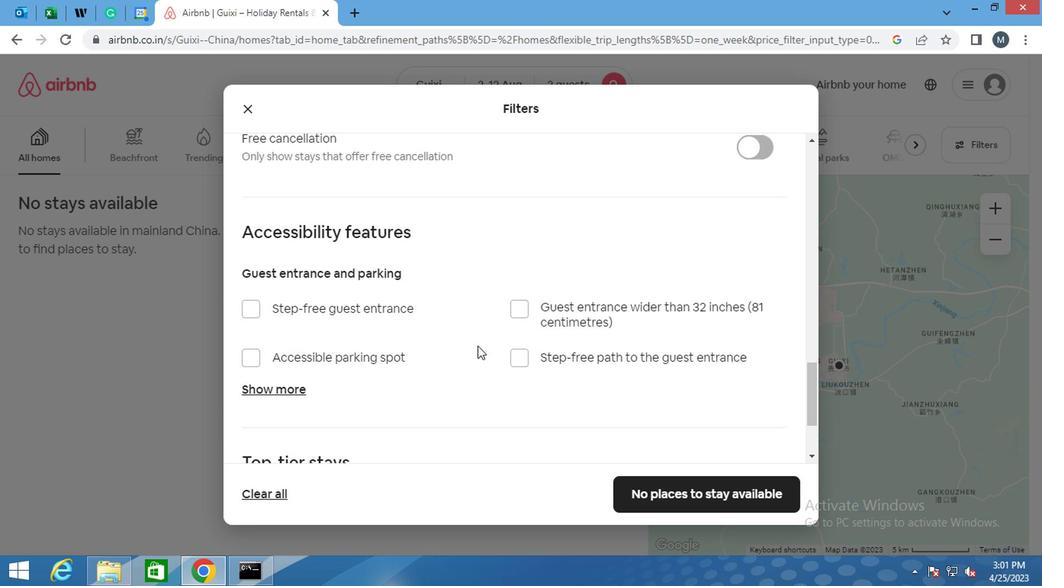 
Action: Mouse scrolled (475, 344) with delta (0, 0)
Screenshot: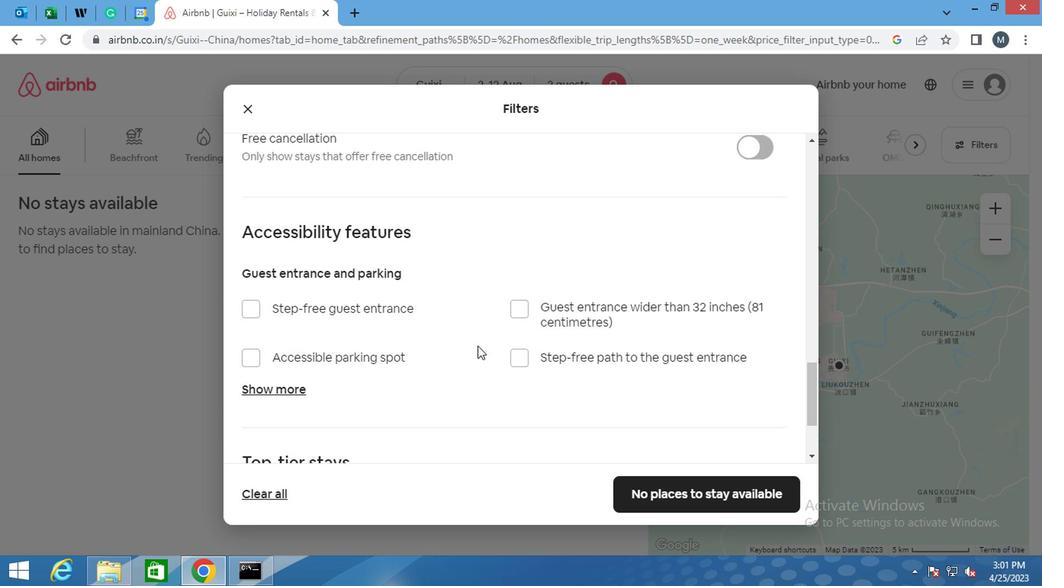 
Action: Mouse scrolled (475, 346) with delta (0, 1)
Screenshot: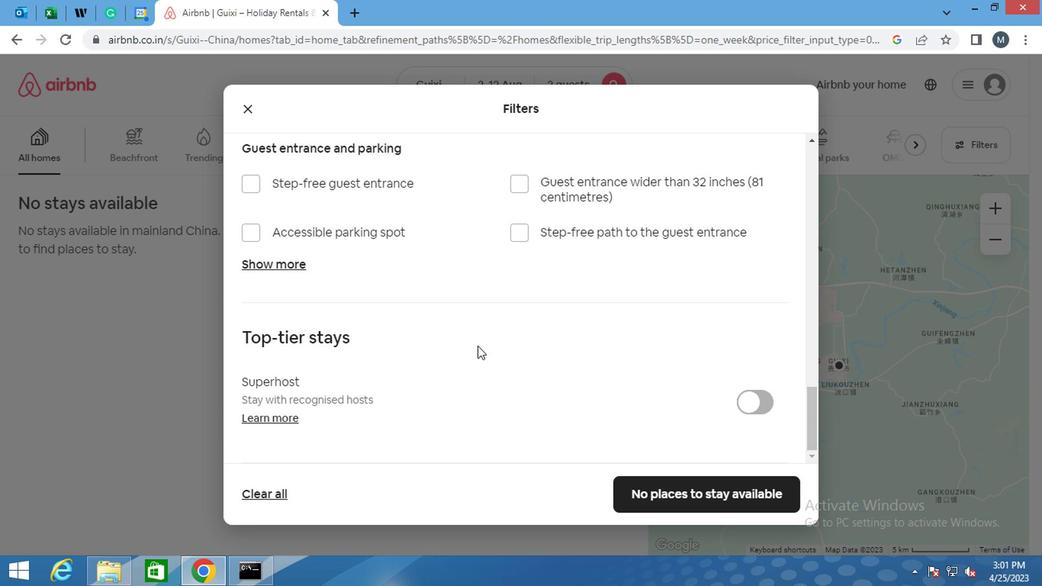
Action: Mouse scrolled (475, 346) with delta (0, 1)
Screenshot: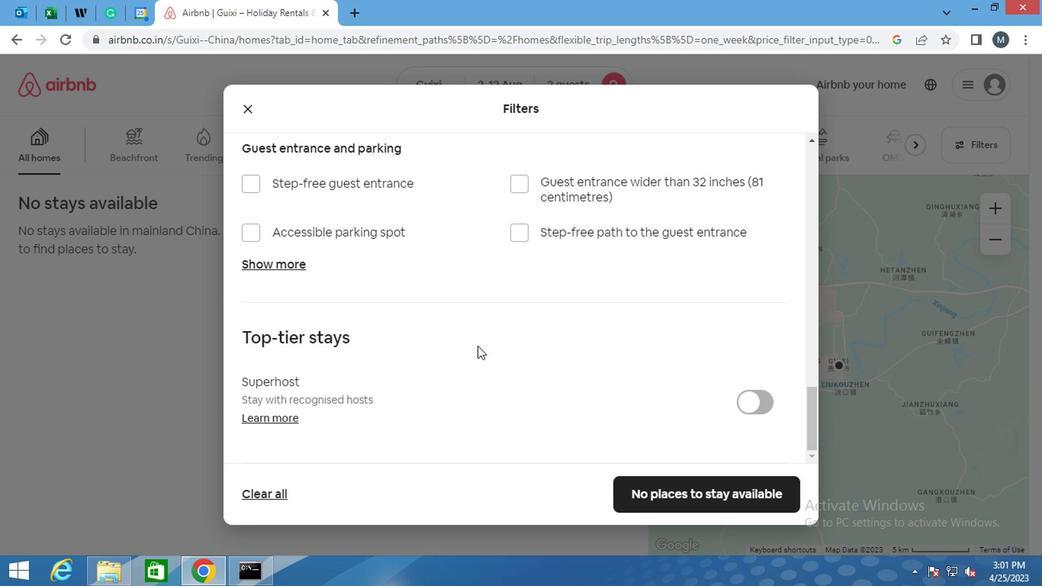 
Action: Mouse scrolled (475, 346) with delta (0, 1)
Screenshot: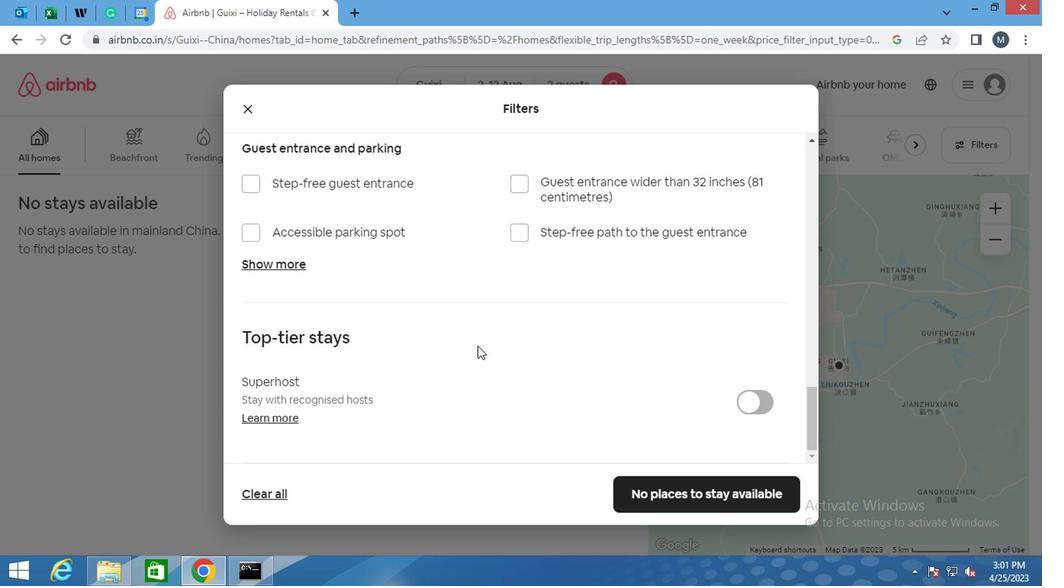 
Action: Mouse moved to (475, 344)
Screenshot: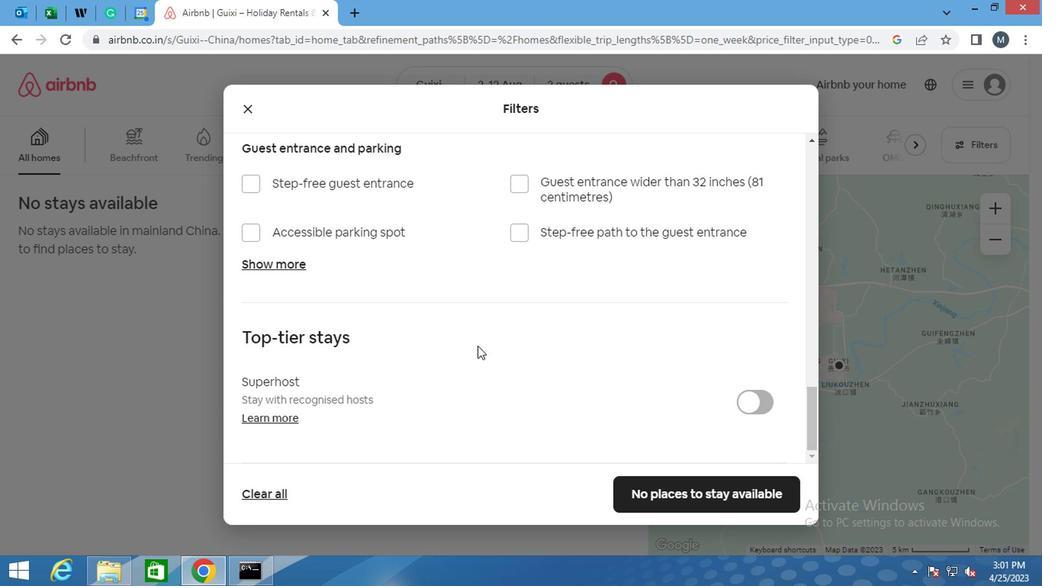
Action: Mouse scrolled (475, 344) with delta (0, 0)
Screenshot: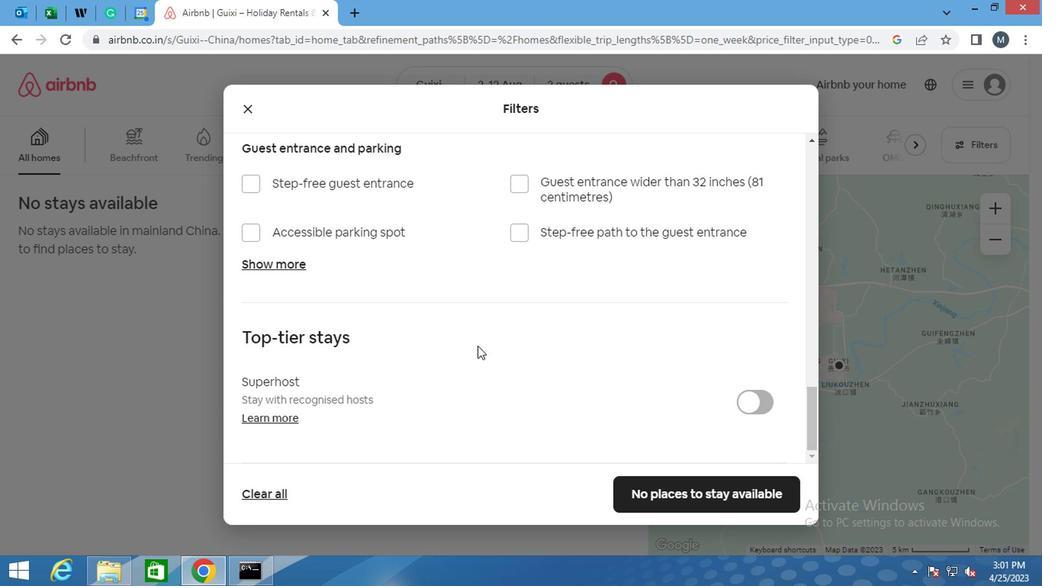 
Action: Mouse moved to (475, 338)
Screenshot: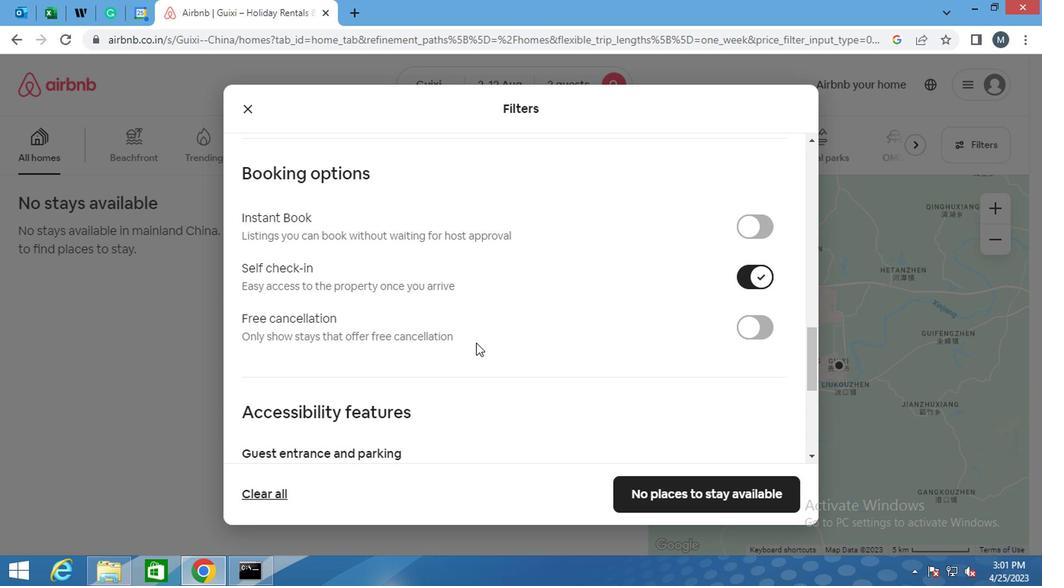 
Action: Mouse scrolled (475, 338) with delta (0, 0)
Screenshot: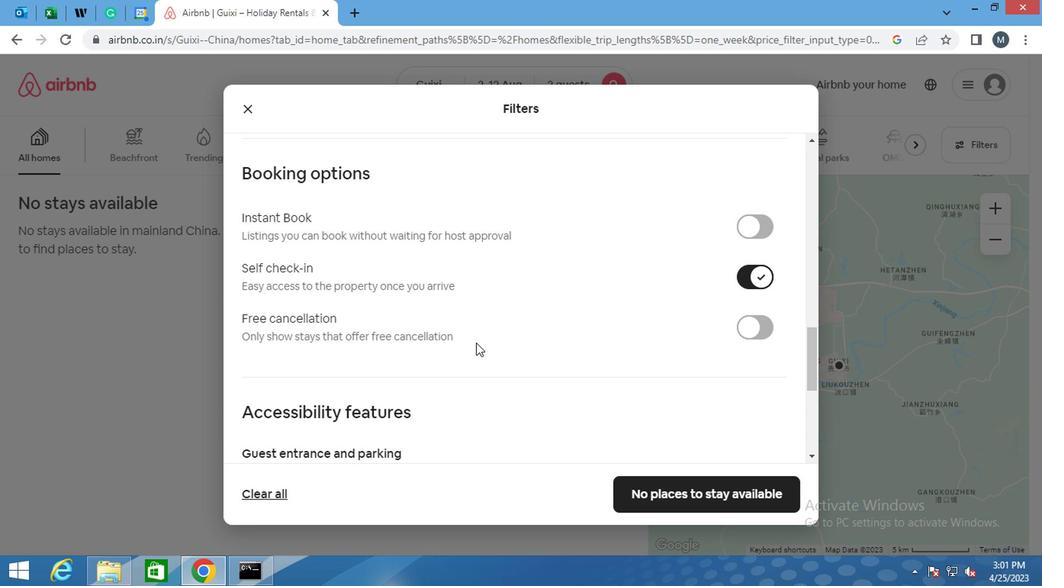 
Action: Mouse scrolled (475, 338) with delta (0, 0)
Screenshot: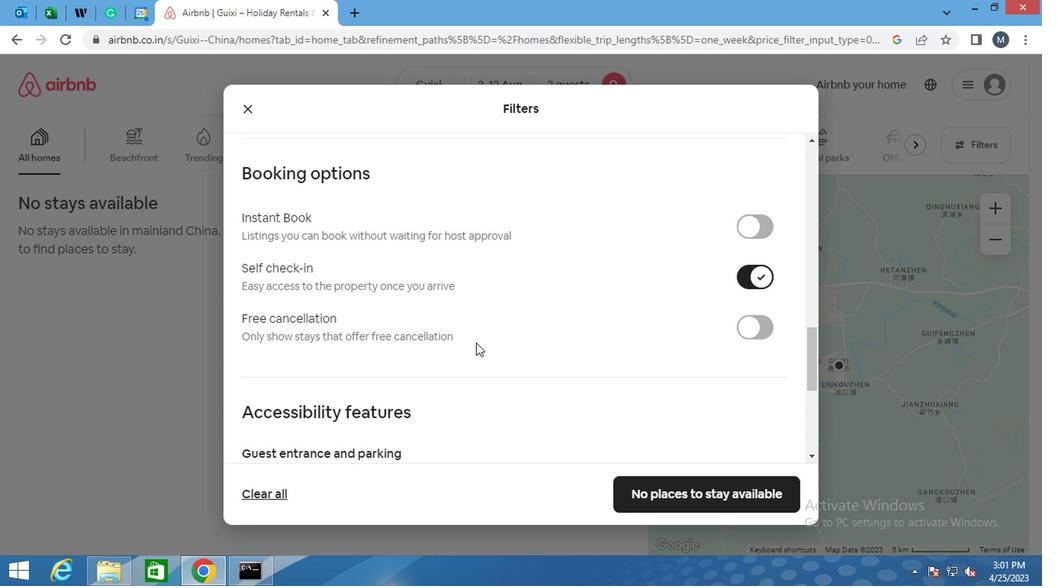 
Action: Mouse moved to (475, 338)
Screenshot: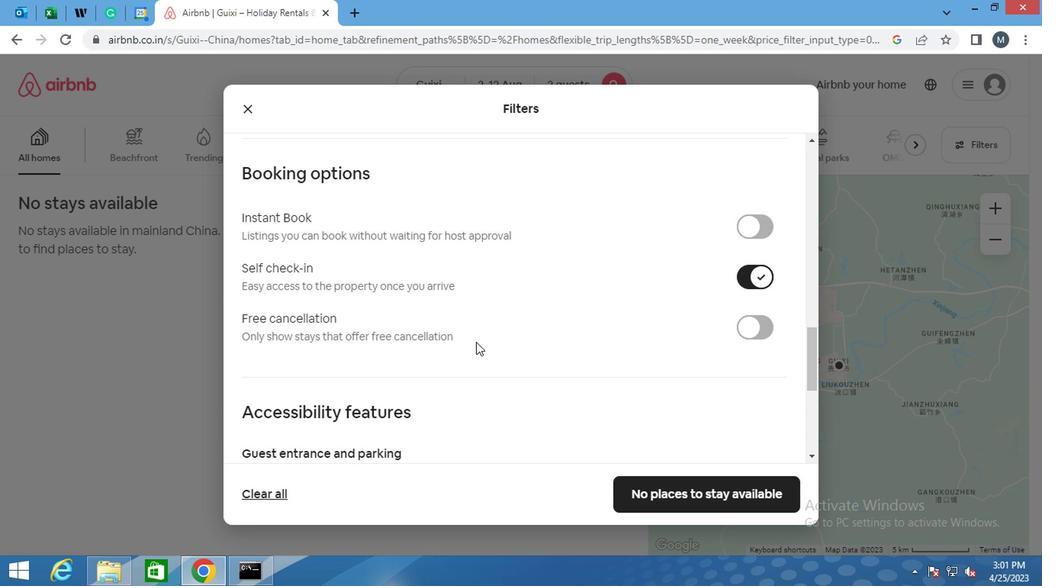 
Action: Mouse scrolled (475, 338) with delta (0, 0)
Screenshot: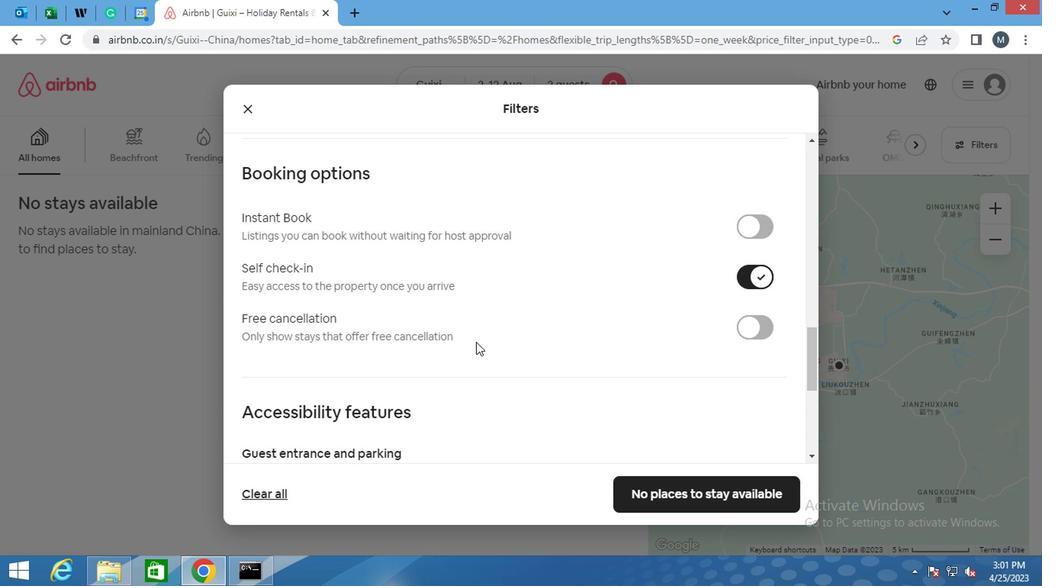 
Action: Mouse scrolled (475, 338) with delta (0, 0)
Screenshot: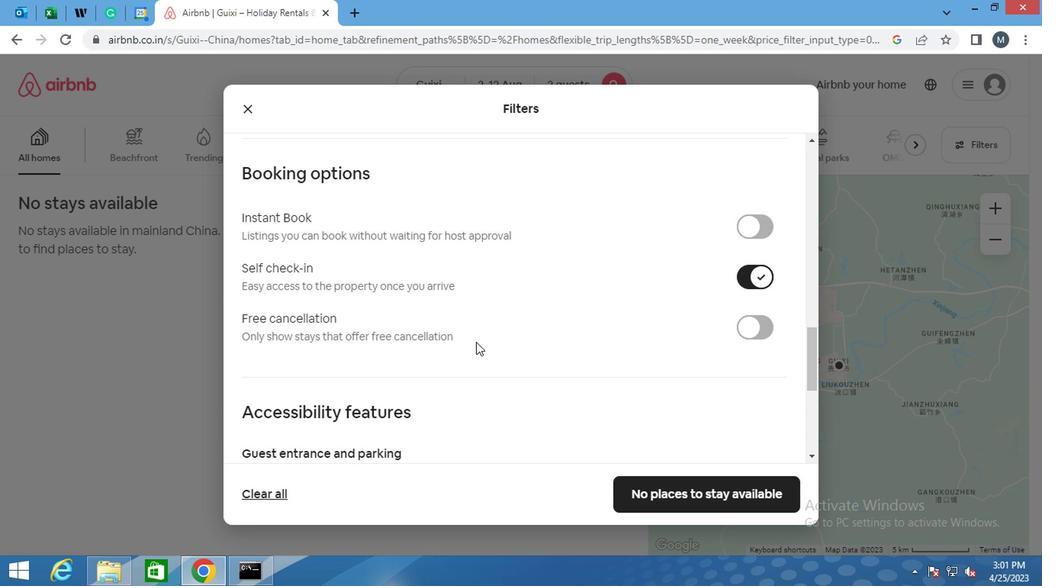 
Action: Mouse moved to (476, 338)
Screenshot: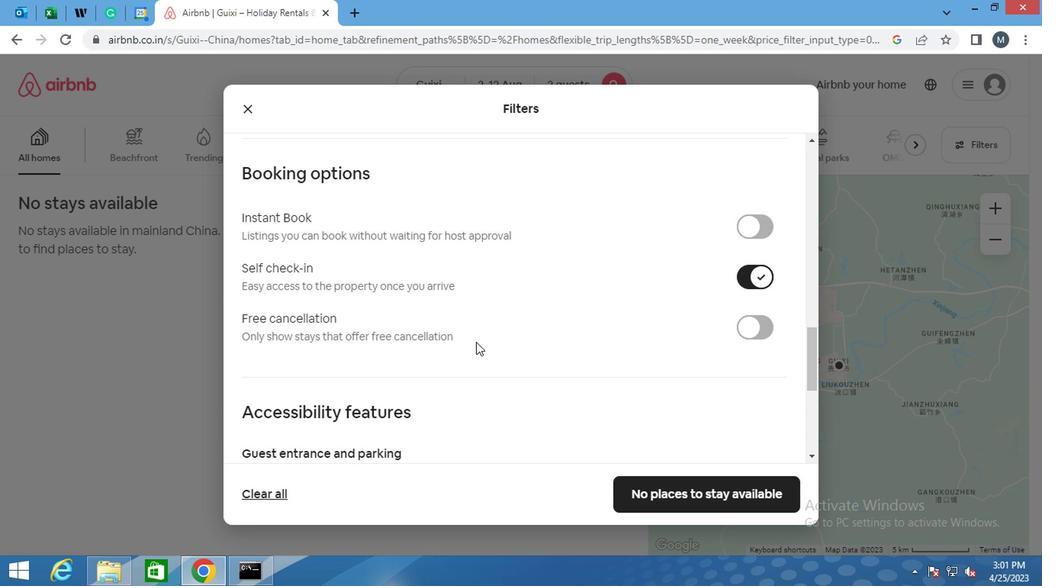 
Action: Mouse scrolled (476, 338) with delta (0, 0)
Screenshot: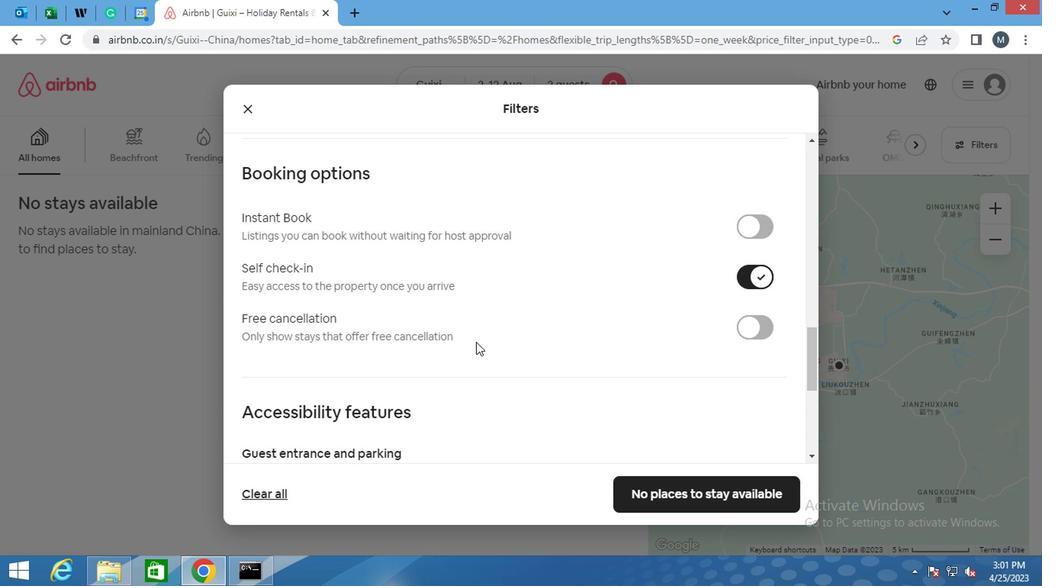 
Action: Mouse moved to (477, 340)
Screenshot: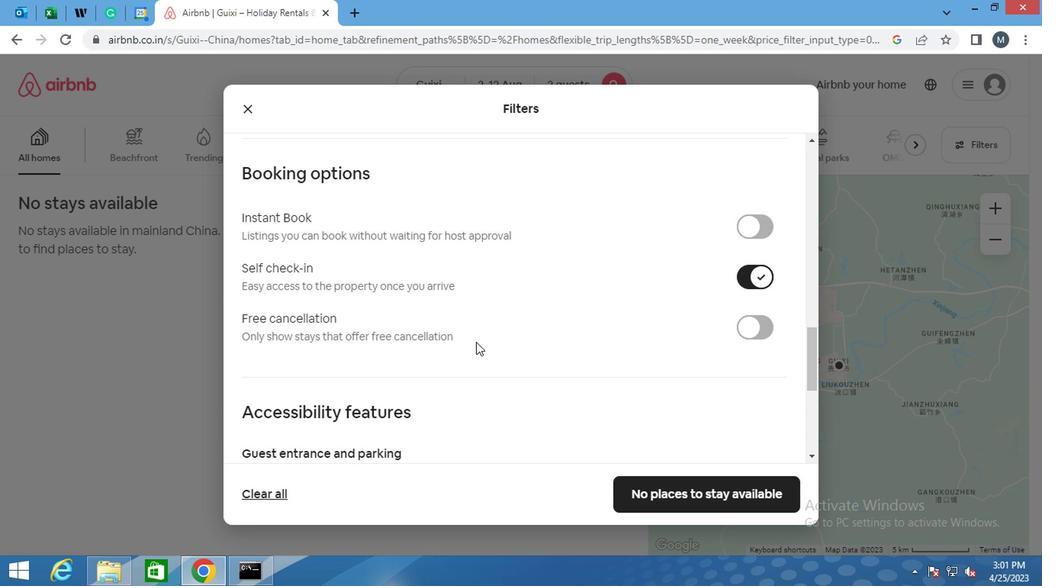 
Action: Mouse scrolled (477, 338) with delta (0, -1)
Screenshot: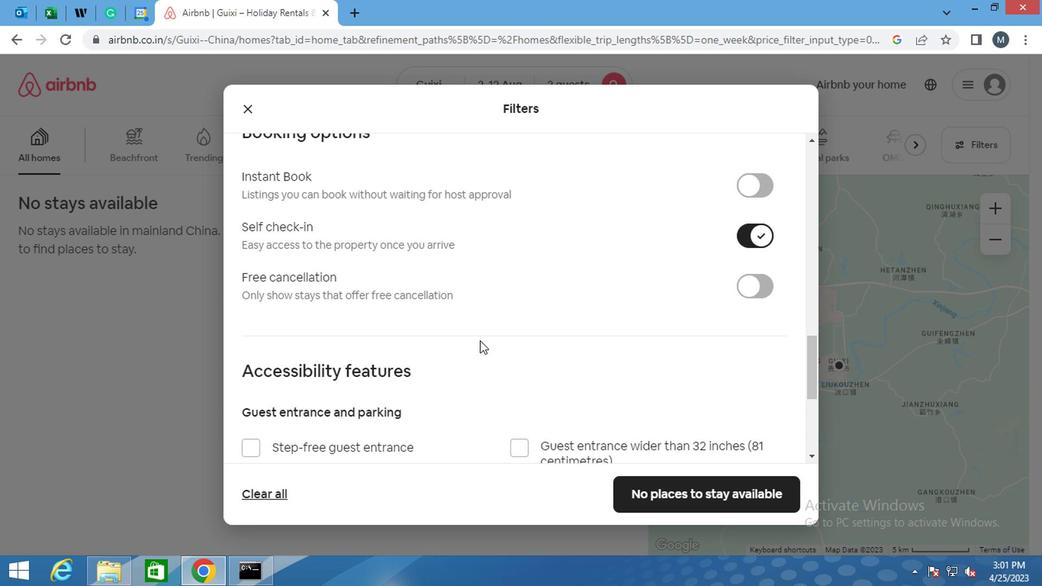 
Action: Mouse scrolled (477, 338) with delta (0, -1)
Screenshot: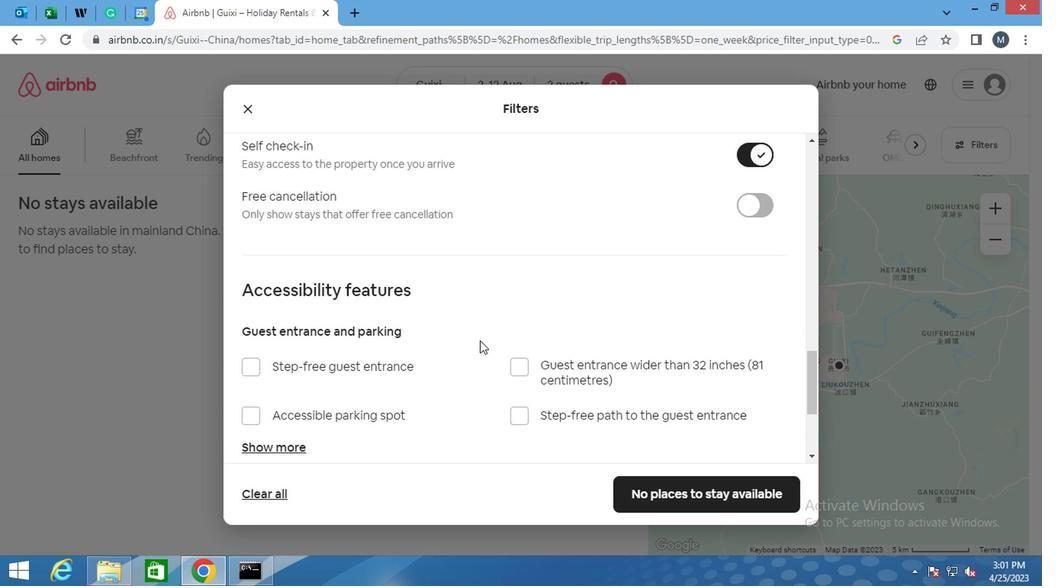 
Action: Mouse moved to (484, 343)
Screenshot: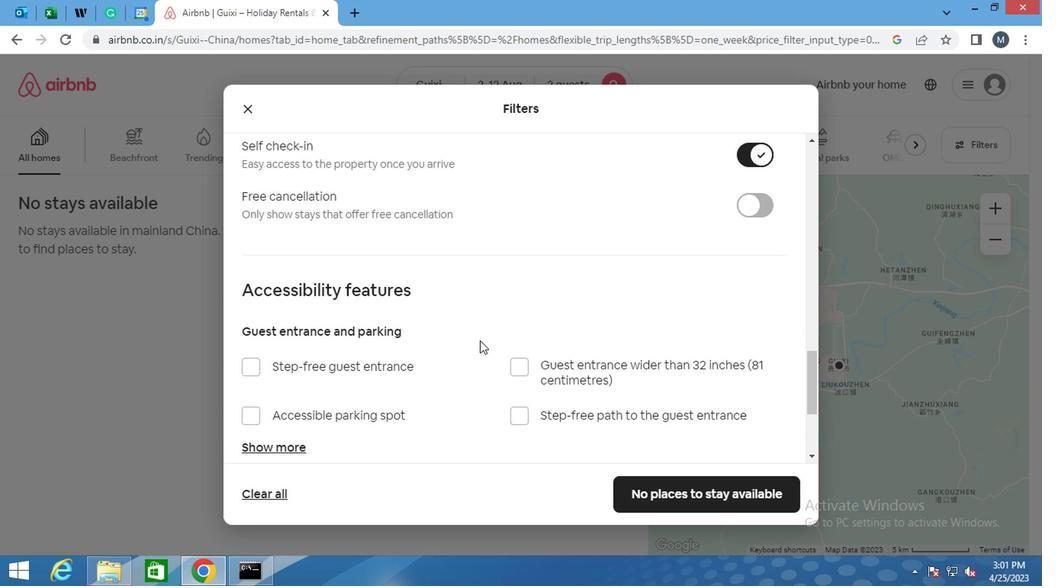 
Action: Mouse scrolled (484, 342) with delta (0, 0)
Screenshot: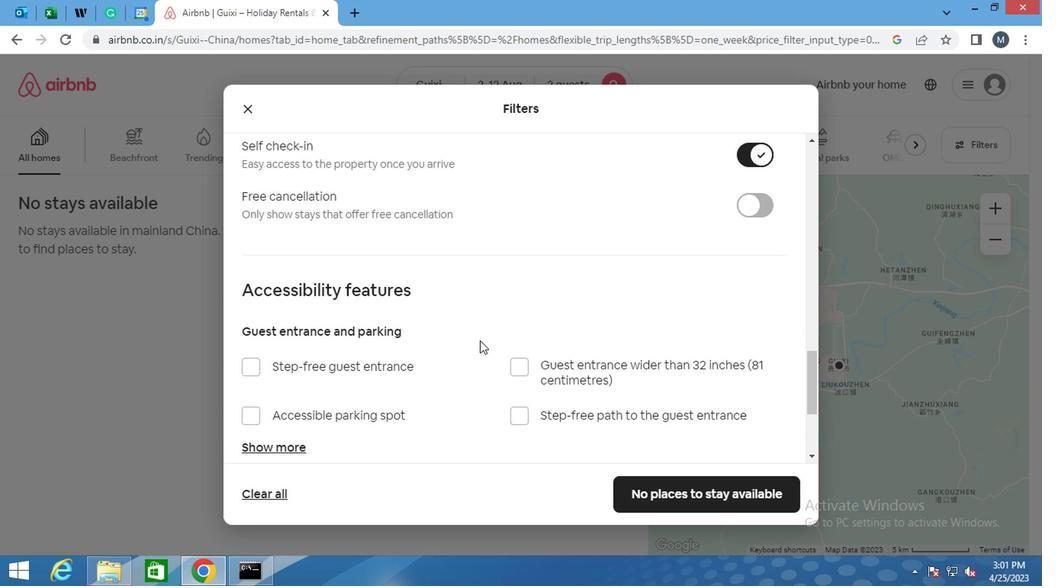 
Action: Mouse moved to (567, 381)
Screenshot: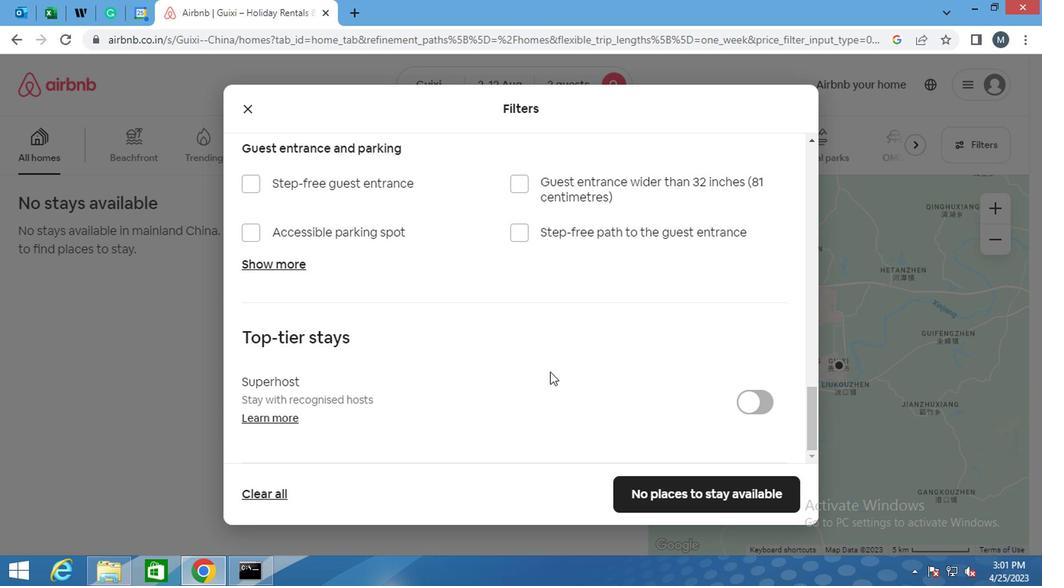 
Action: Mouse scrolled (567, 381) with delta (0, 0)
Screenshot: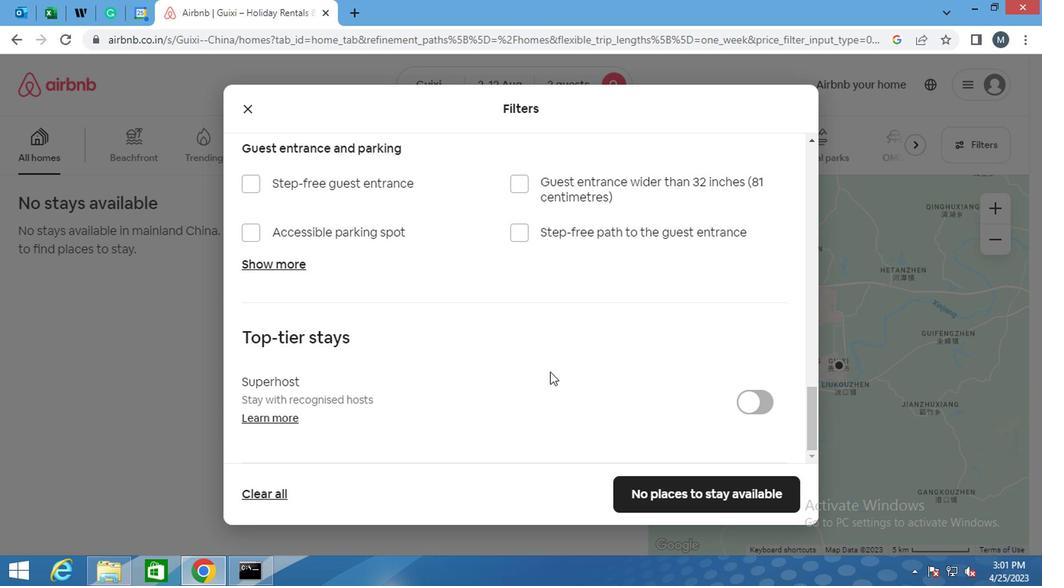 
Action: Mouse moved to (568, 383)
Screenshot: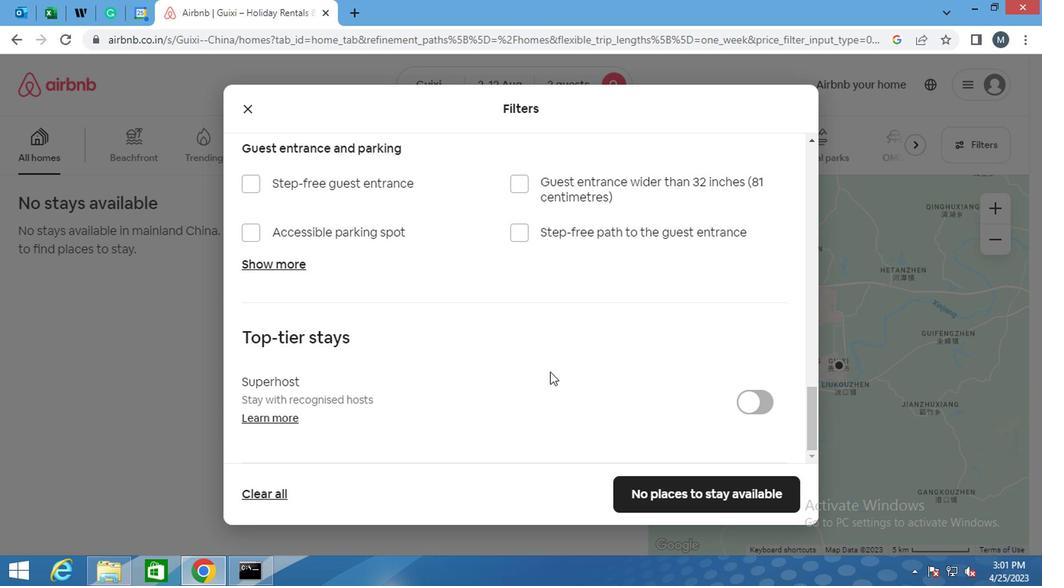 
Action: Mouse scrolled (568, 382) with delta (0, -1)
Screenshot: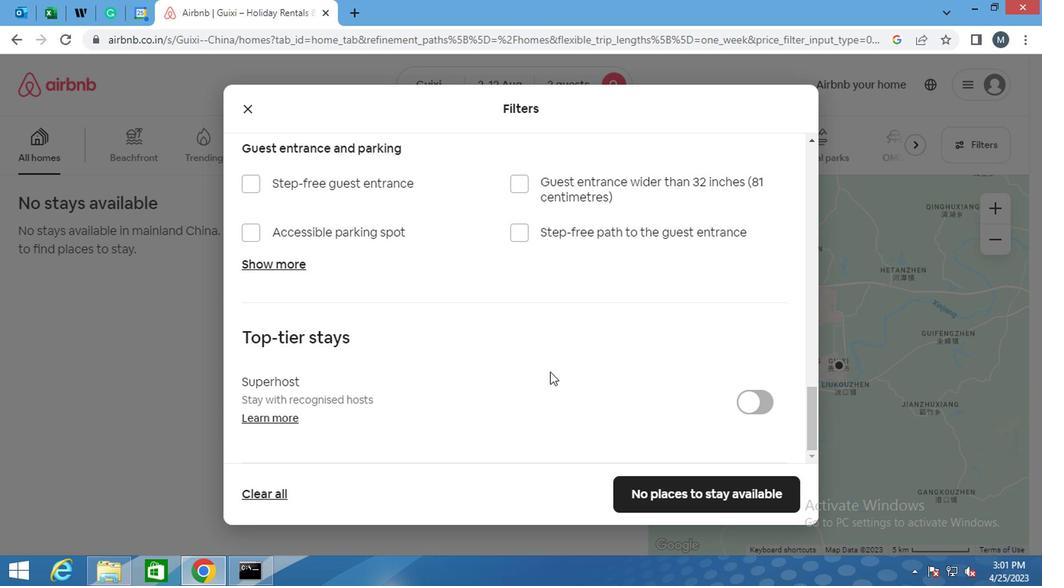 
Action: Mouse moved to (570, 387)
Screenshot: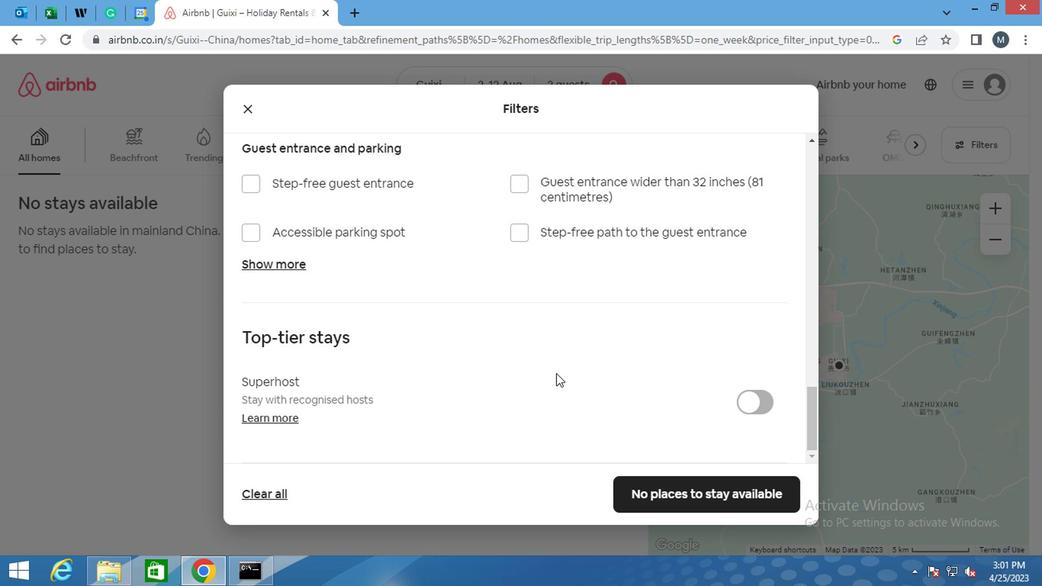 
Action: Mouse scrolled (570, 386) with delta (0, -1)
Screenshot: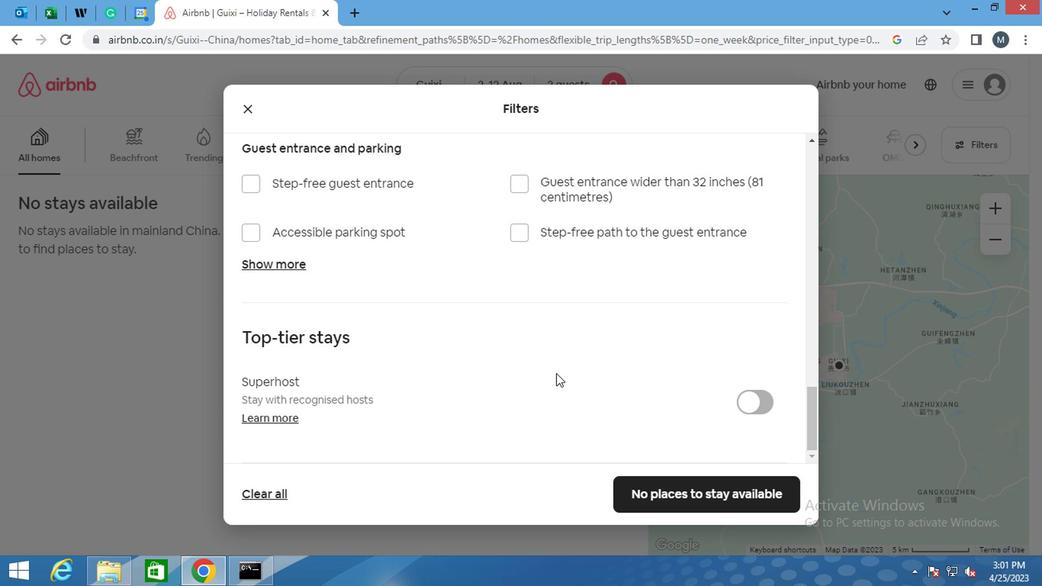 
Action: Mouse moved to (706, 485)
Screenshot: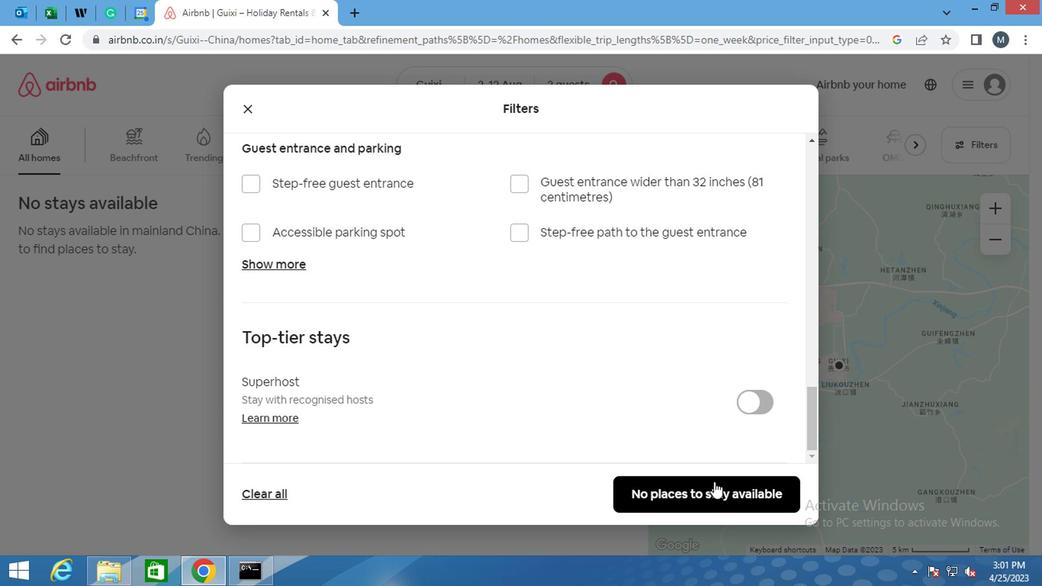 
Action: Mouse pressed left at (706, 485)
Screenshot: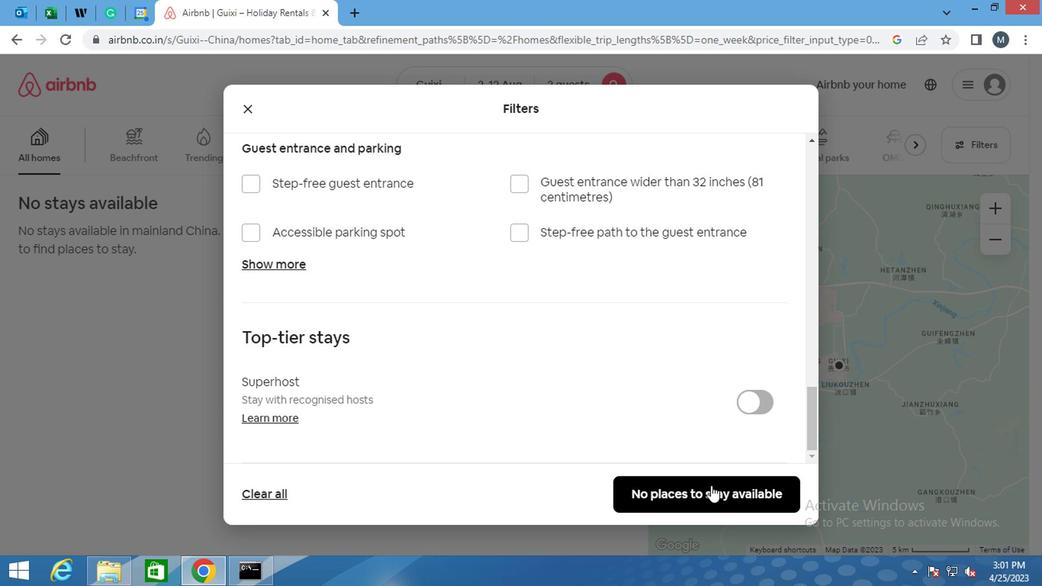 
Action: Mouse moved to (704, 485)
Screenshot: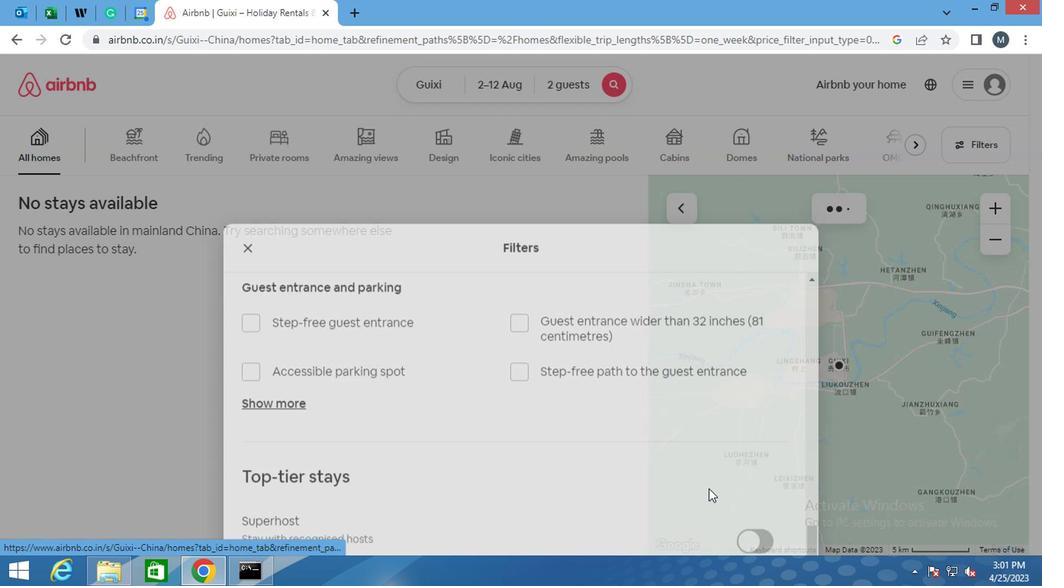
